 Task: Look for space in Ilha Solteira, Brazil from 5th July, 2023 to 15th July, 2023 for 9 adults in price range Rs.15000 to Rs.25000. Place can be entire place with 5 bedrooms having 5 beds and 5 bathrooms. Property type can be house, flat, guest house. Booking option can be shelf check-in. Required host language is Spanish.
Action: Mouse moved to (435, 164)
Screenshot: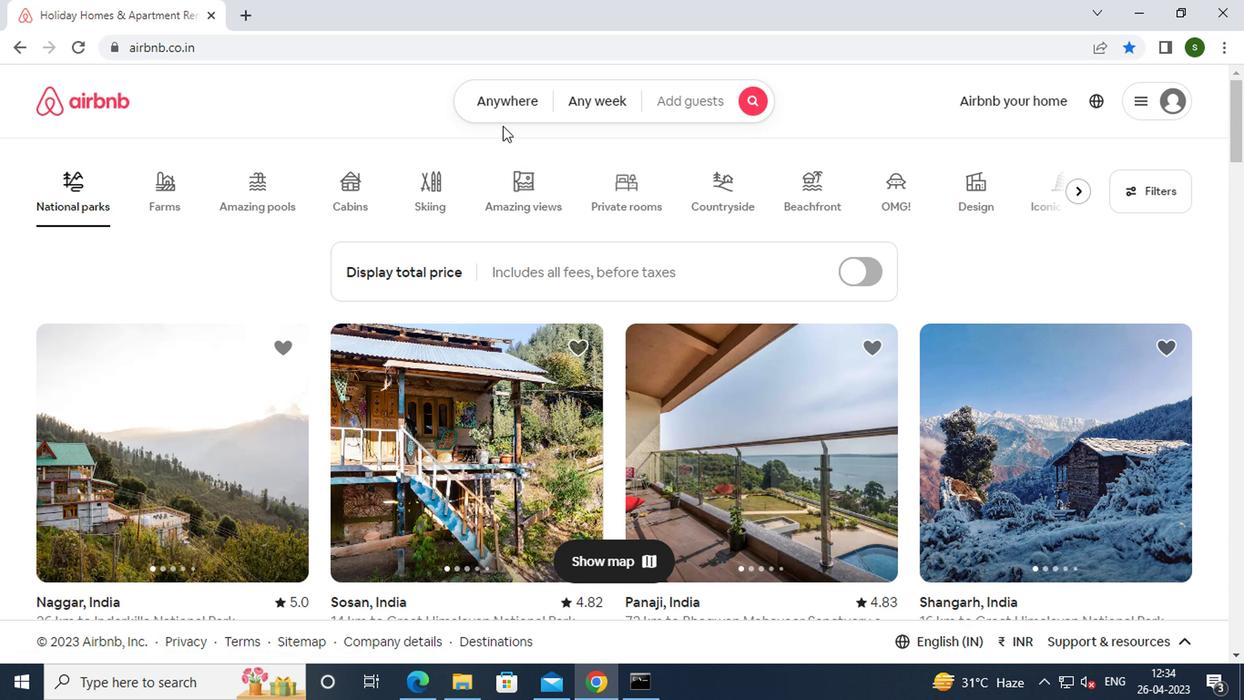 
Action: Mouse pressed left at (435, 164)
Screenshot: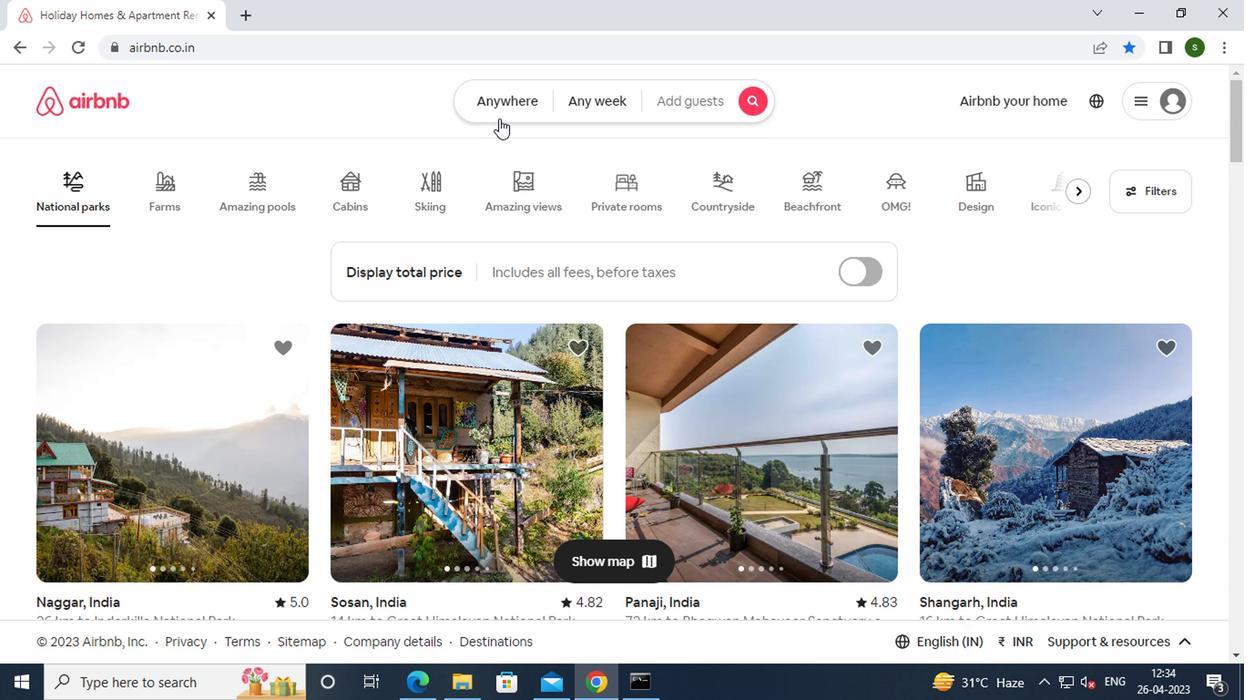 
Action: Mouse moved to (355, 210)
Screenshot: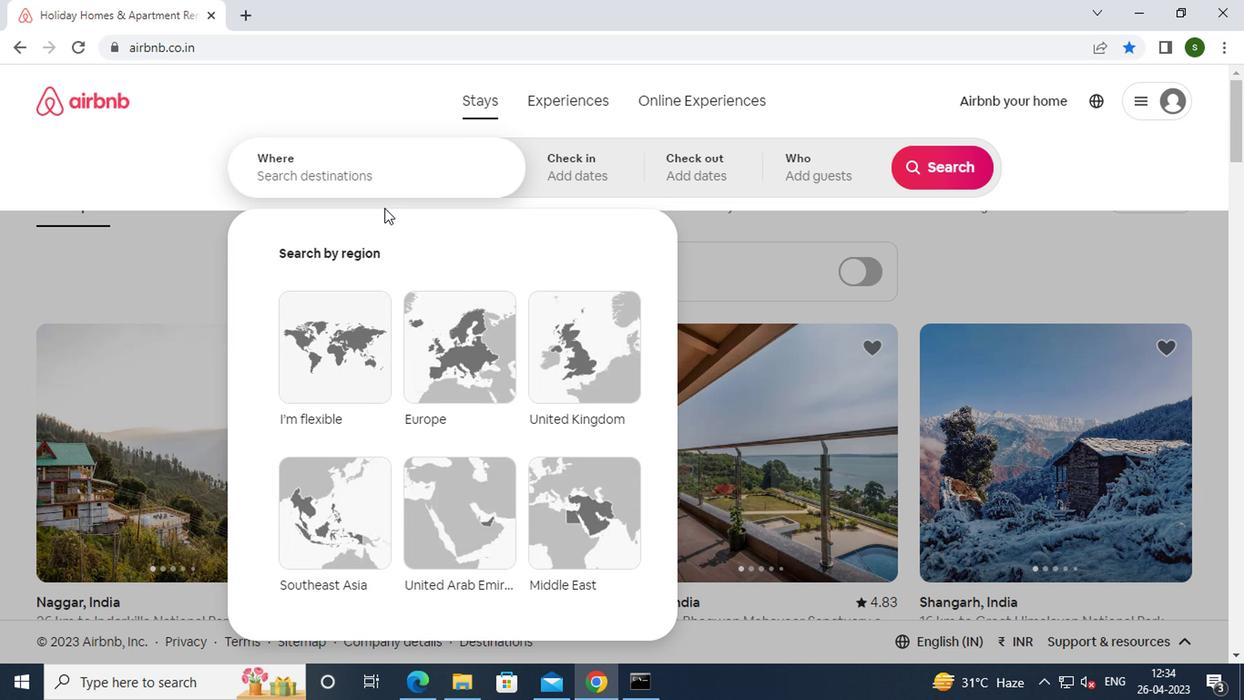
Action: Mouse pressed left at (355, 210)
Screenshot: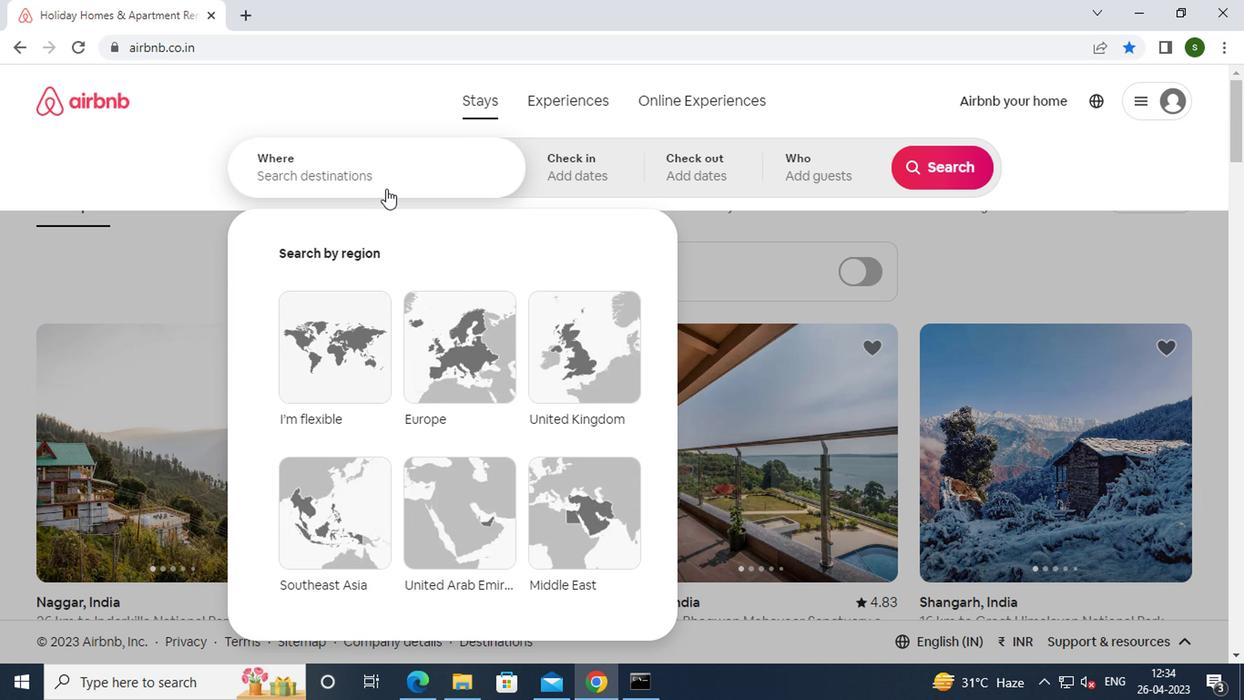 
Action: Key pressed g<Key.caps_lock>alapa,<Key.space><Key.caps_lock>c<Key.caps_lock>olombia<Key.enter>
Screenshot: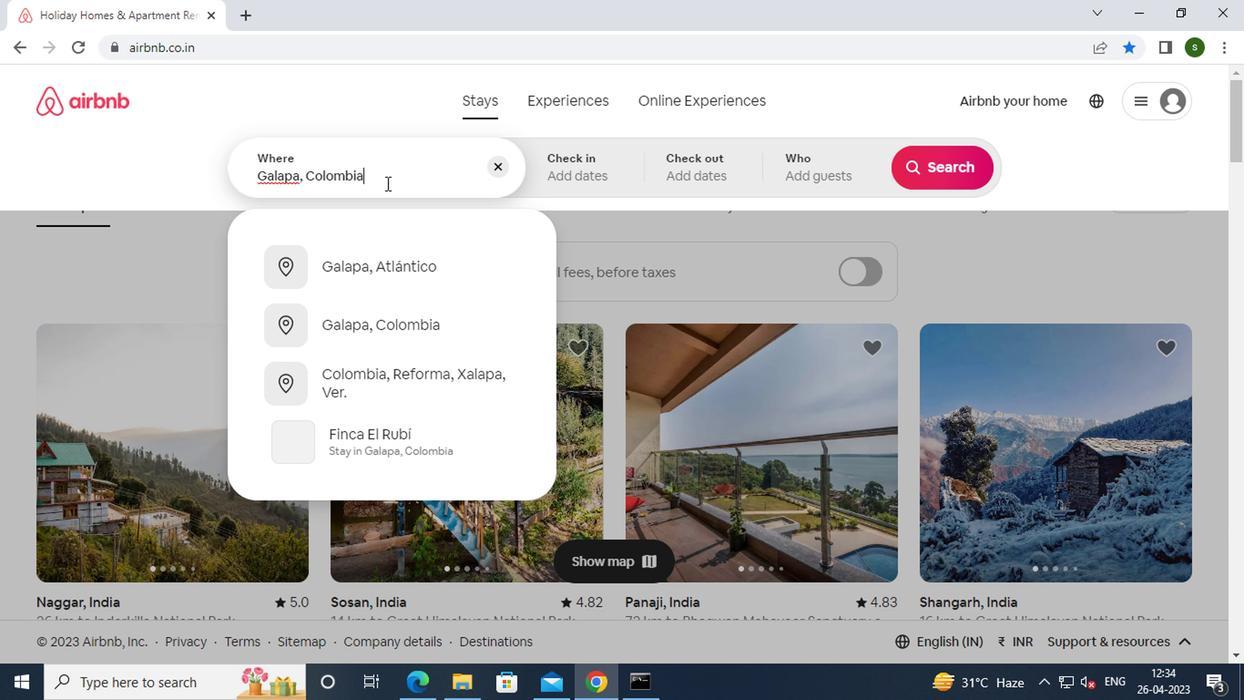 
Action: Mouse moved to (750, 309)
Screenshot: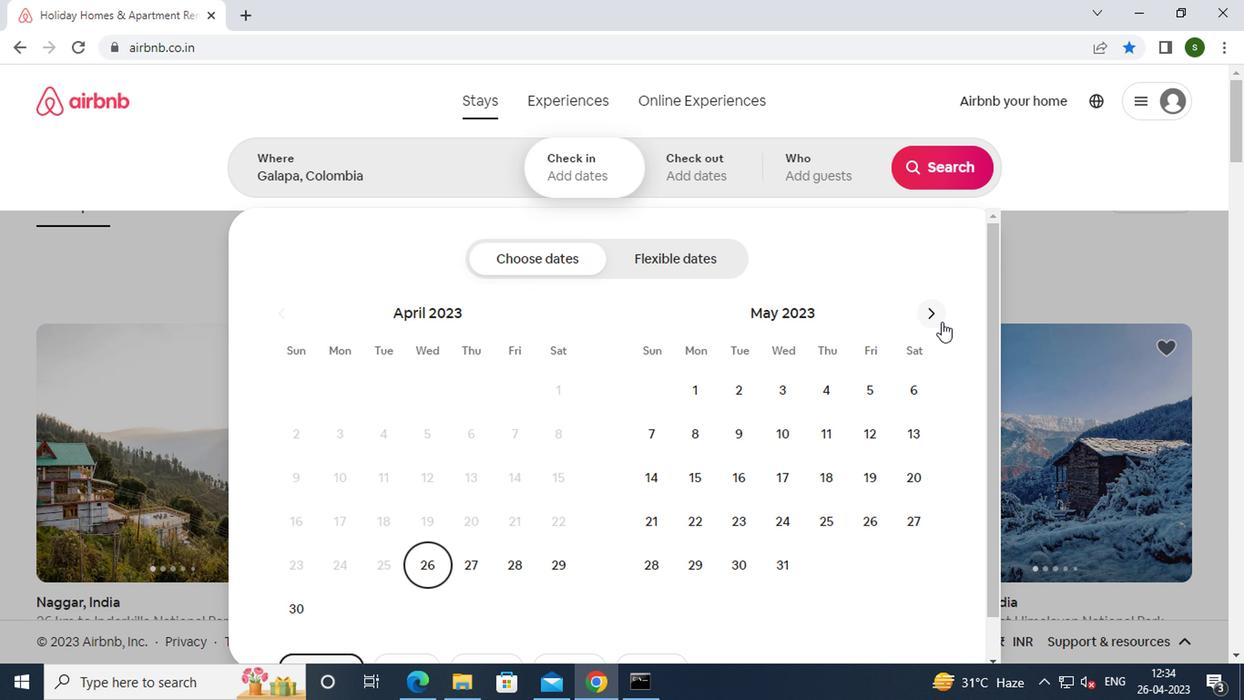 
Action: Mouse pressed left at (750, 309)
Screenshot: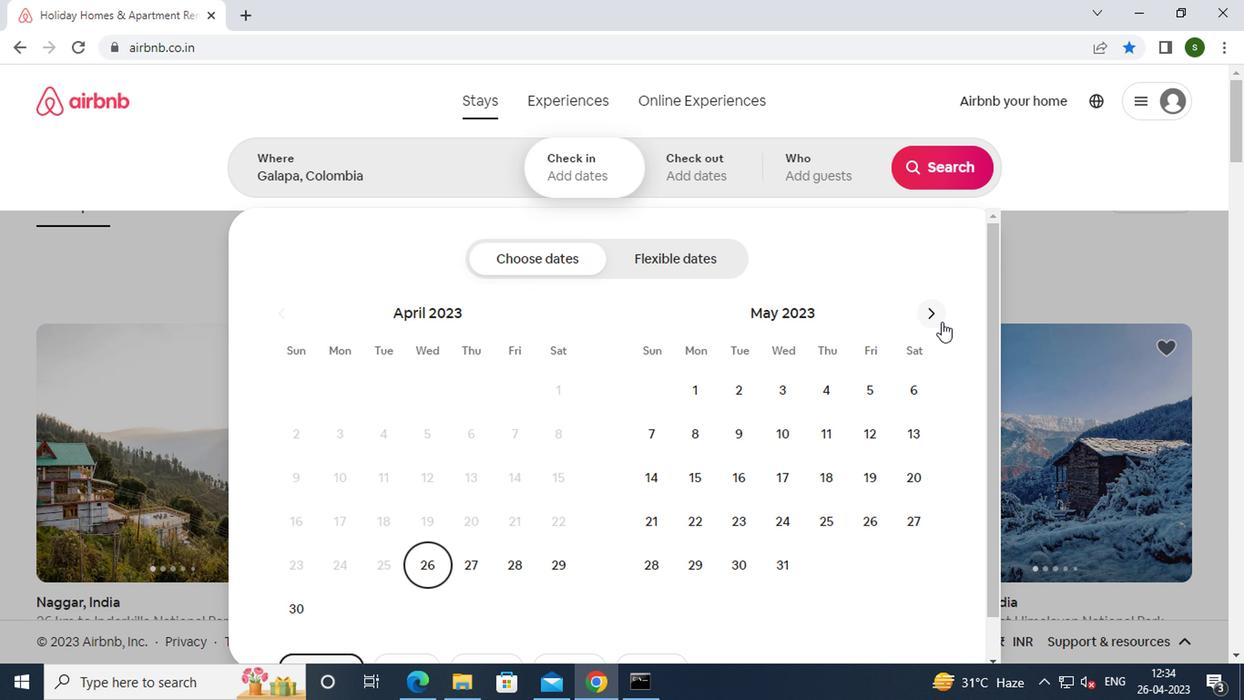 
Action: Mouse moved to (640, 448)
Screenshot: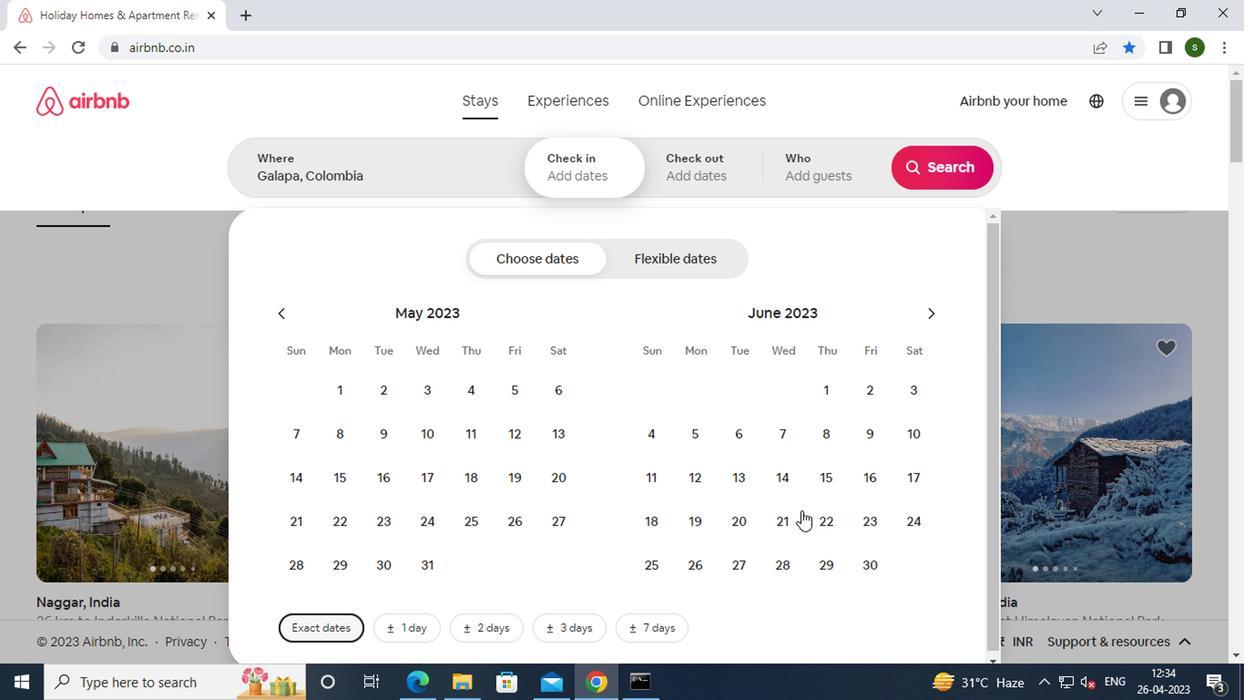 
Action: Mouse pressed left at (640, 448)
Screenshot: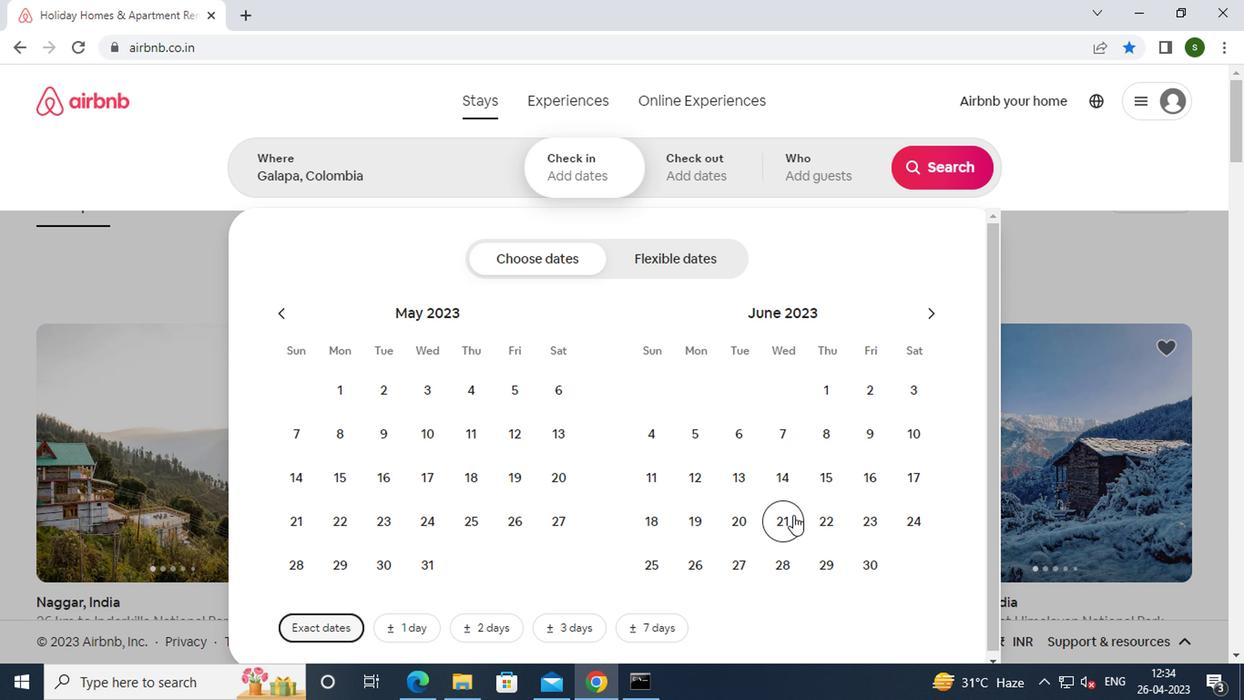 
Action: Mouse moved to (666, 480)
Screenshot: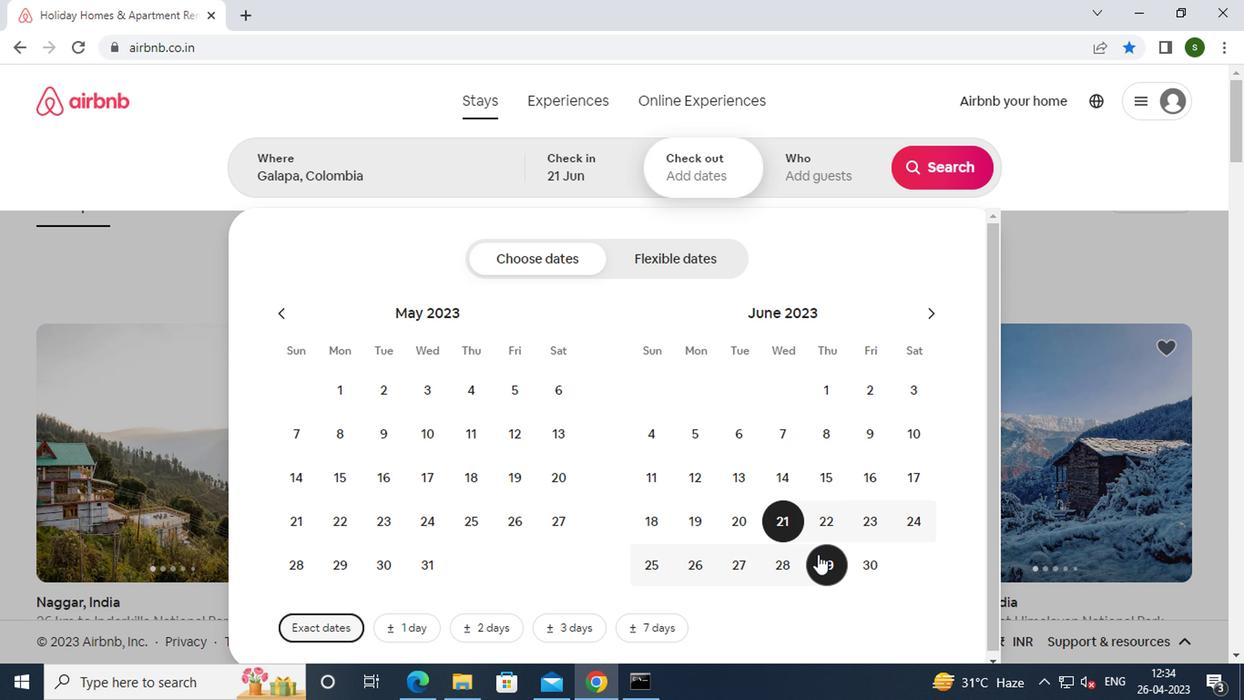 
Action: Mouse pressed left at (666, 480)
Screenshot: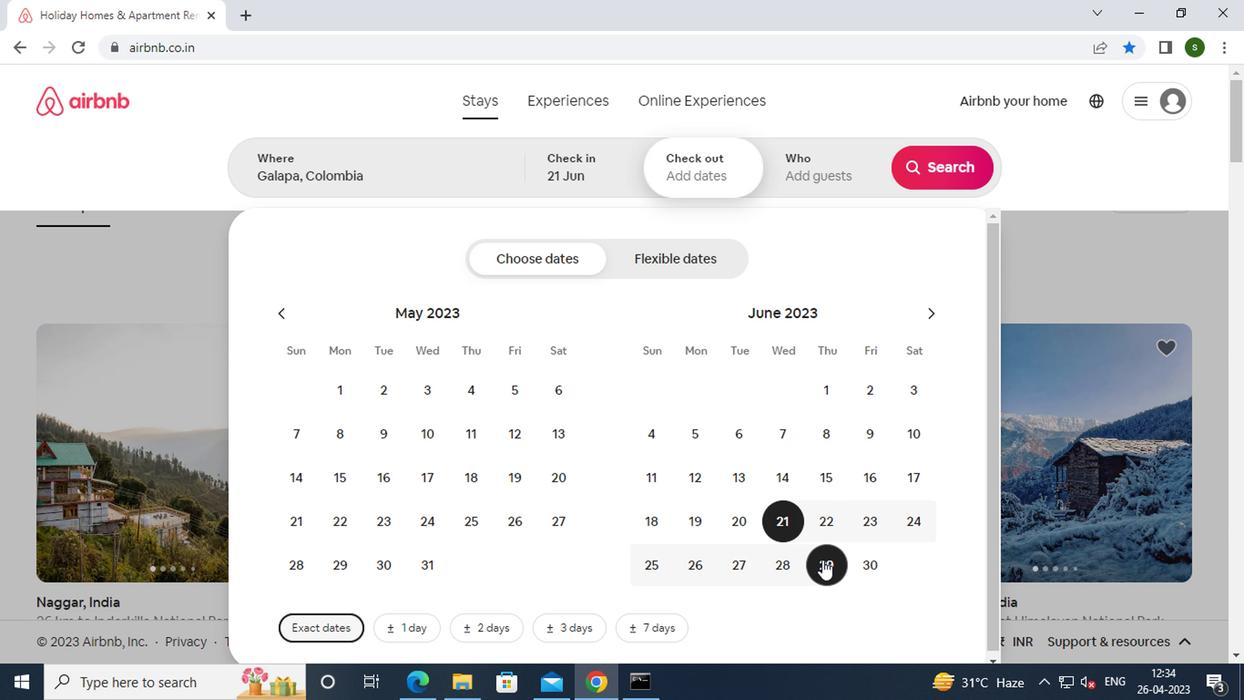 
Action: Mouse moved to (674, 206)
Screenshot: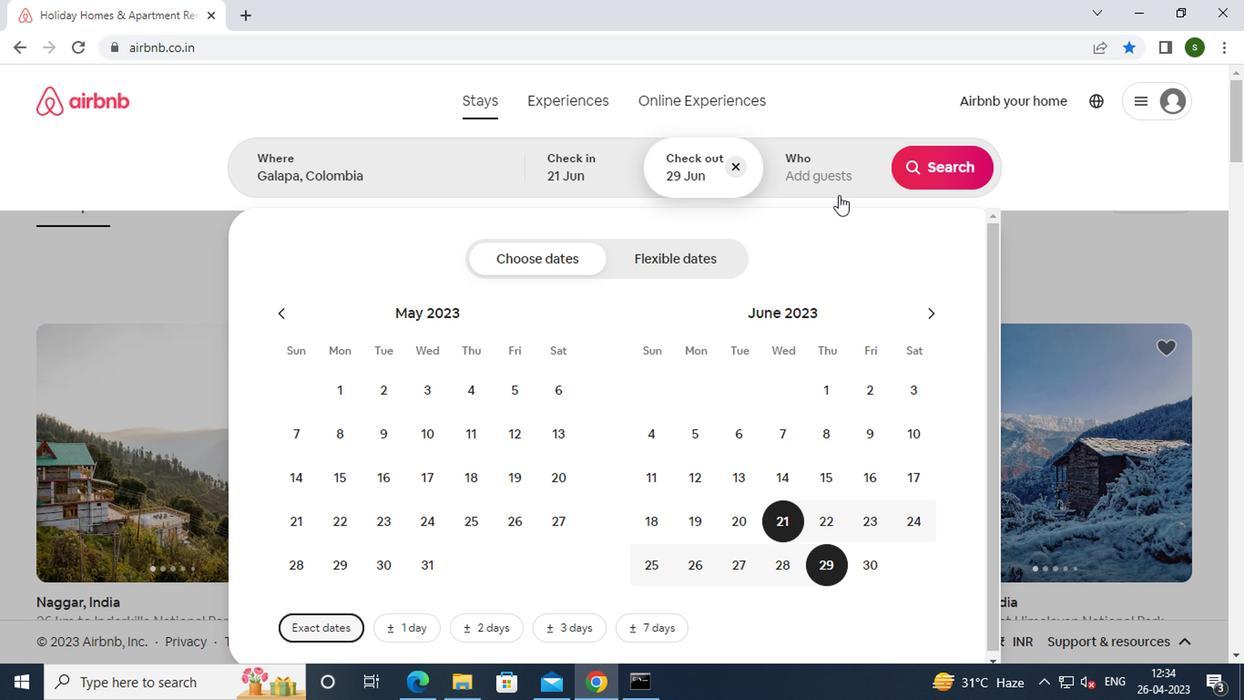 
Action: Mouse pressed left at (674, 206)
Screenshot: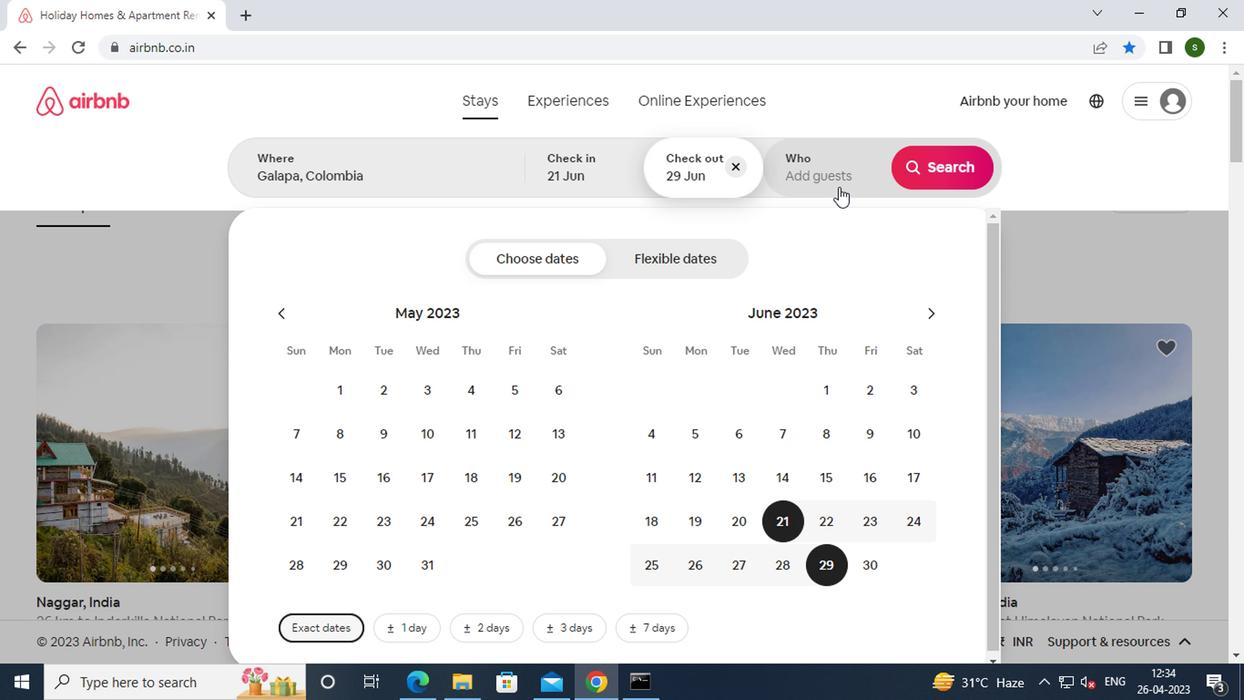 
Action: Mouse moved to (762, 274)
Screenshot: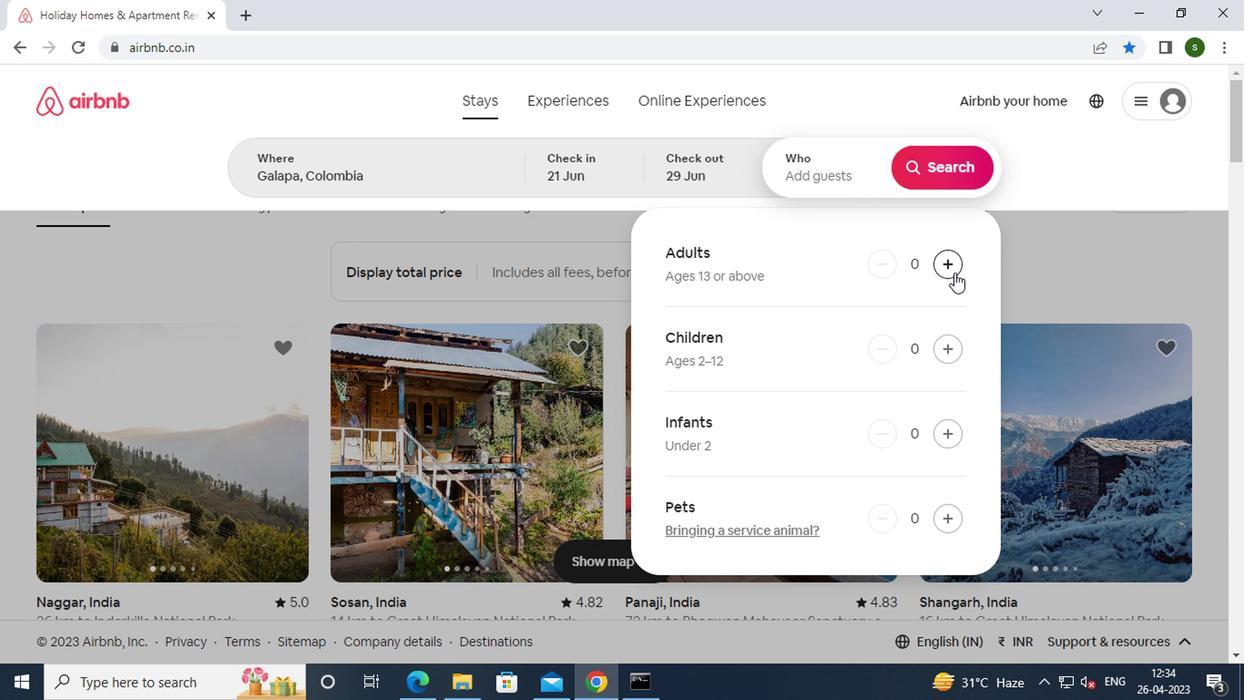 
Action: Mouse pressed left at (762, 274)
Screenshot: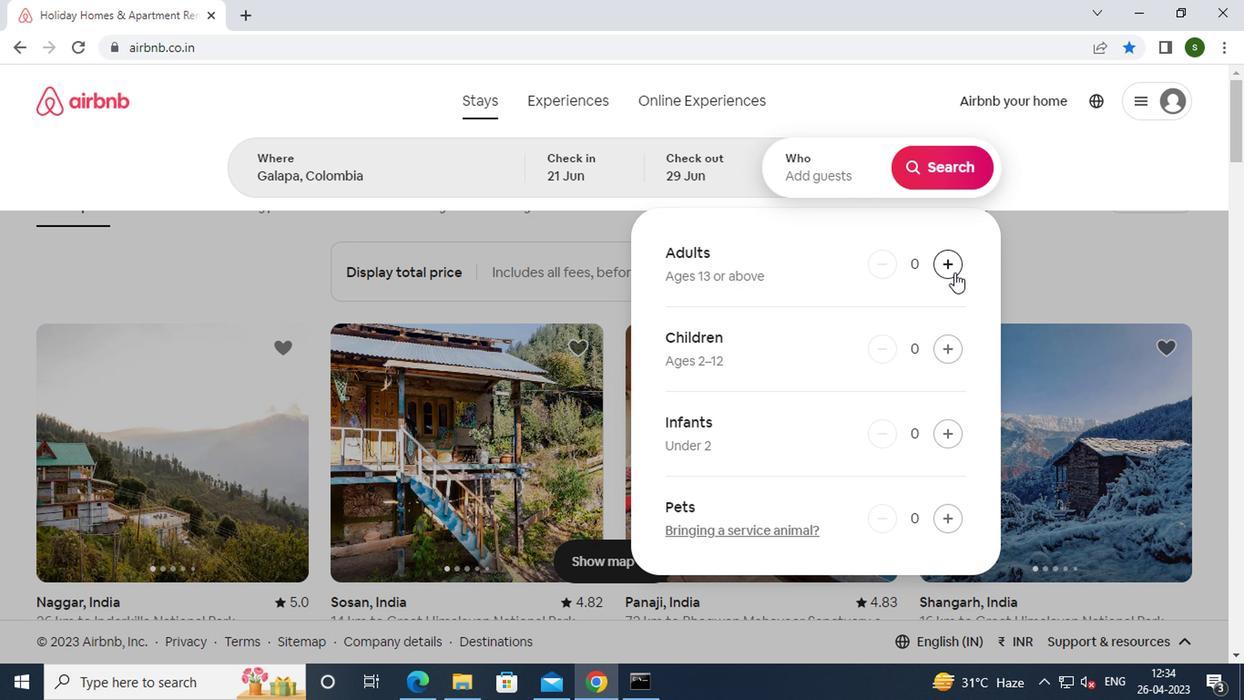 
Action: Mouse pressed left at (762, 274)
Screenshot: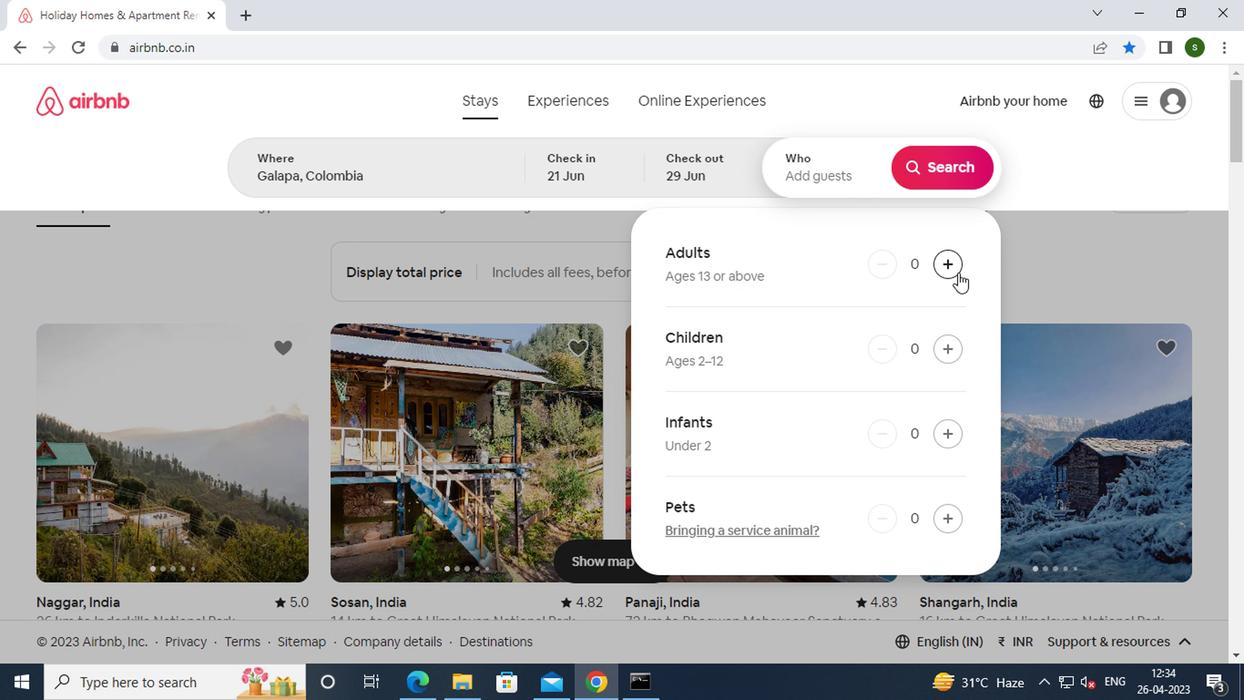 
Action: Mouse pressed left at (762, 274)
Screenshot: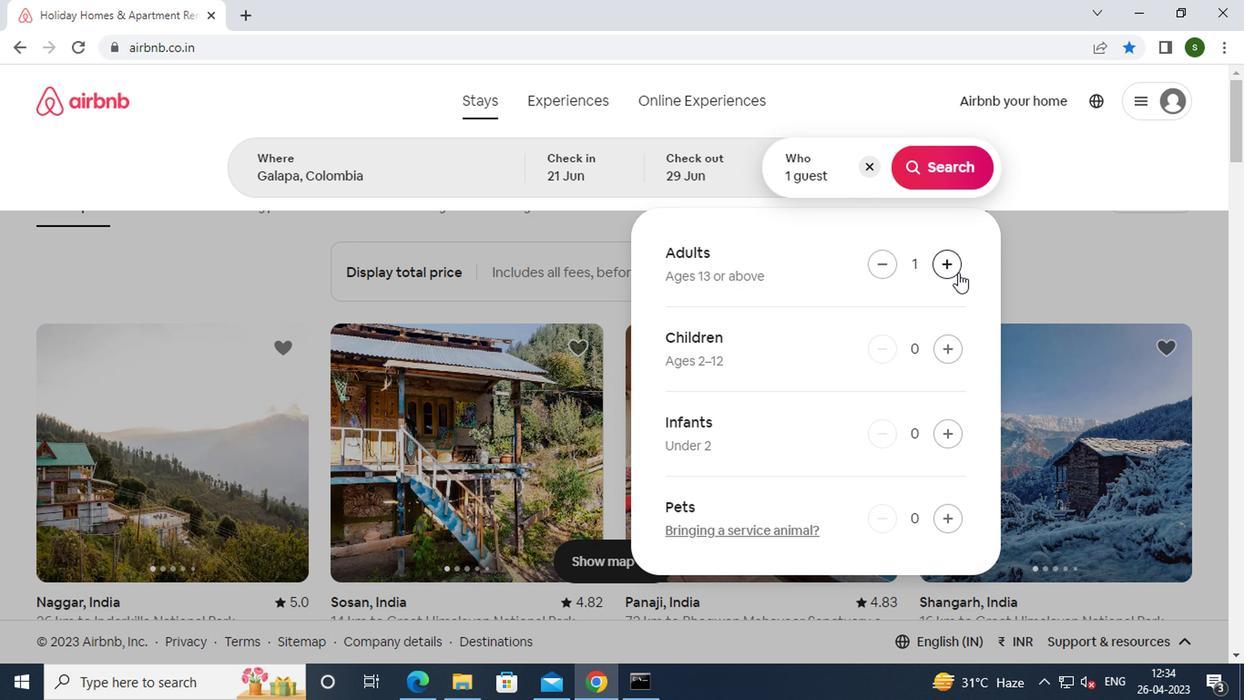 
Action: Mouse pressed left at (762, 274)
Screenshot: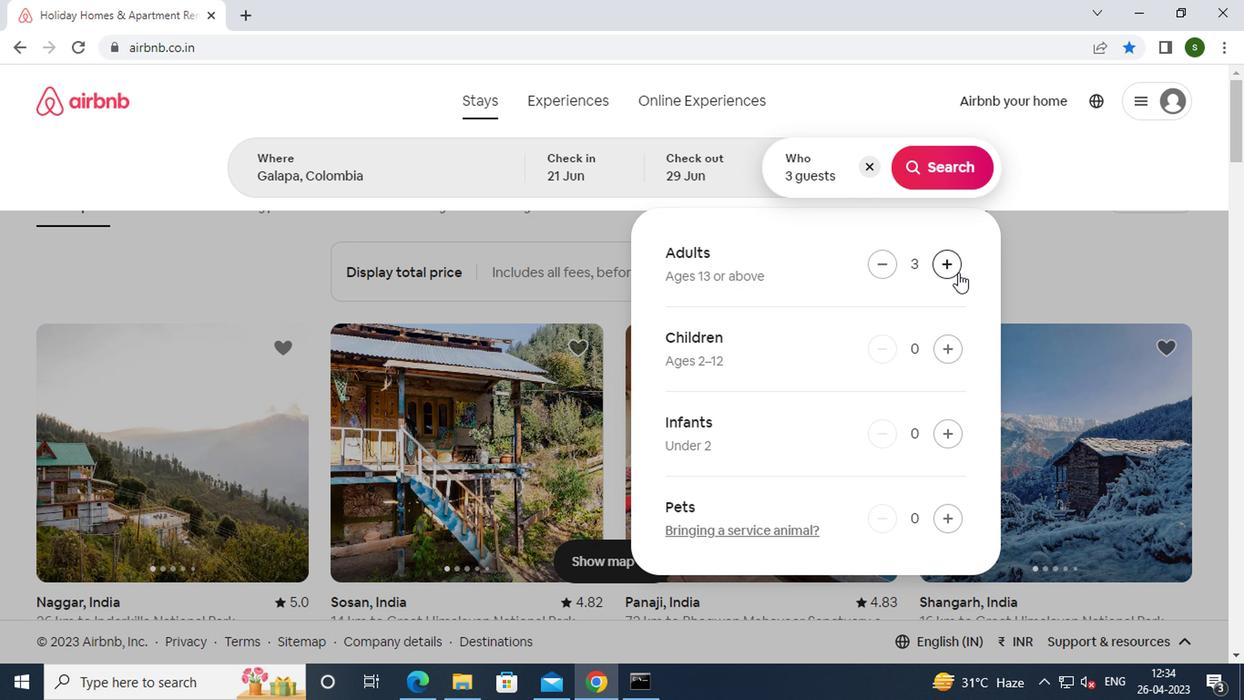 
Action: Mouse moved to (754, 204)
Screenshot: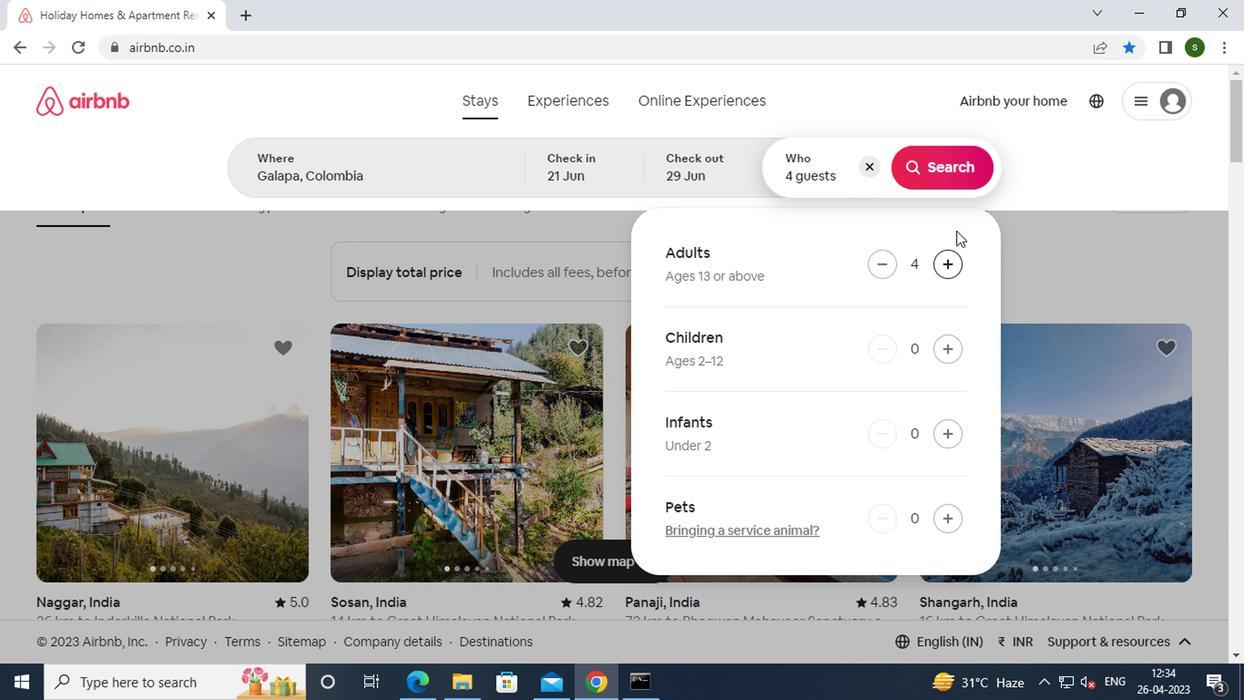 
Action: Mouse pressed left at (754, 204)
Screenshot: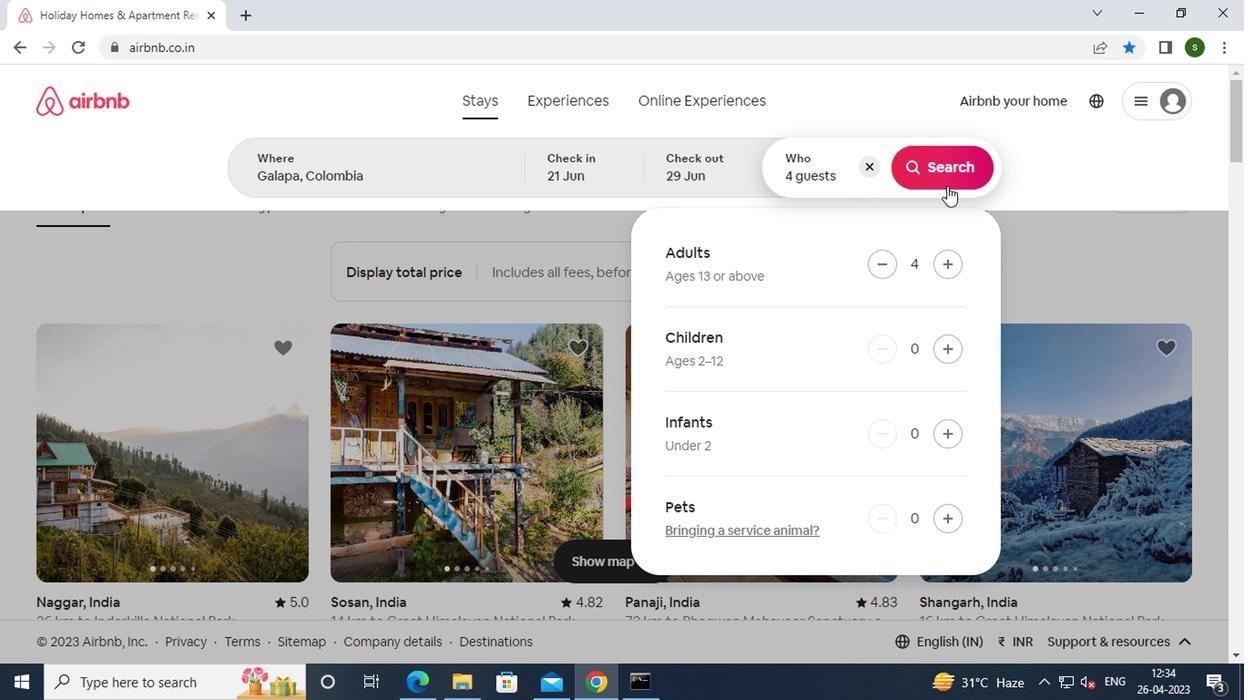 
Action: Mouse moved to (916, 202)
Screenshot: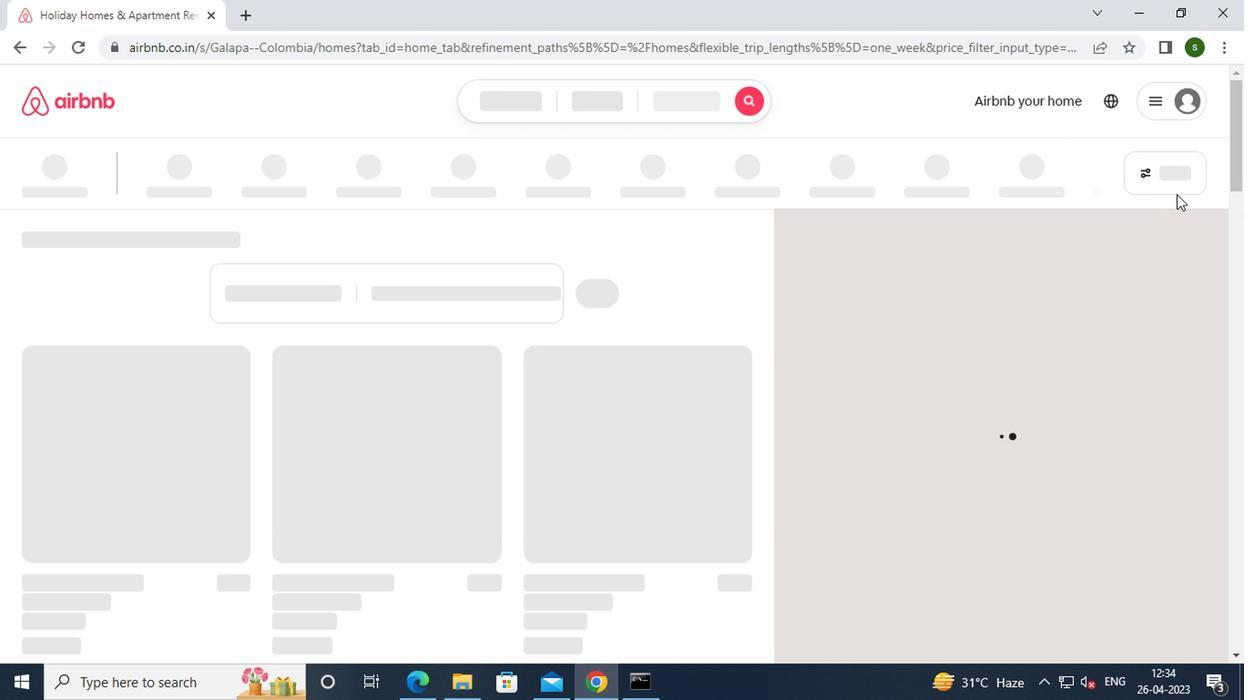 
Action: Mouse pressed left at (916, 202)
Screenshot: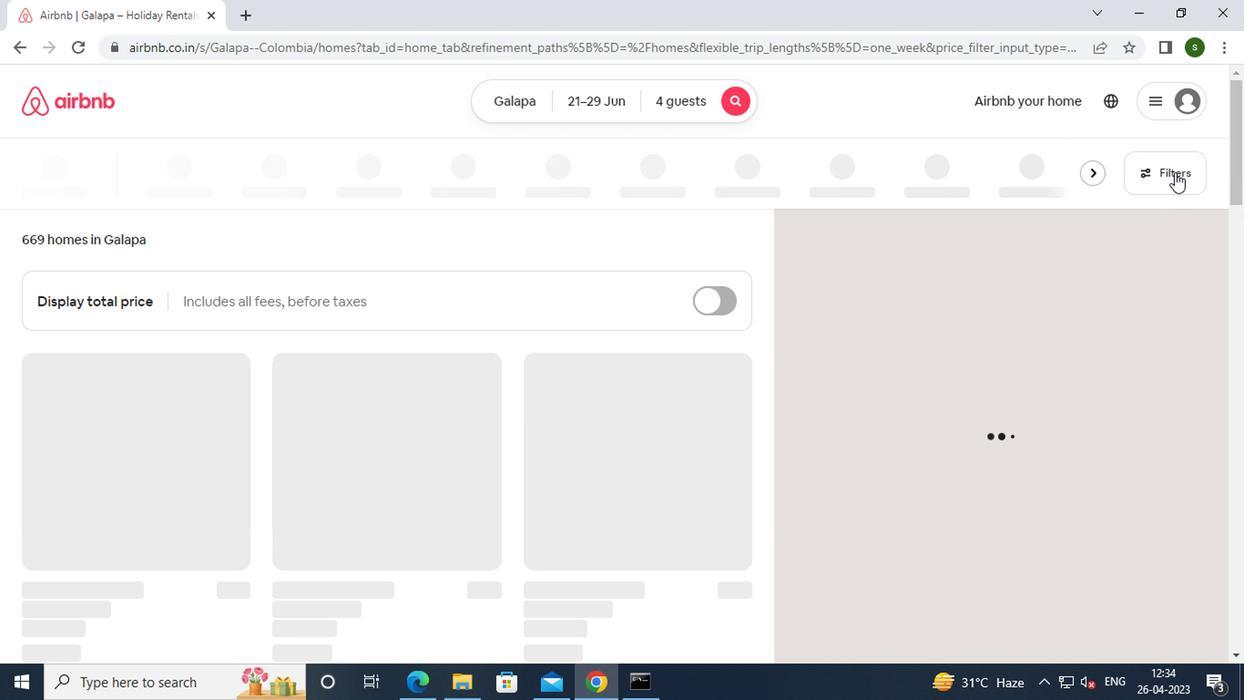 
Action: Mouse moved to (344, 367)
Screenshot: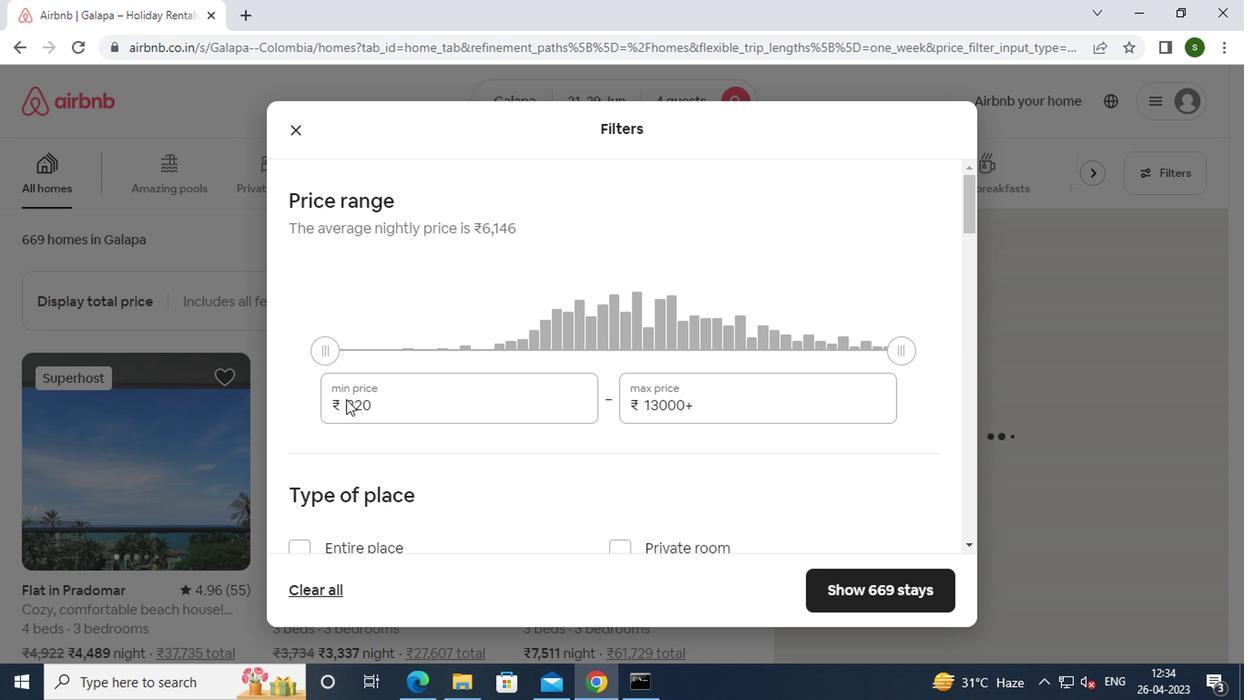 
Action: Mouse pressed left at (344, 367)
Screenshot: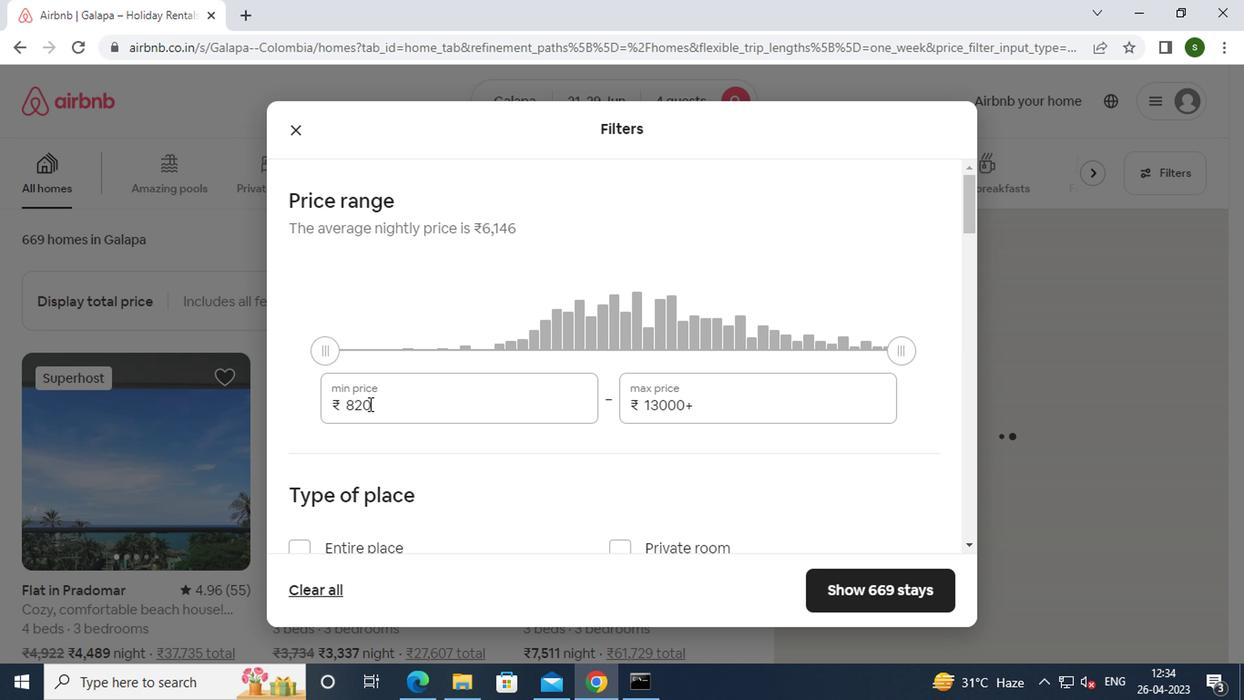 
Action: Mouse moved to (342, 366)
Screenshot: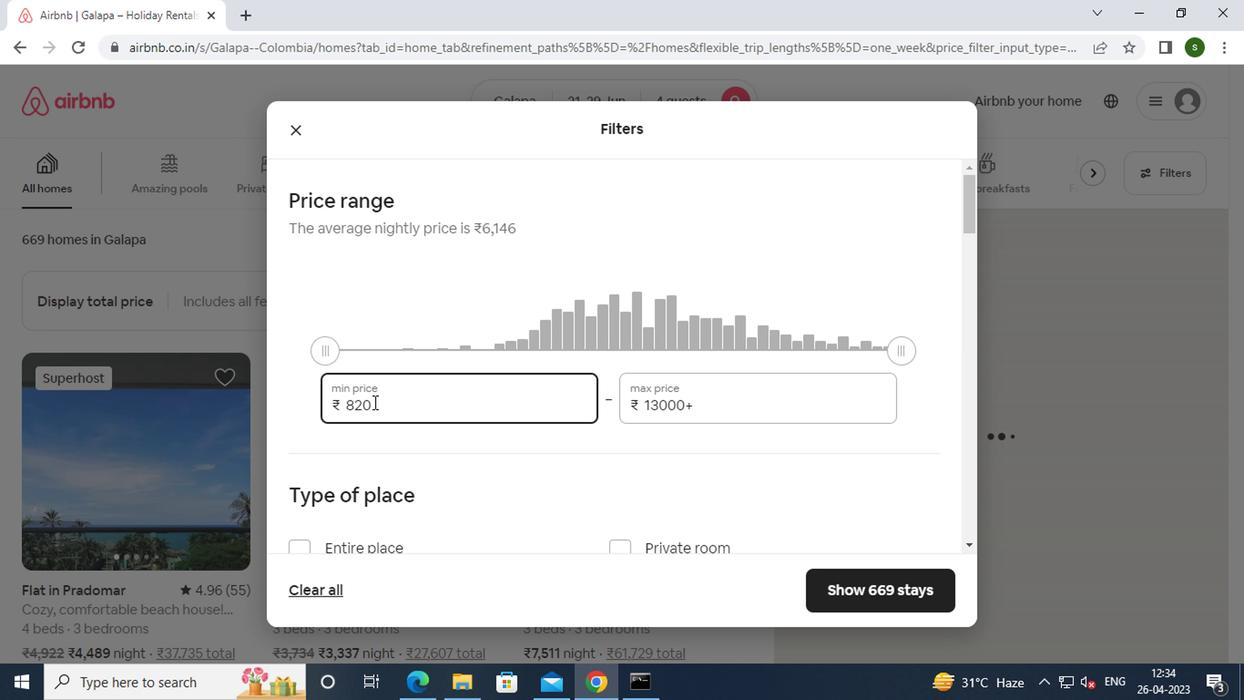 
Action: Key pressed <Key.backspace><Key.backspace><Key.backspace><Key.backspace><Key.backspace>7000
Screenshot: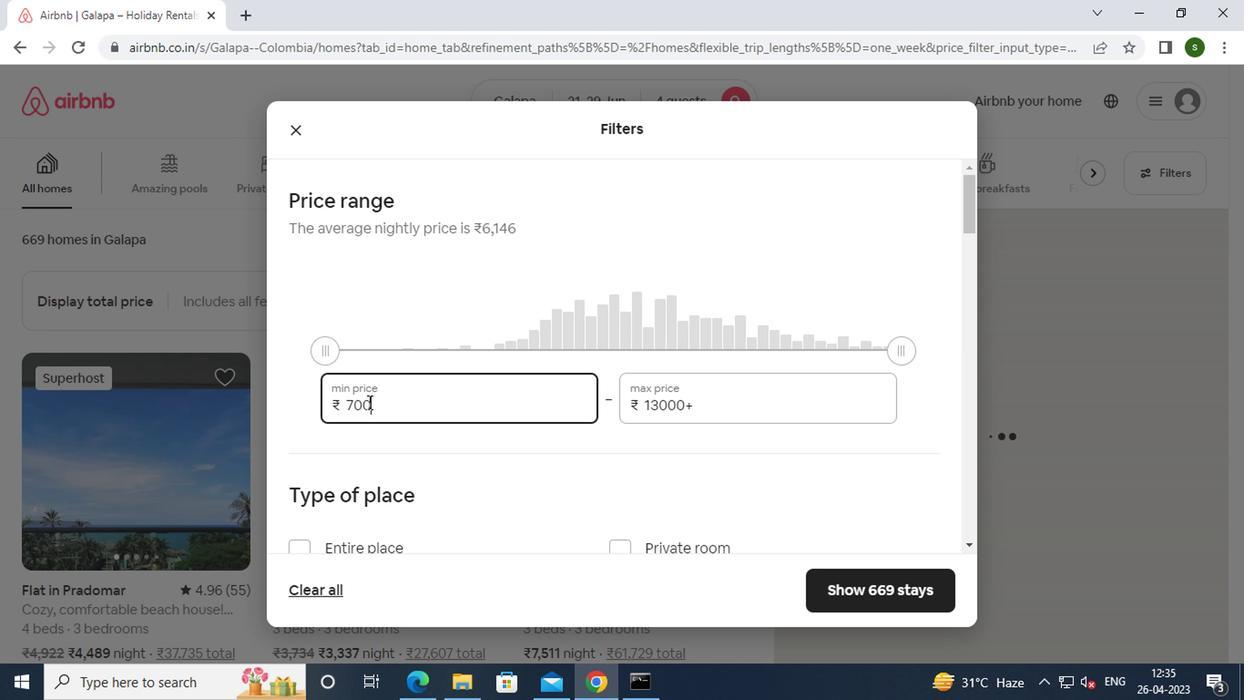 
Action: Mouse moved to (589, 363)
Screenshot: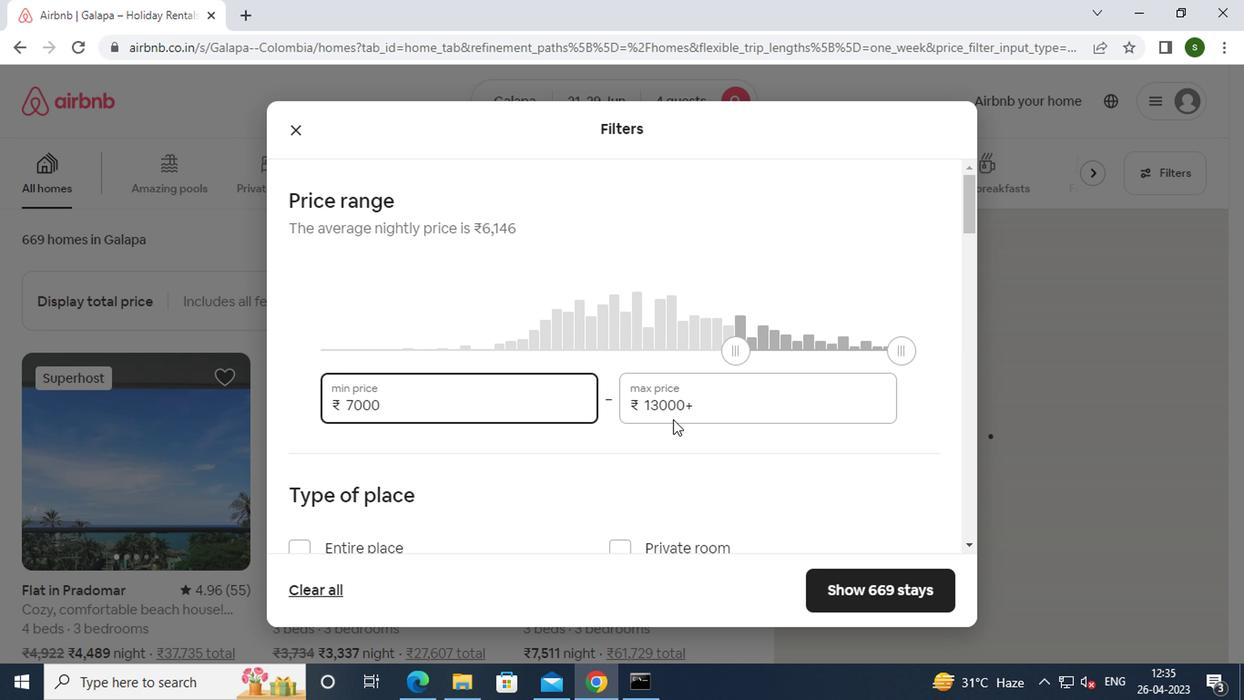 
Action: Mouse pressed left at (589, 363)
Screenshot: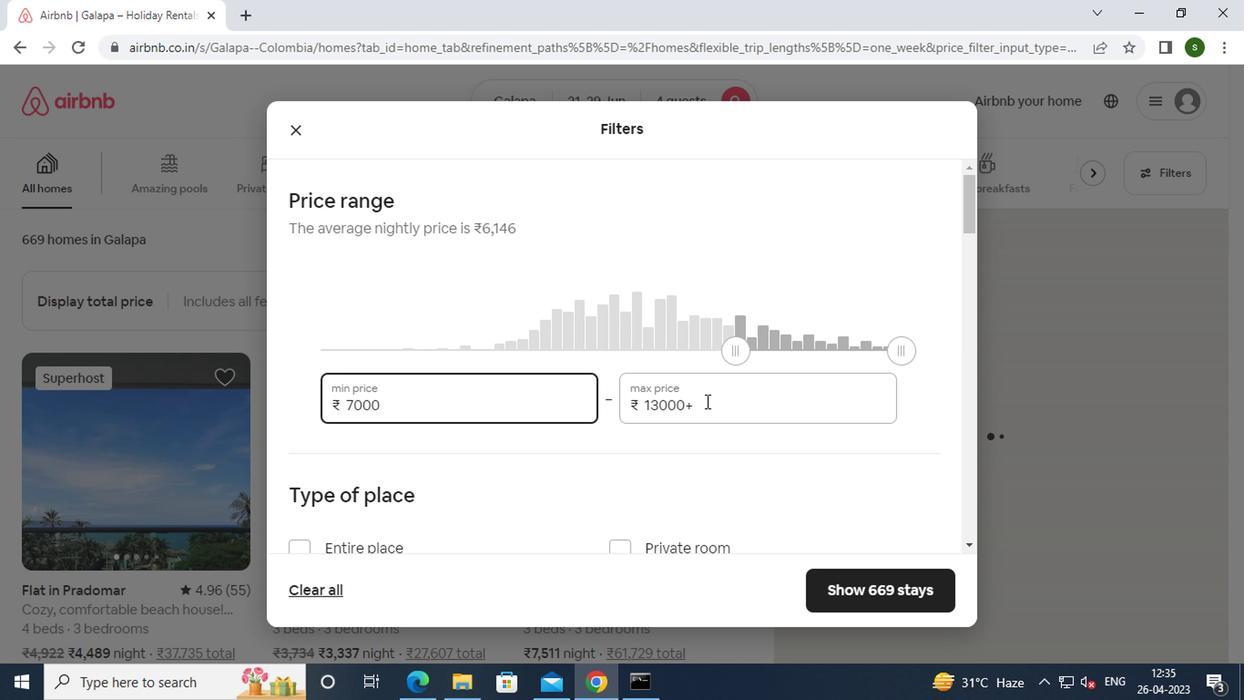 
Action: Key pressed <Key.backspace><Key.backspace><Key.backspace><Key.backspace><Key.backspace><Key.backspace><Key.backspace><Key.backspace><Key.backspace><Key.backspace><Key.backspace><Key.backspace><Key.backspace>12000
Screenshot: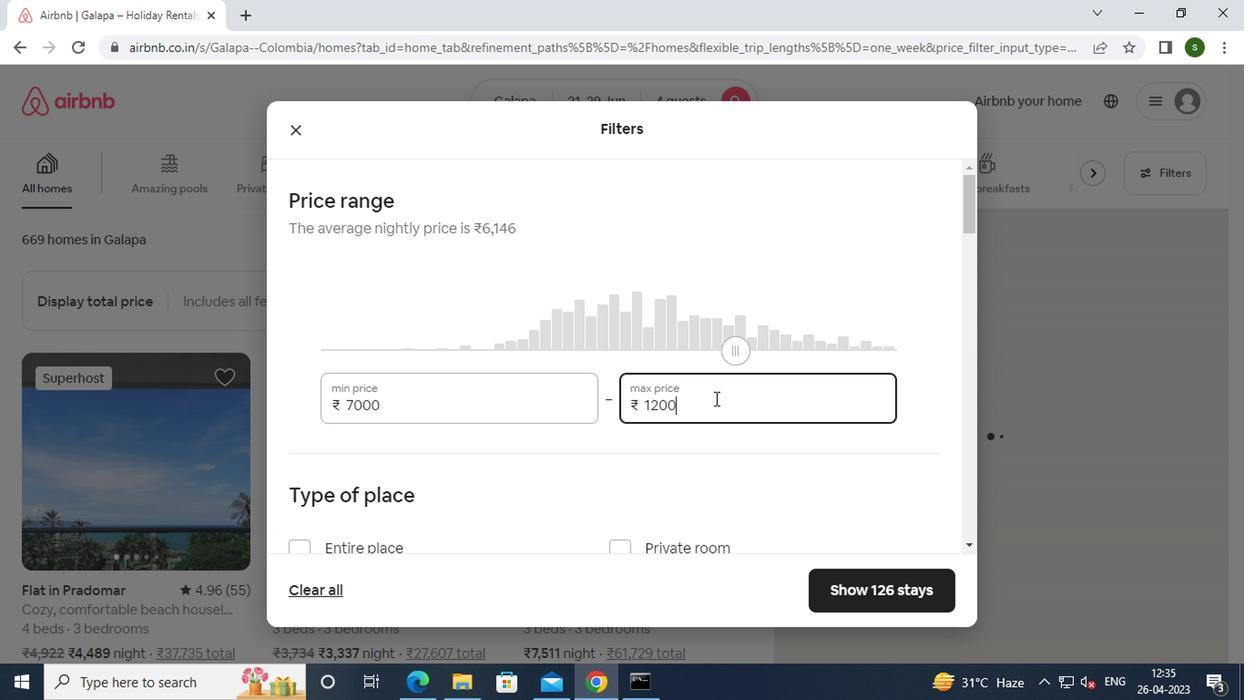 
Action: Mouse moved to (514, 359)
Screenshot: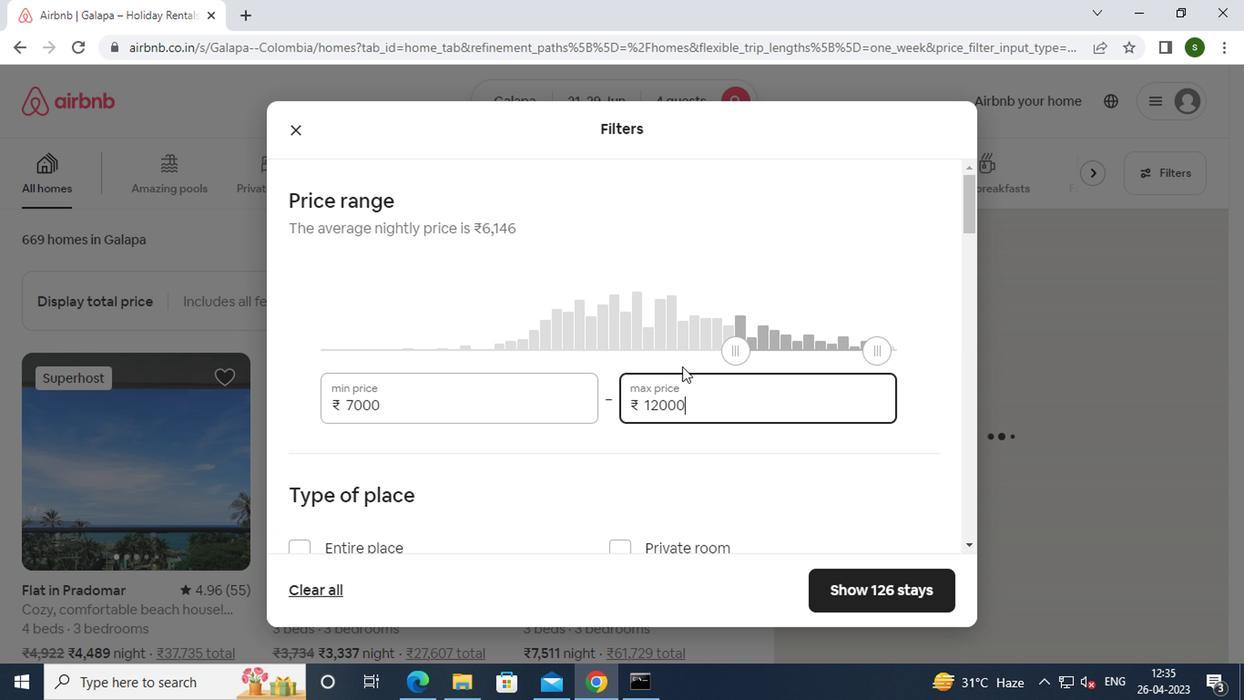 
Action: Mouse scrolled (514, 359) with delta (0, 0)
Screenshot: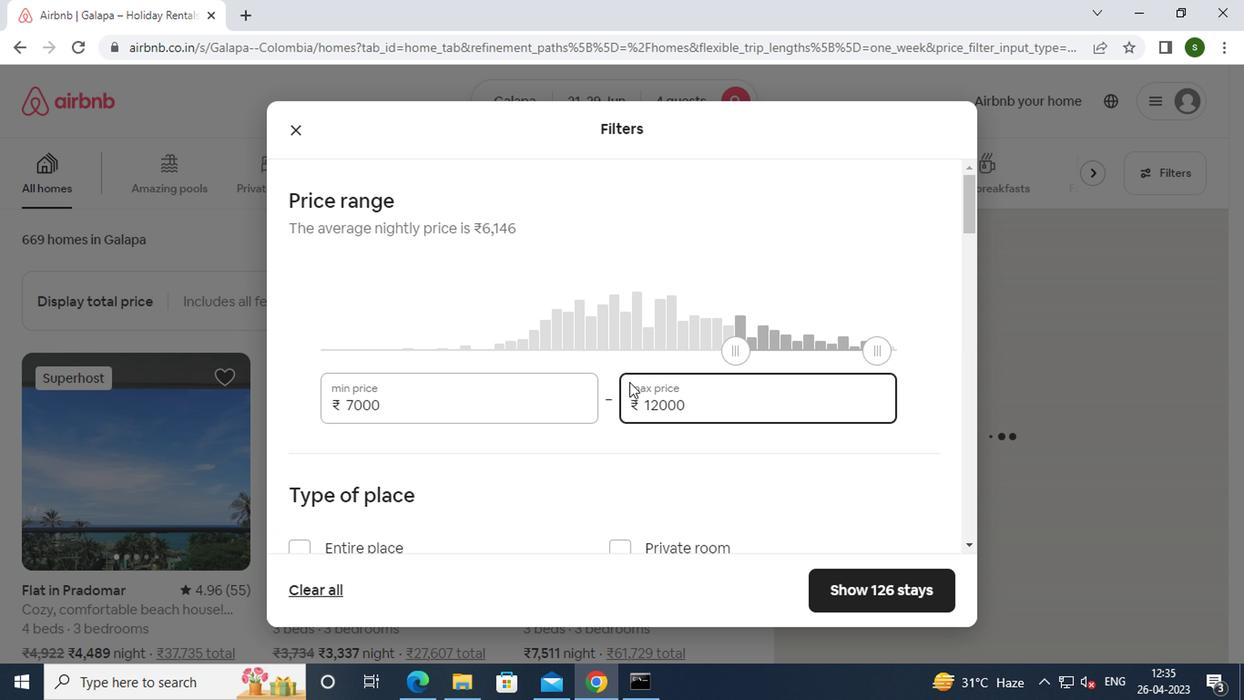
Action: Mouse scrolled (514, 359) with delta (0, 0)
Screenshot: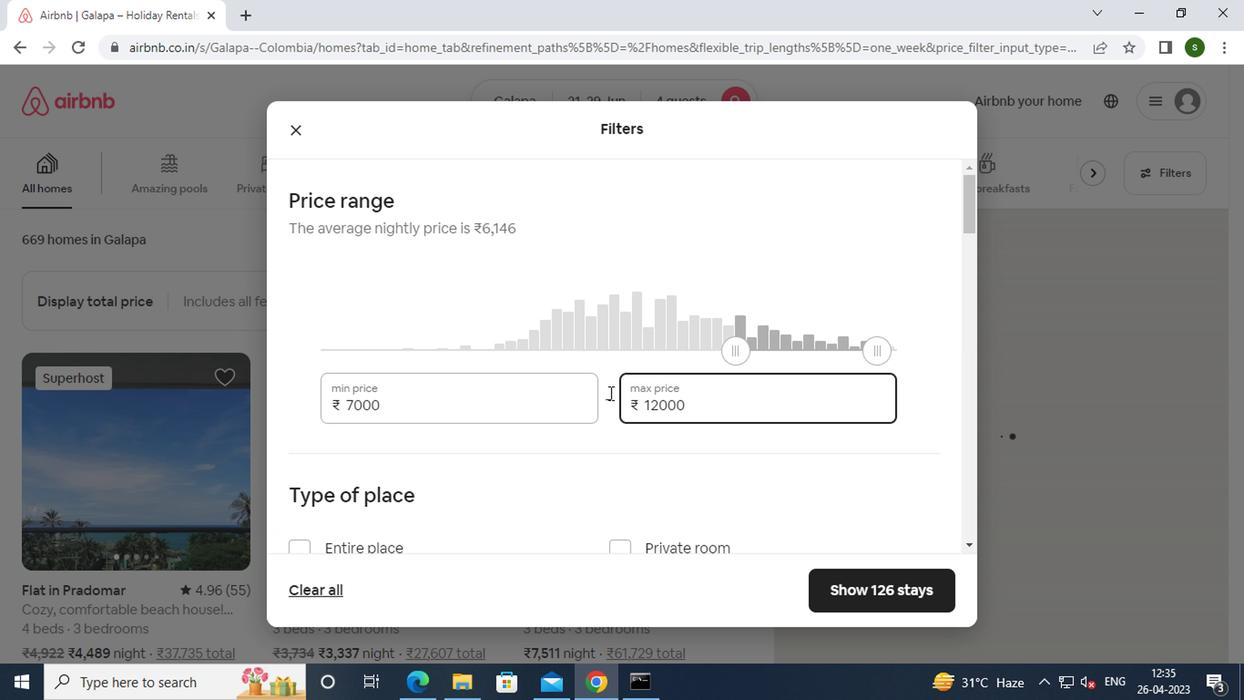
Action: Mouse moved to (339, 350)
Screenshot: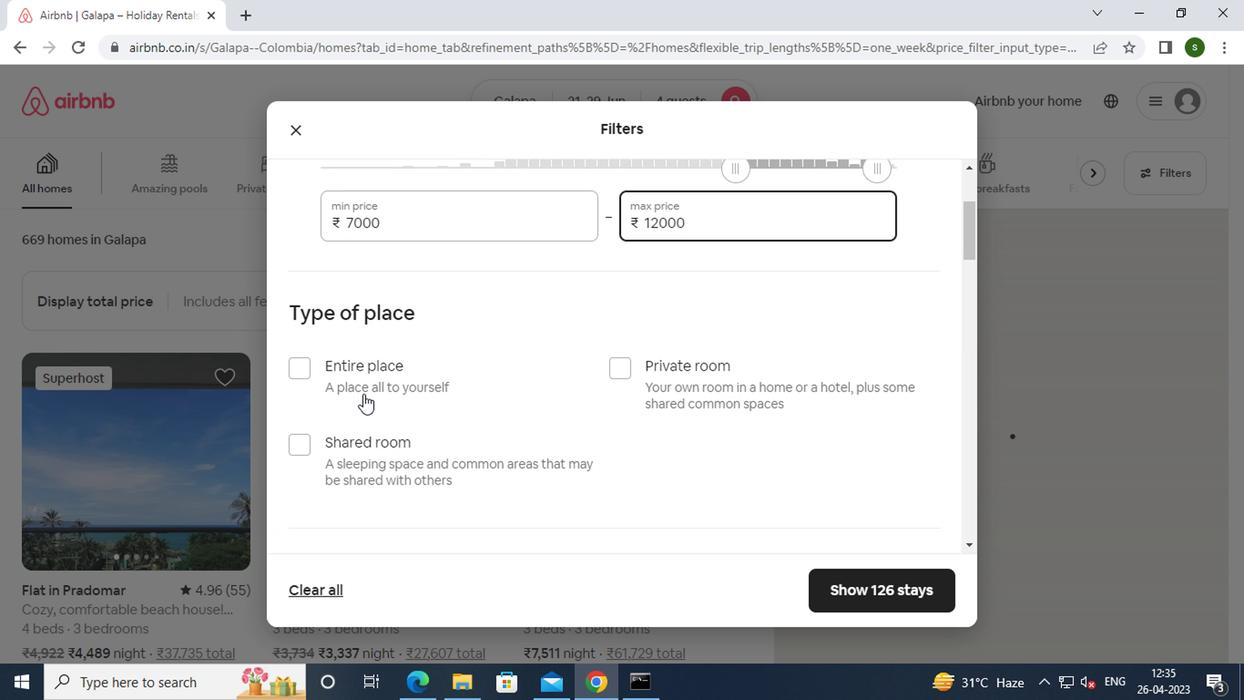 
Action: Mouse pressed left at (339, 350)
Screenshot: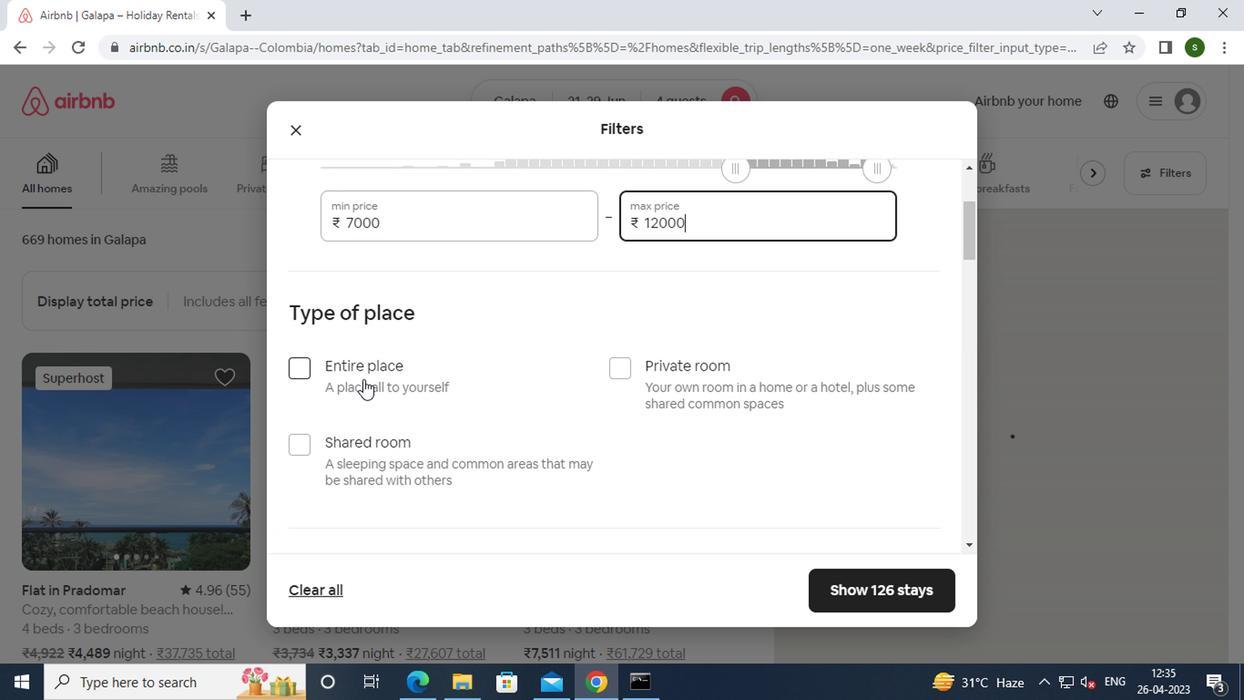
Action: Mouse scrolled (339, 349) with delta (0, 0)
Screenshot: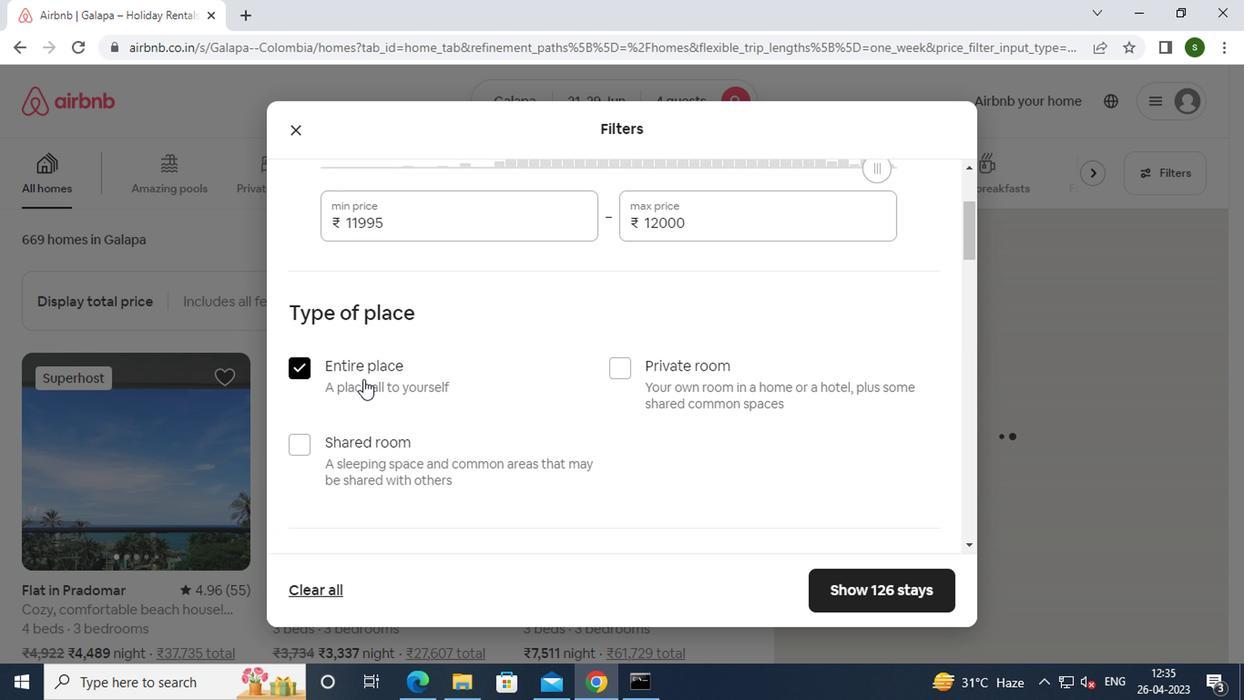 
Action: Mouse scrolled (339, 349) with delta (0, 0)
Screenshot: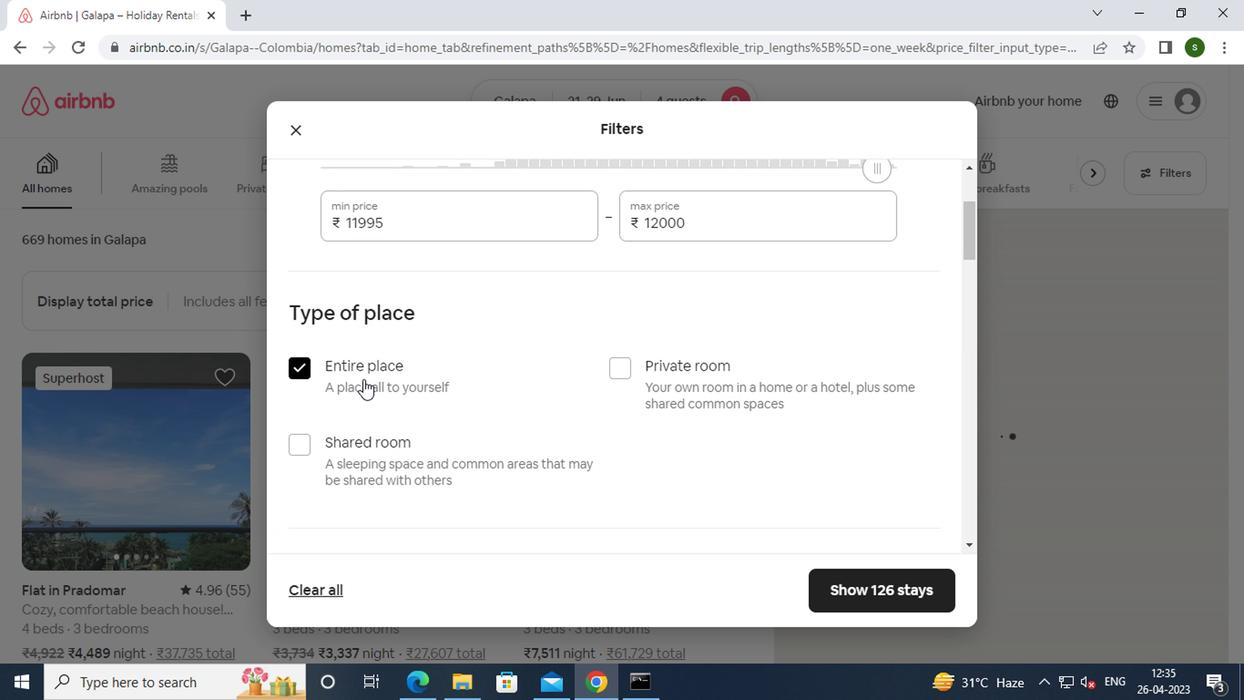 
Action: Mouse scrolled (339, 349) with delta (0, 0)
Screenshot: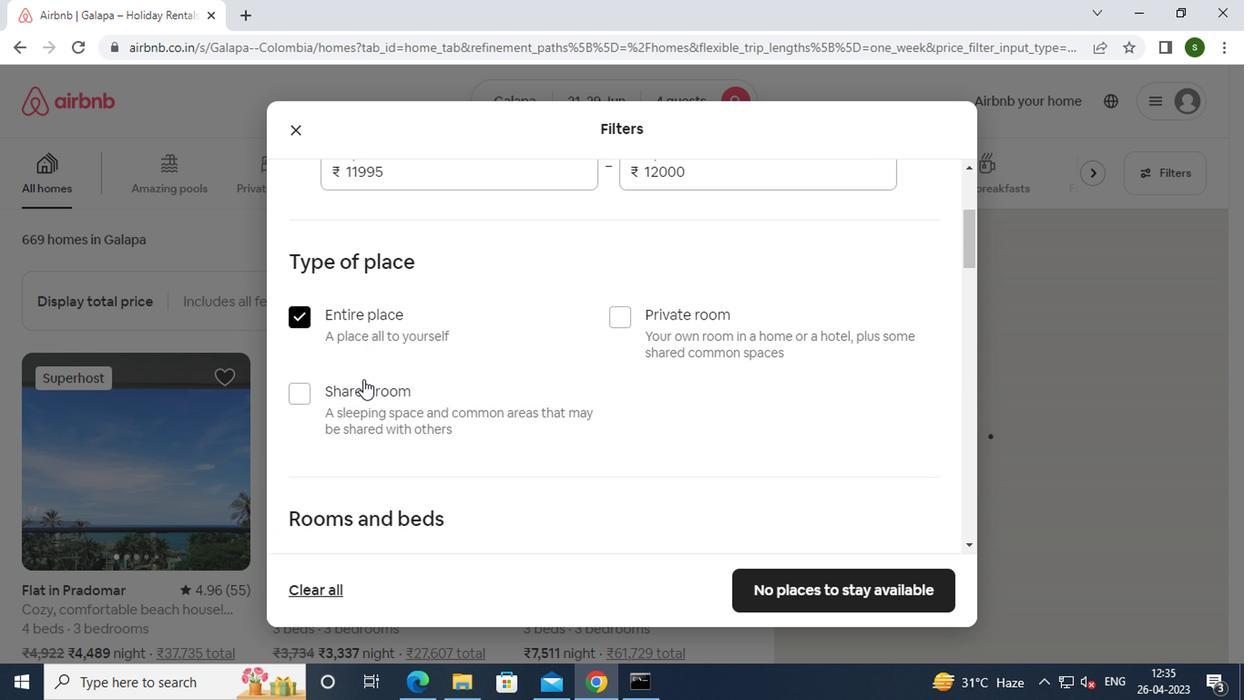 
Action: Mouse moved to (409, 361)
Screenshot: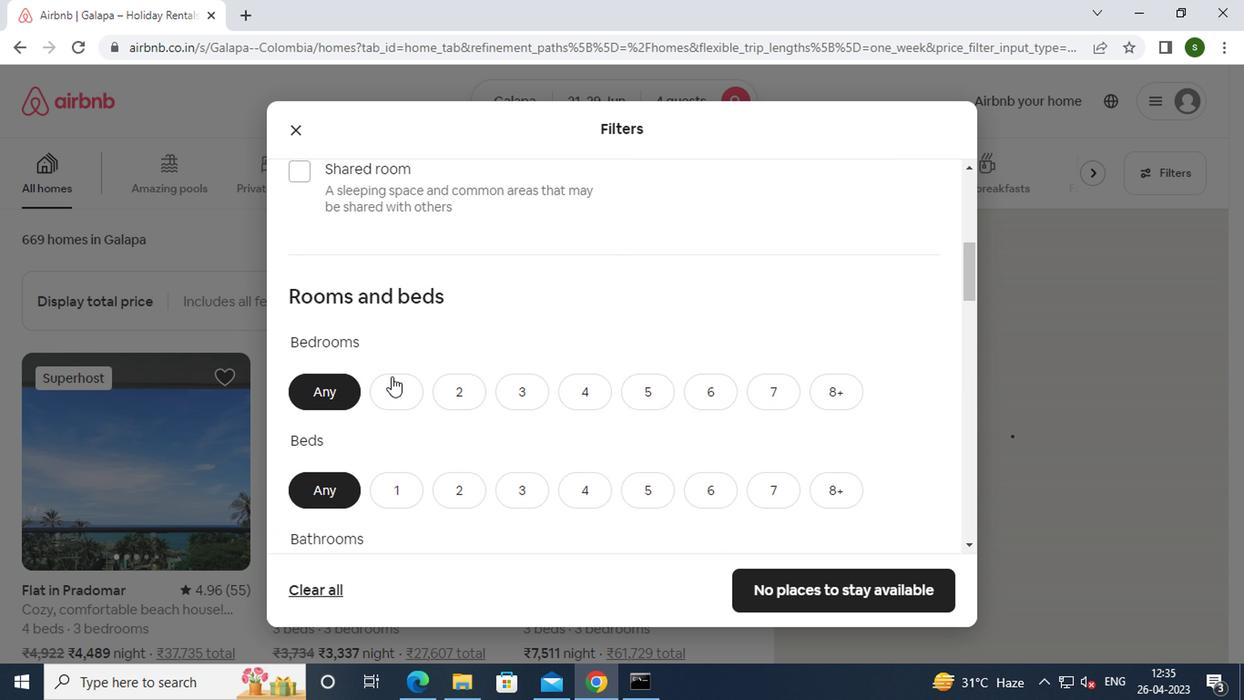 
Action: Mouse pressed left at (409, 361)
Screenshot: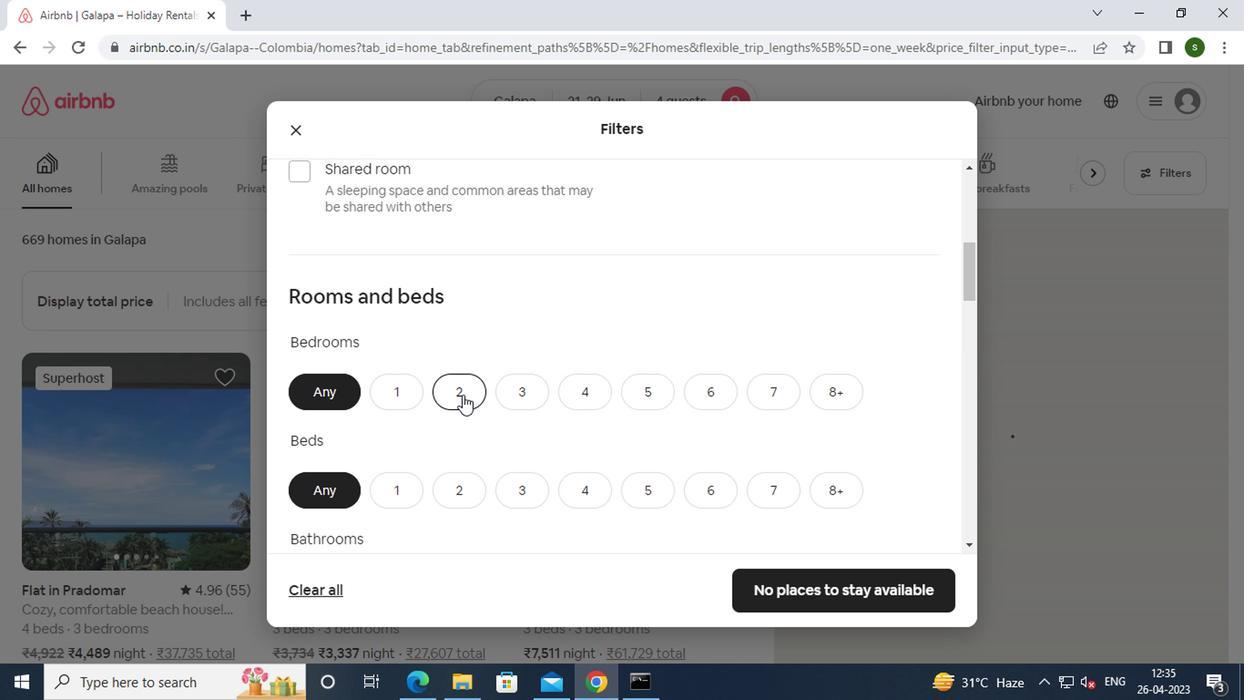 
Action: Mouse moved to (403, 426)
Screenshot: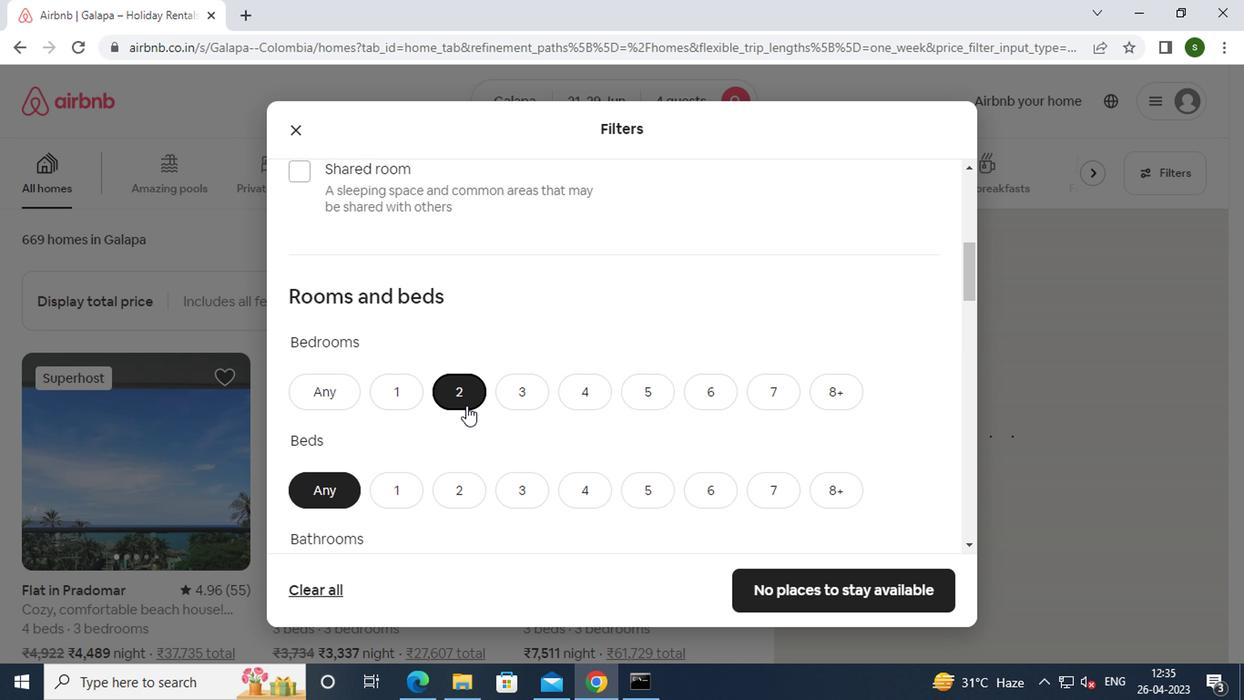 
Action: Mouse pressed left at (403, 426)
Screenshot: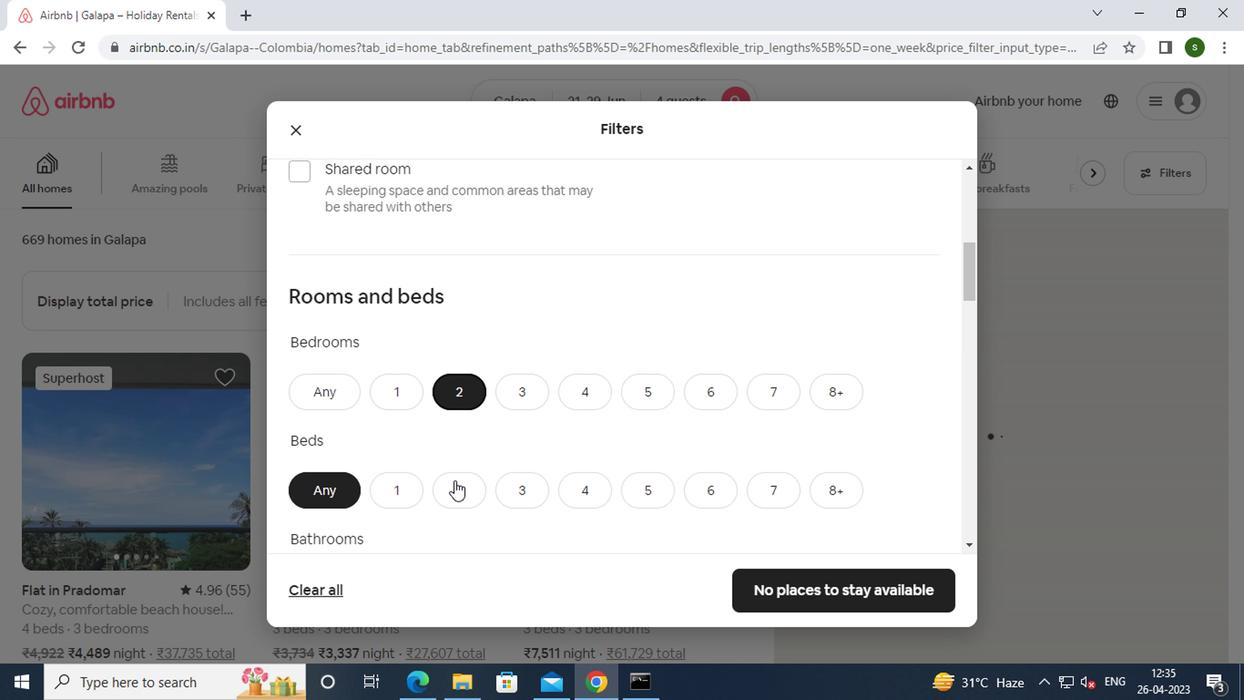 
Action: Mouse moved to (409, 398)
Screenshot: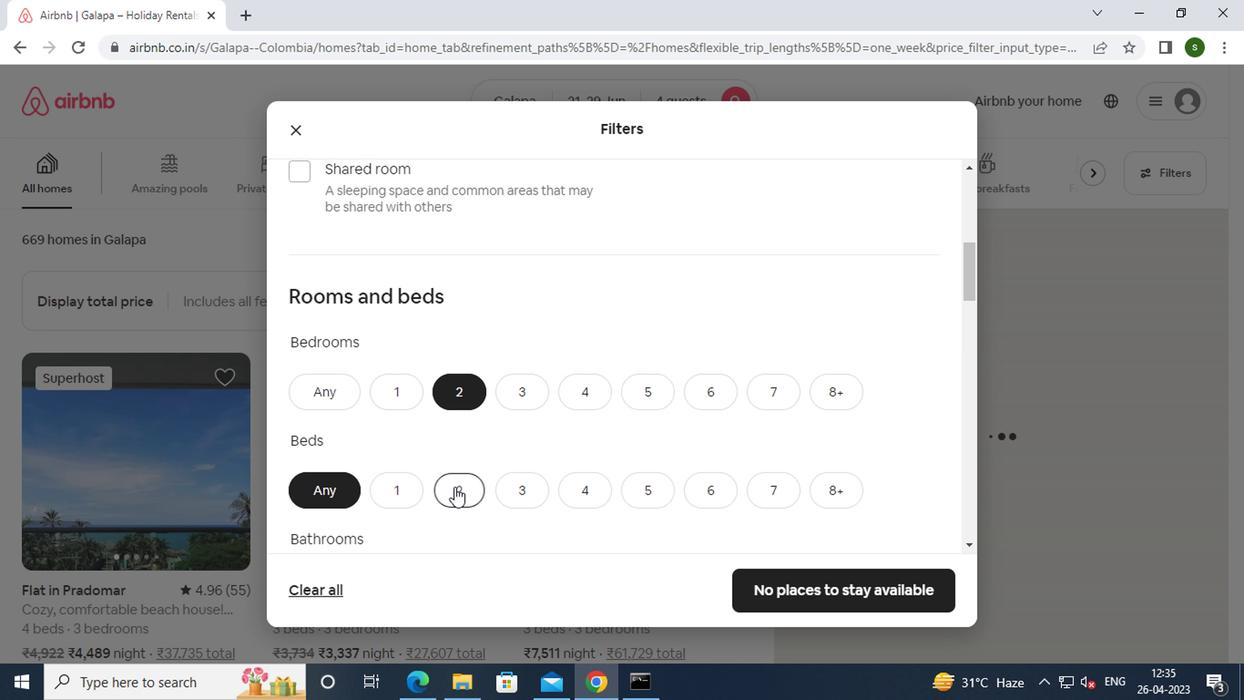 
Action: Mouse scrolled (409, 398) with delta (0, 0)
Screenshot: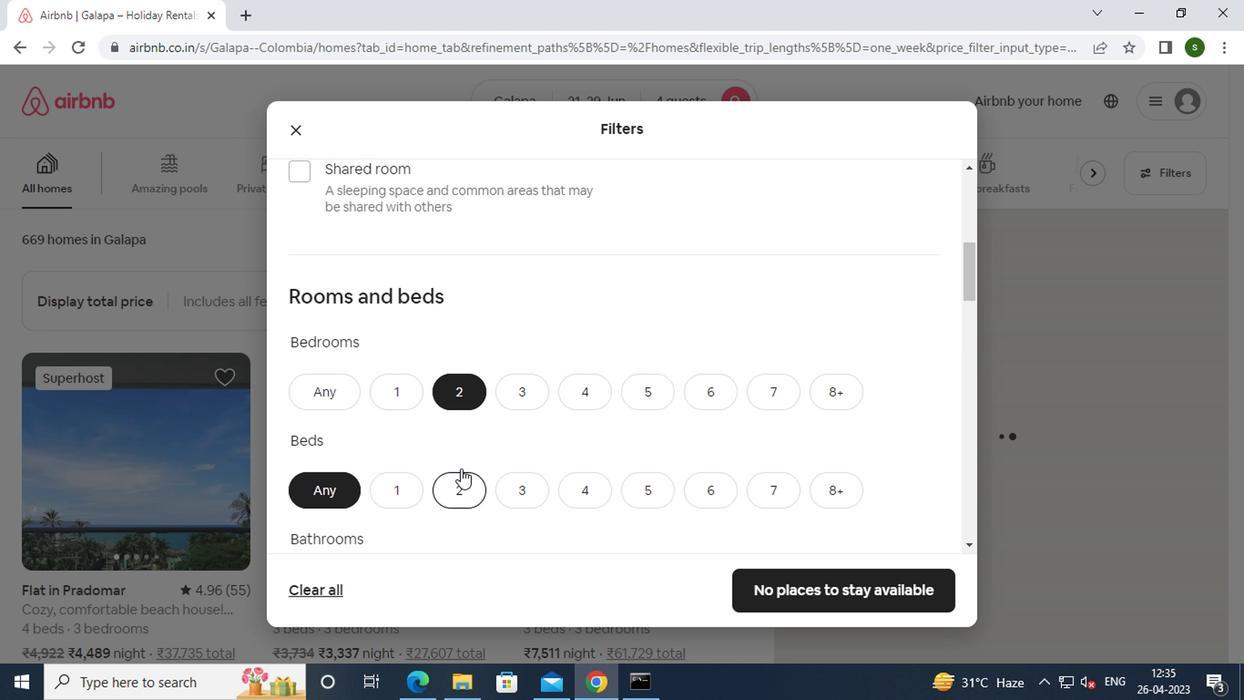 
Action: Mouse scrolled (409, 398) with delta (0, 0)
Screenshot: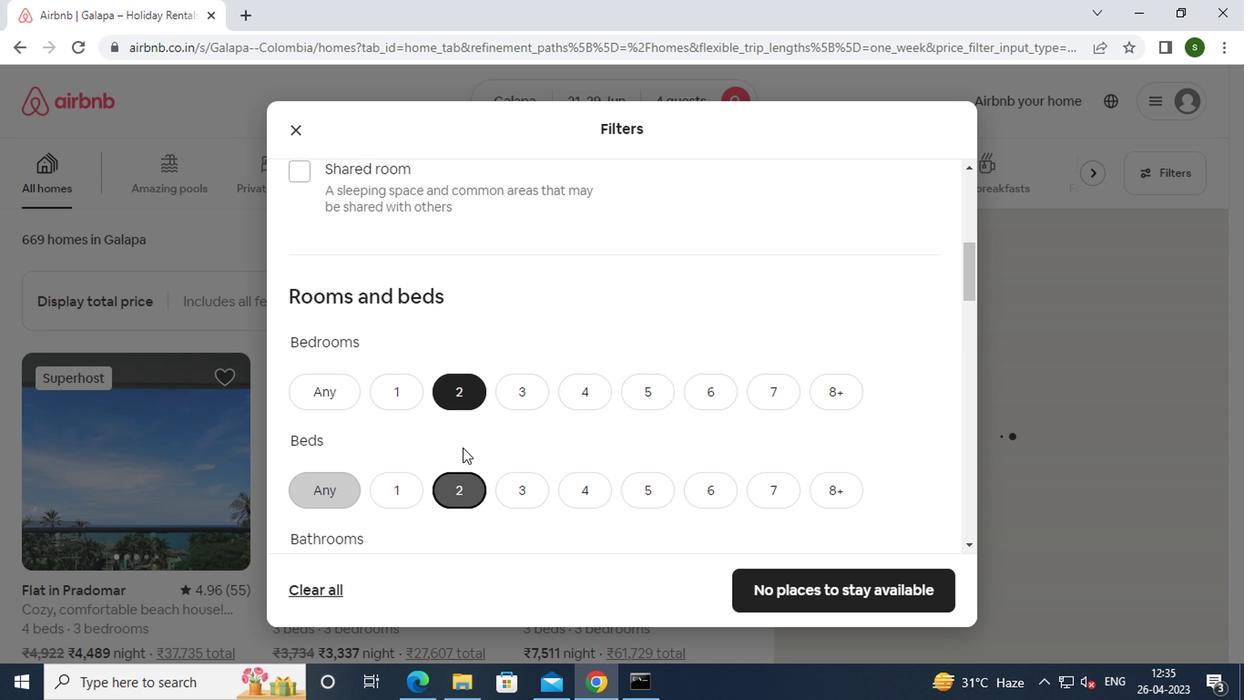 
Action: Mouse moved to (407, 376)
Screenshot: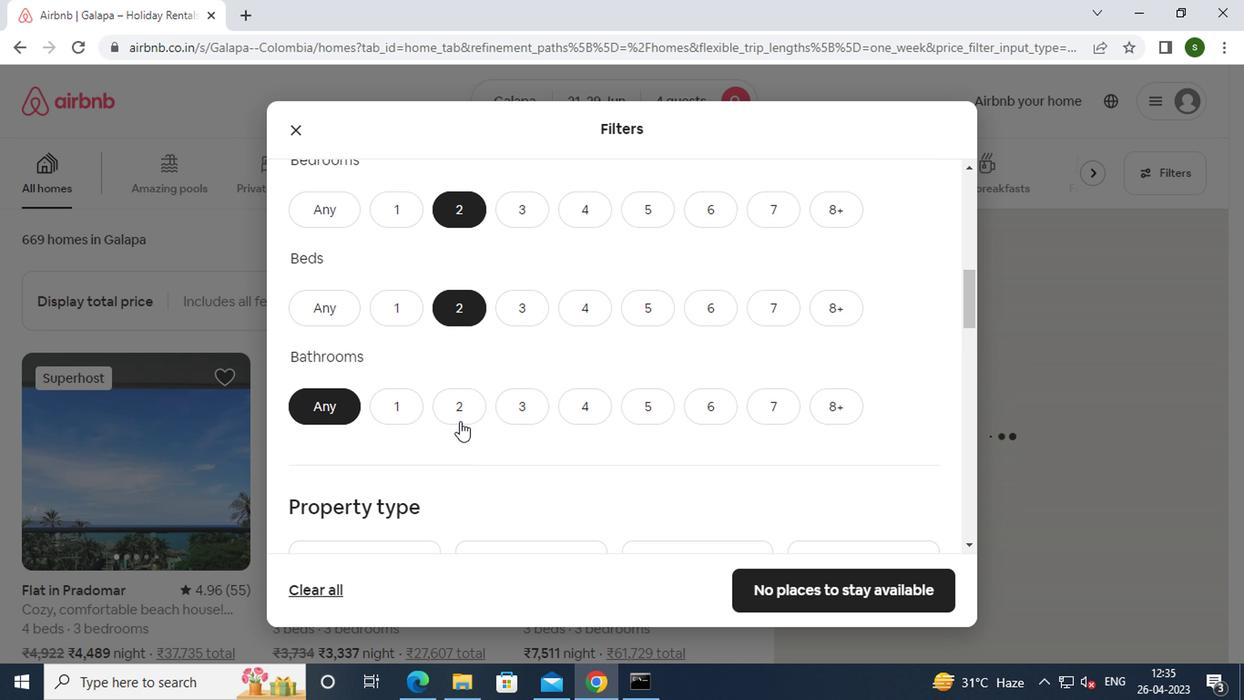
Action: Mouse pressed left at (407, 376)
Screenshot: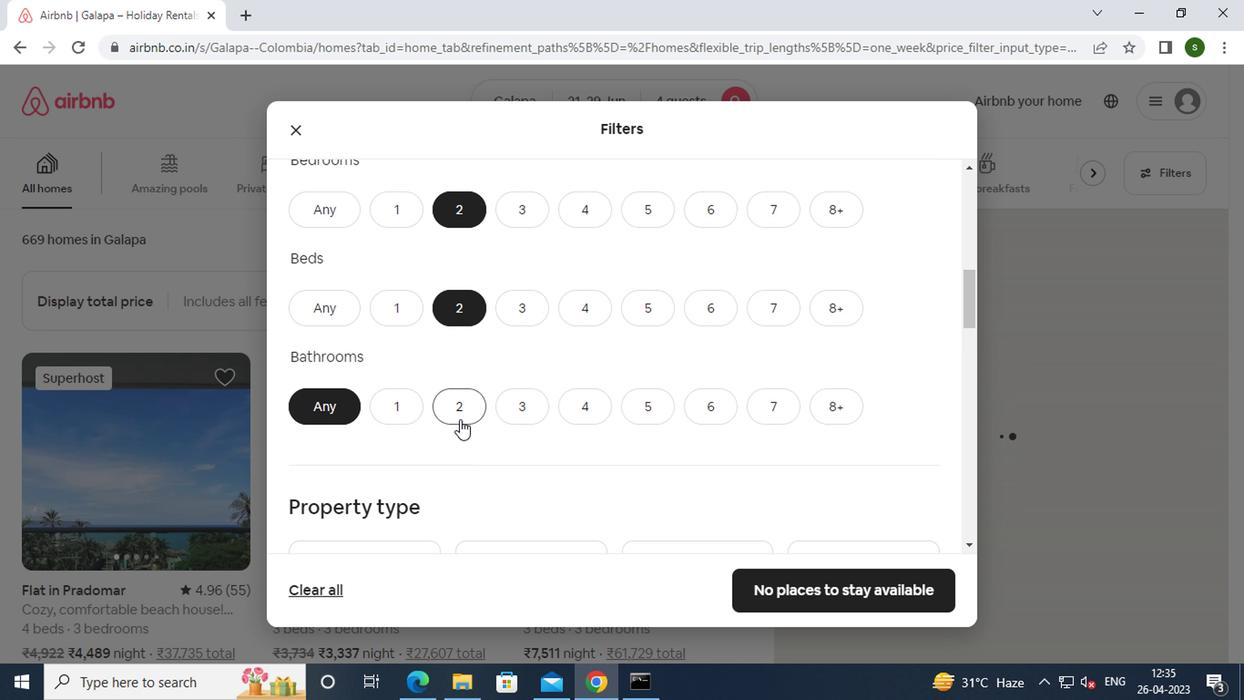 
Action: Mouse moved to (429, 363)
Screenshot: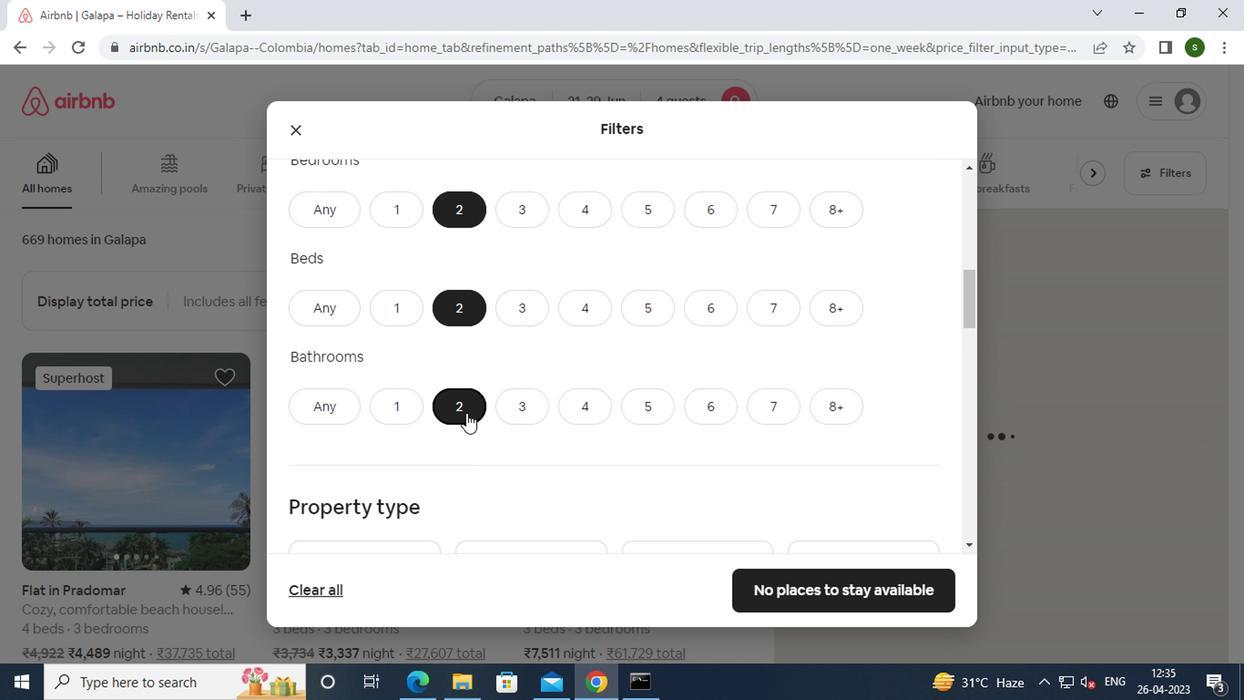 
Action: Mouse scrolled (429, 363) with delta (0, 0)
Screenshot: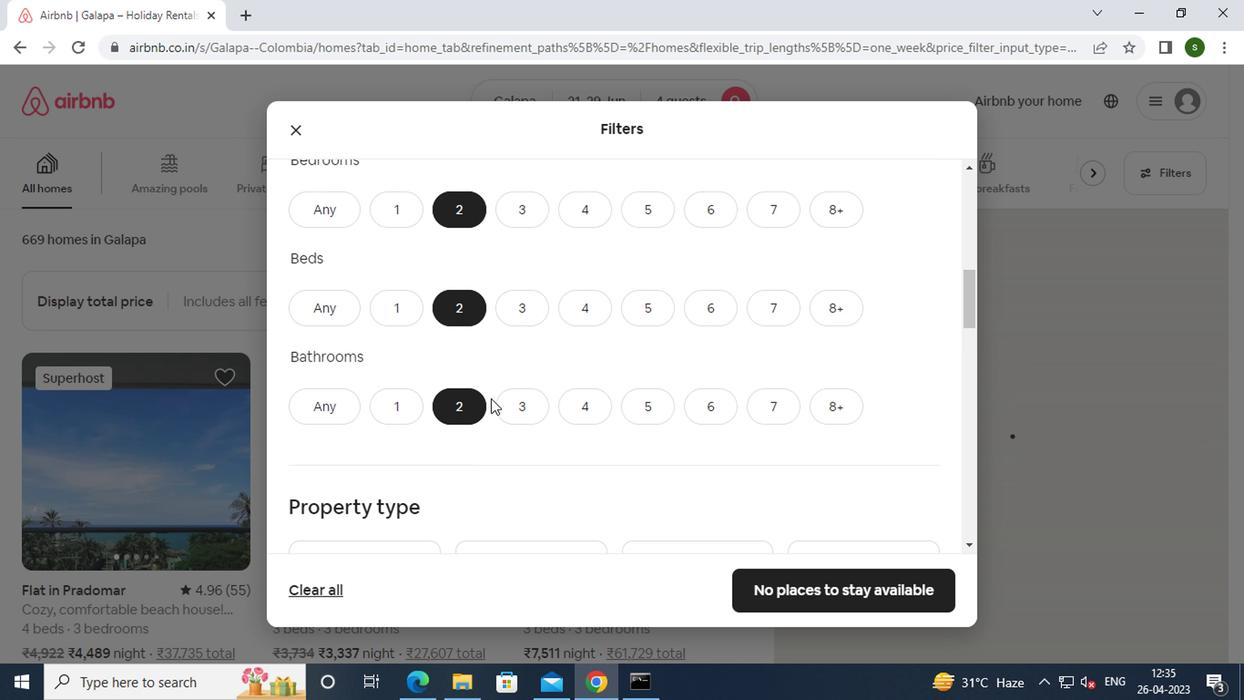 
Action: Mouse scrolled (429, 363) with delta (0, 0)
Screenshot: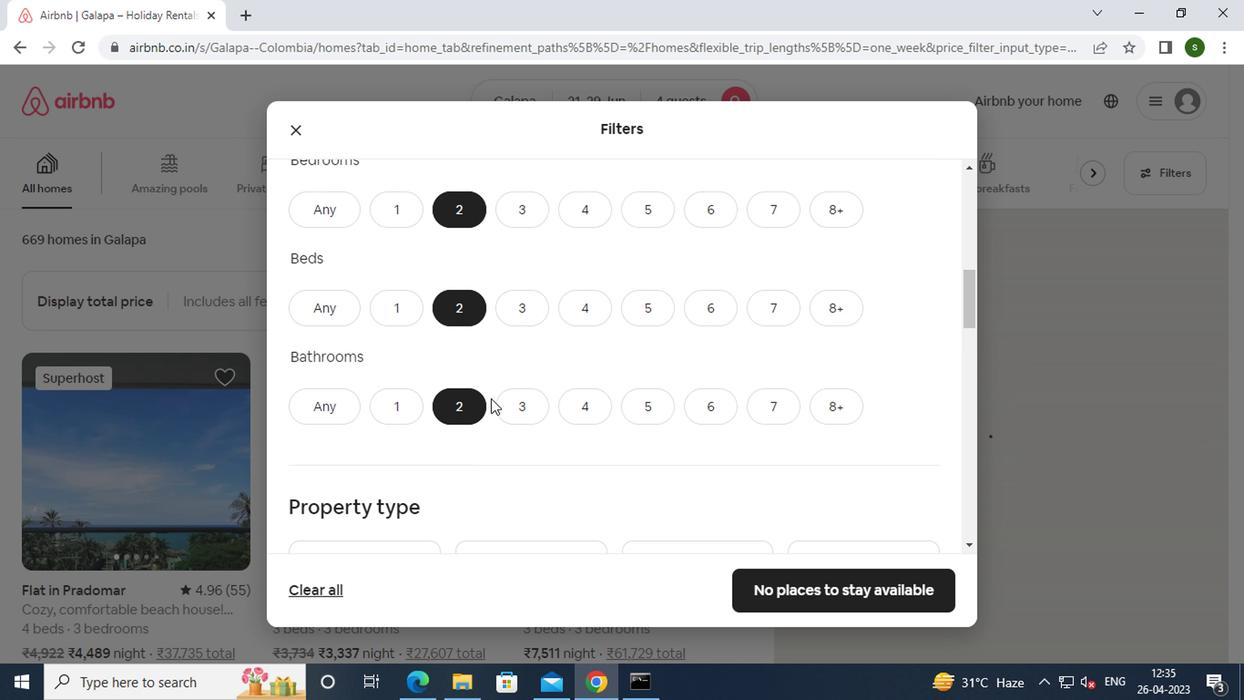 
Action: Mouse scrolled (429, 363) with delta (0, 0)
Screenshot: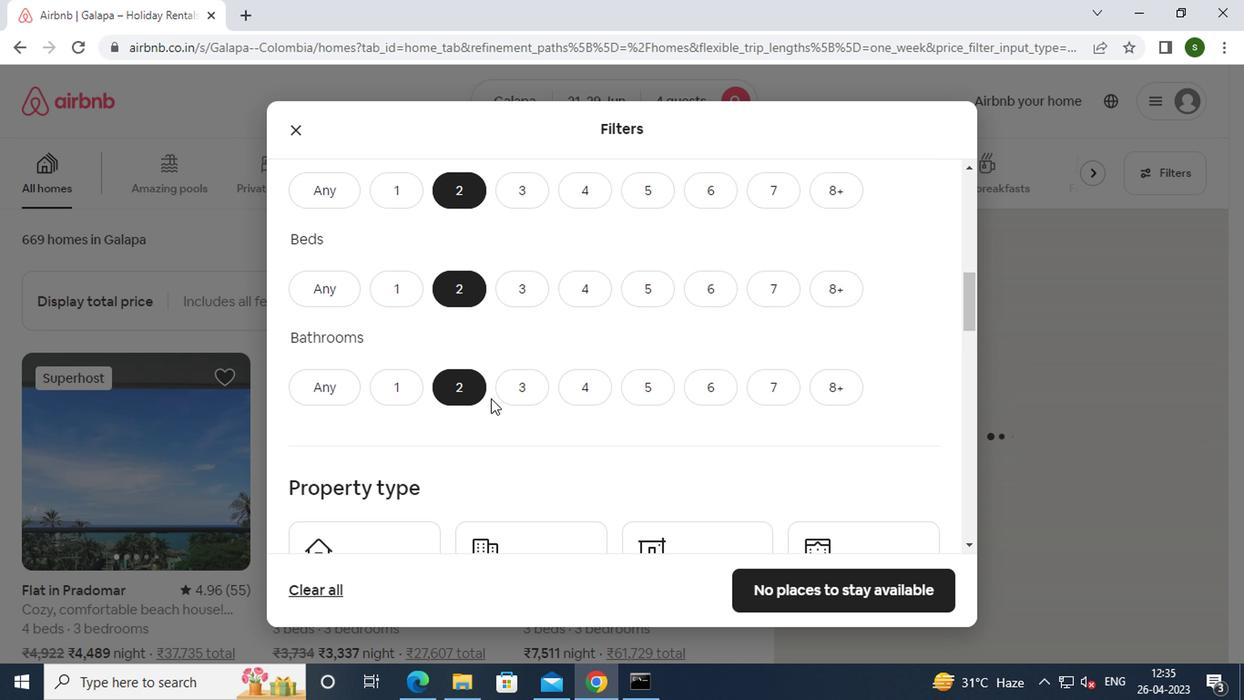 
Action: Mouse moved to (357, 320)
Screenshot: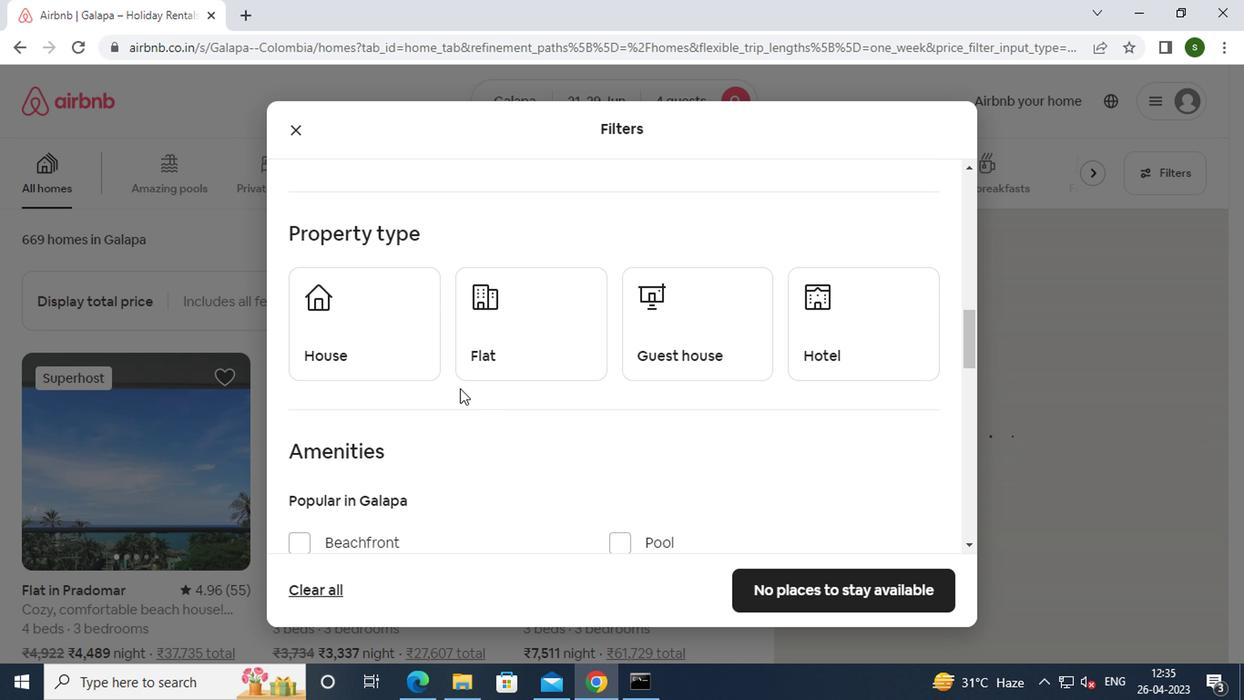 
Action: Mouse pressed left at (357, 320)
Screenshot: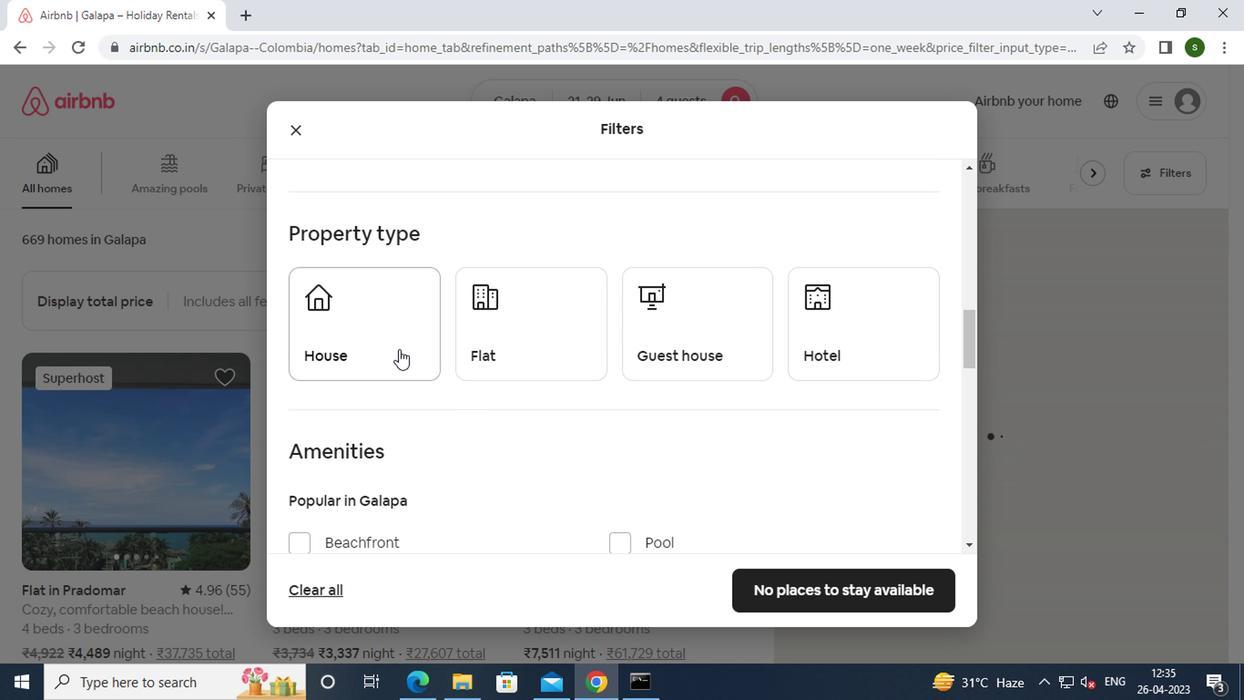 
Action: Mouse moved to (448, 335)
Screenshot: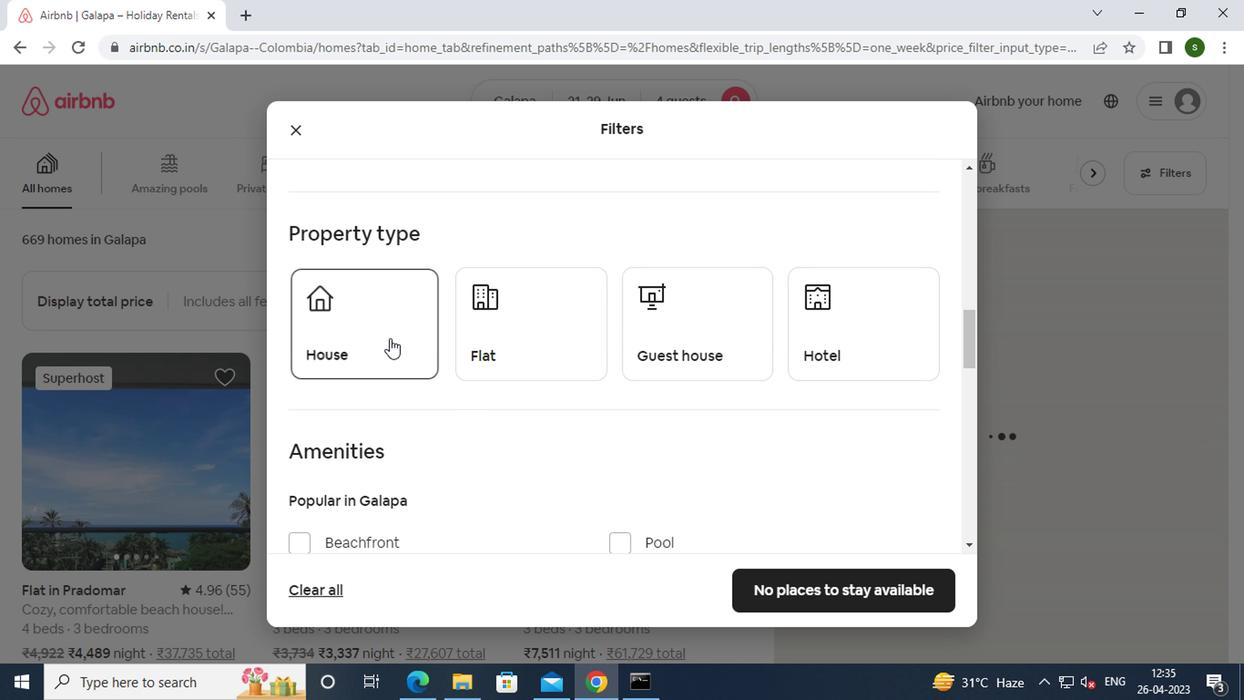 
Action: Mouse pressed left at (448, 335)
Screenshot: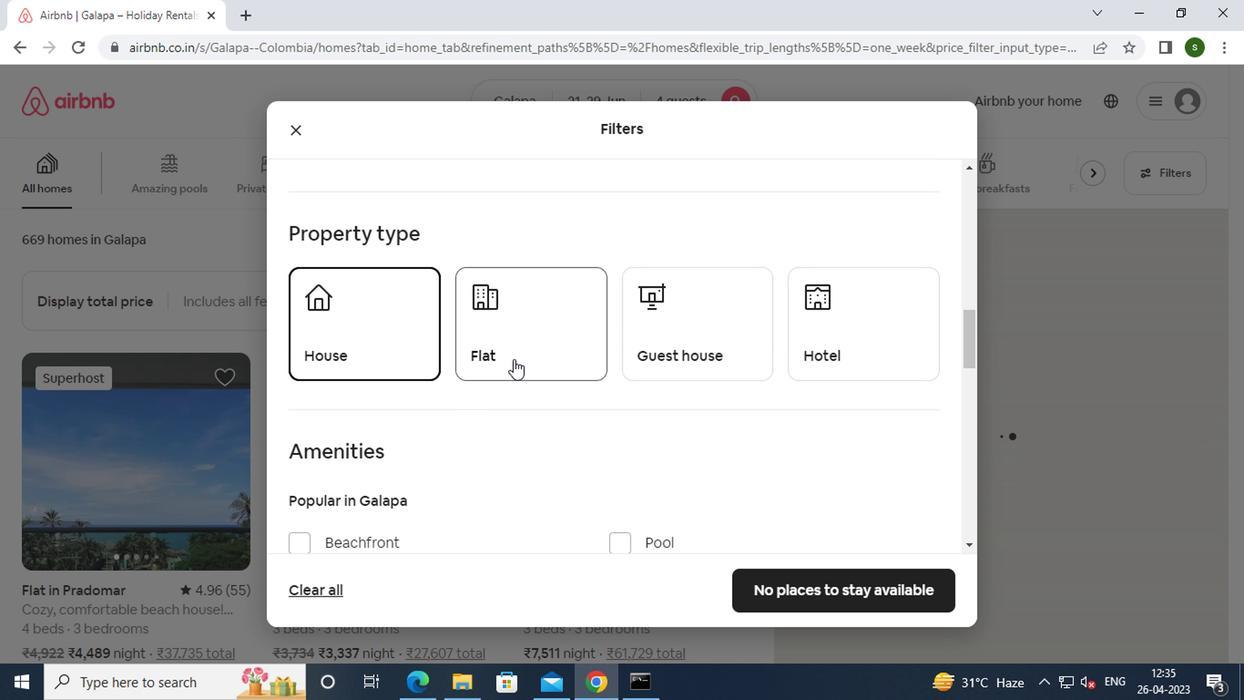 
Action: Mouse moved to (579, 312)
Screenshot: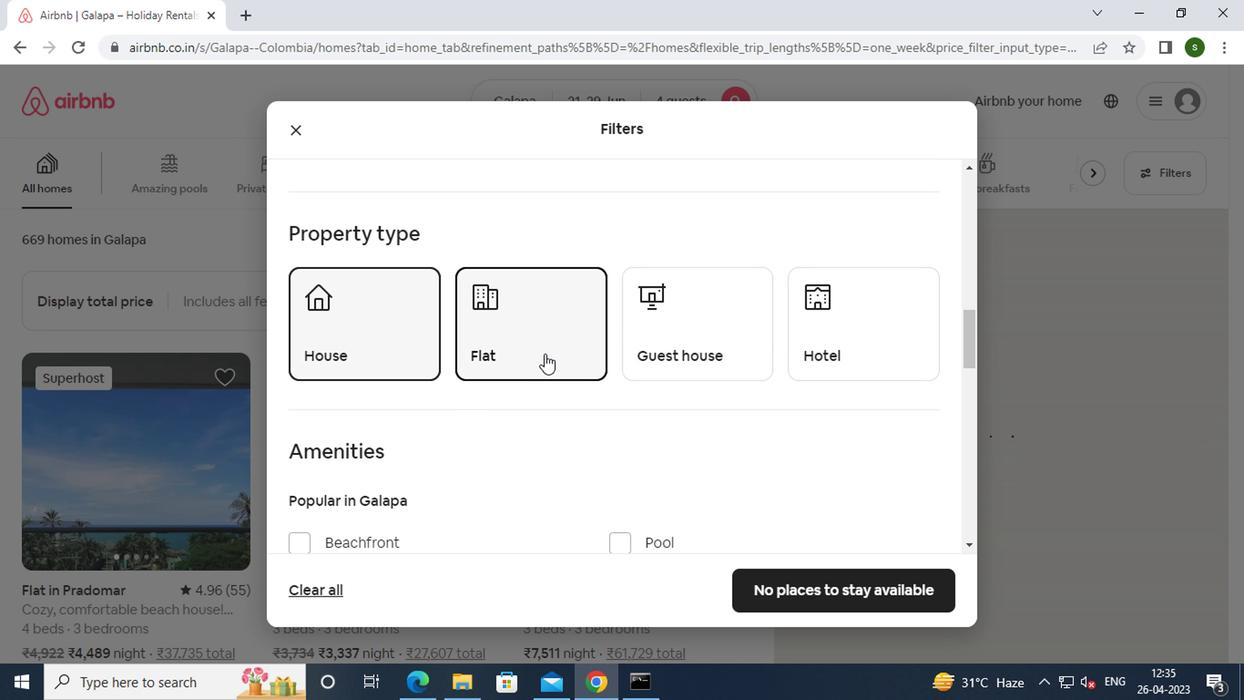 
Action: Mouse pressed left at (579, 312)
Screenshot: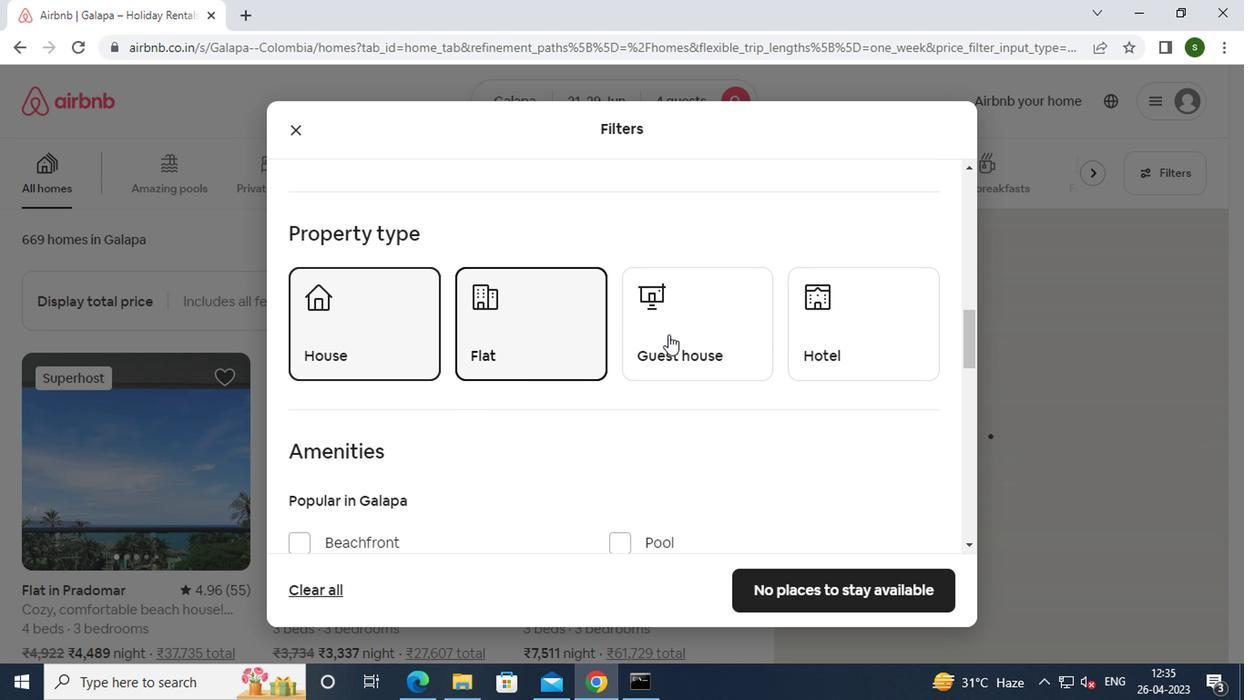 
Action: Mouse scrolled (579, 311) with delta (0, 0)
Screenshot: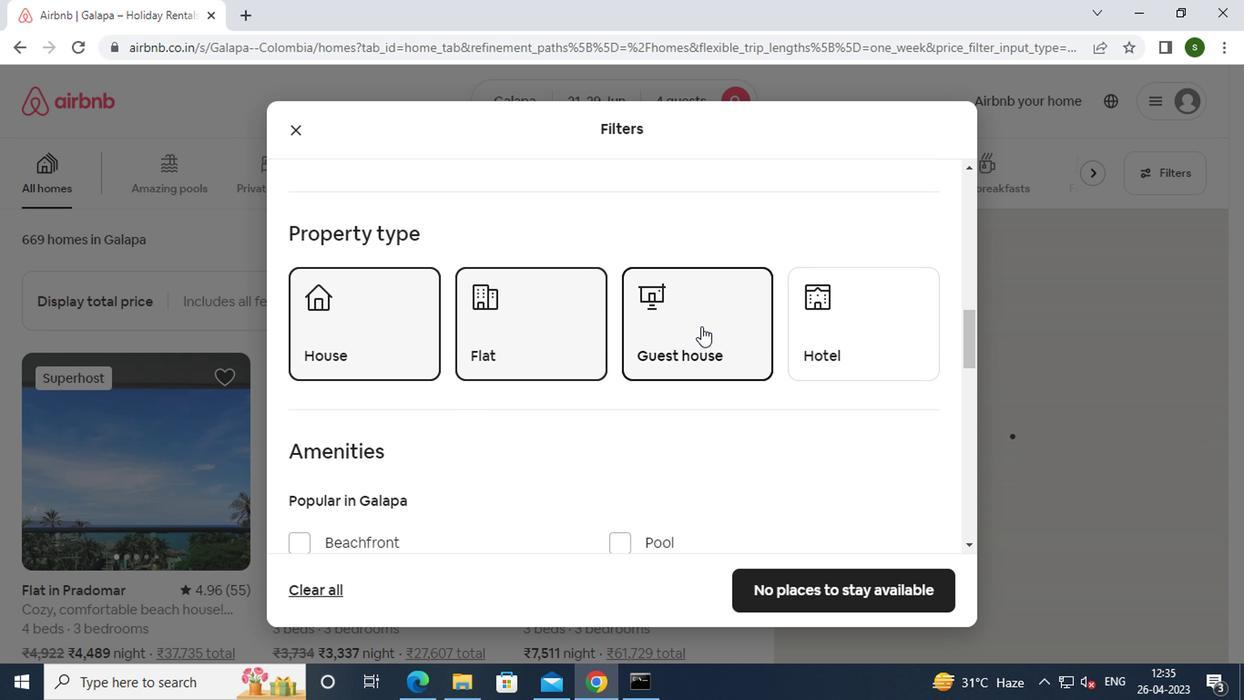 
Action: Mouse scrolled (579, 311) with delta (0, 0)
Screenshot: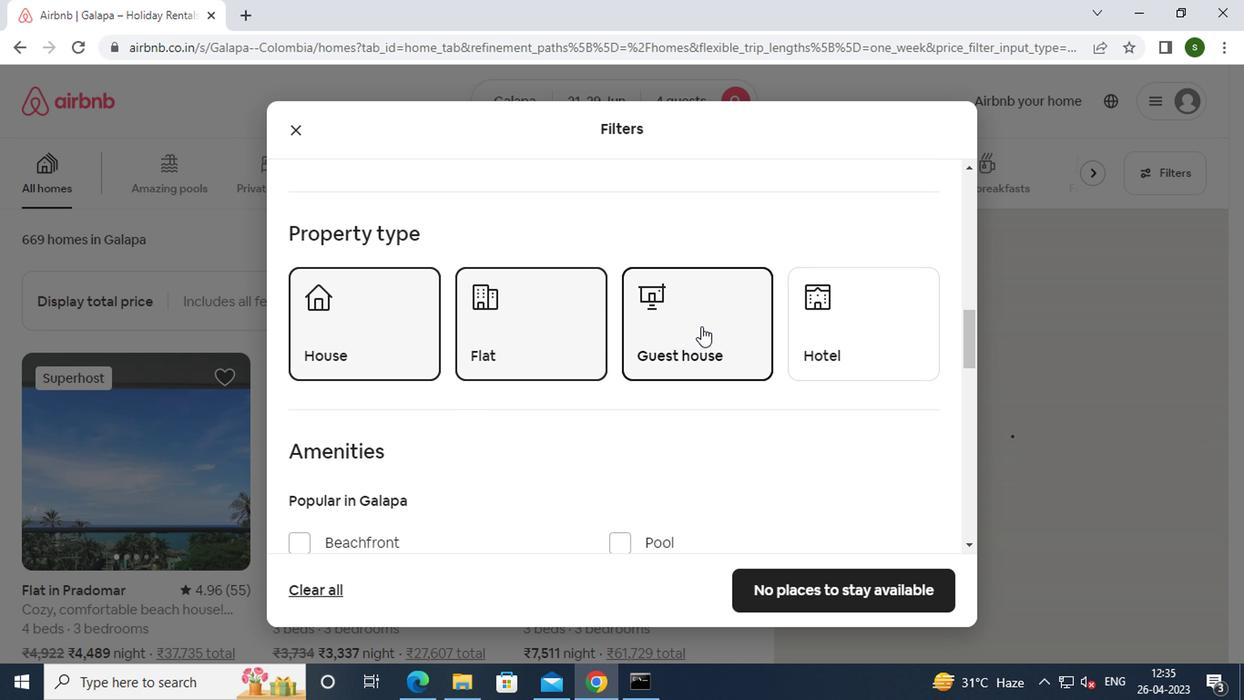 
Action: Mouse moved to (376, 400)
Screenshot: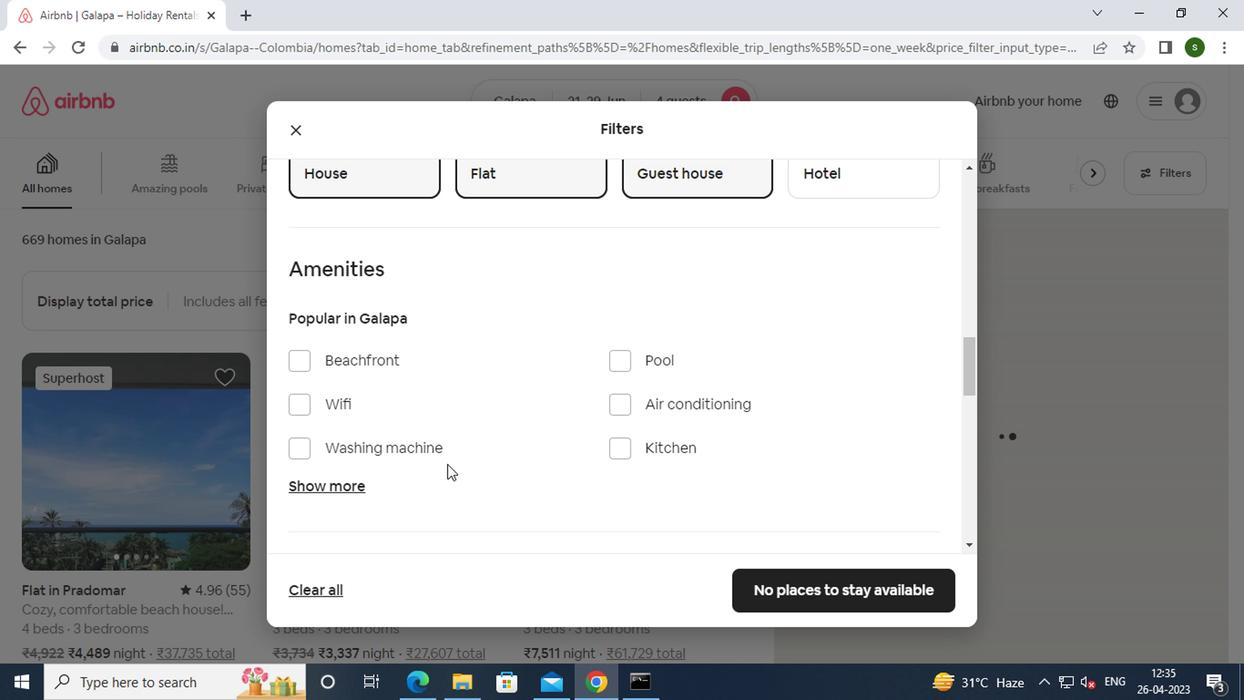 
Action: Mouse pressed left at (376, 400)
Screenshot: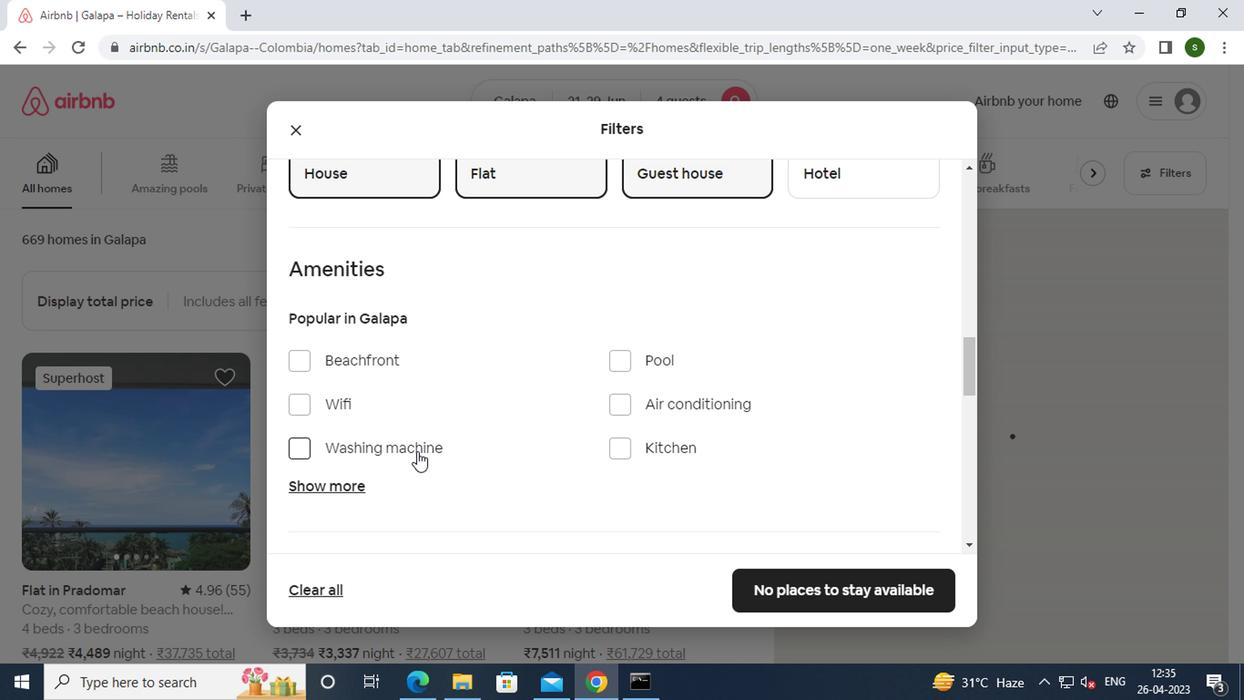 
Action: Mouse moved to (507, 384)
Screenshot: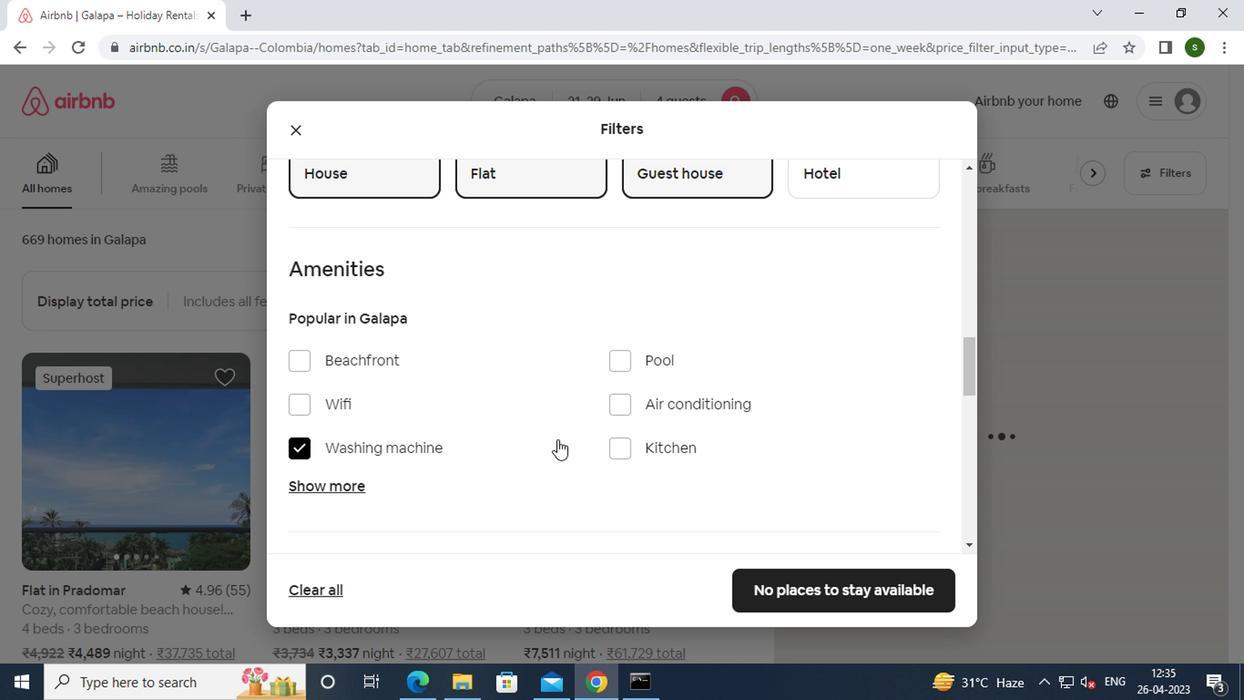 
Action: Mouse scrolled (507, 383) with delta (0, 0)
Screenshot: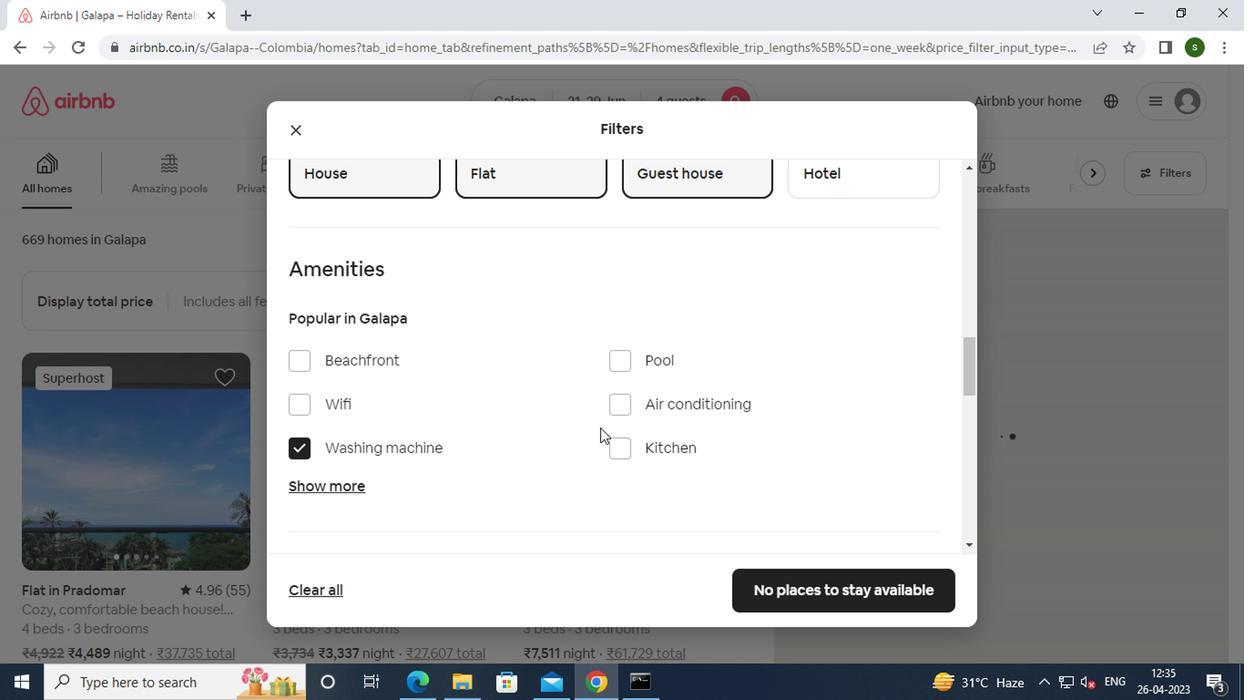
Action: Mouse scrolled (507, 383) with delta (0, 0)
Screenshot: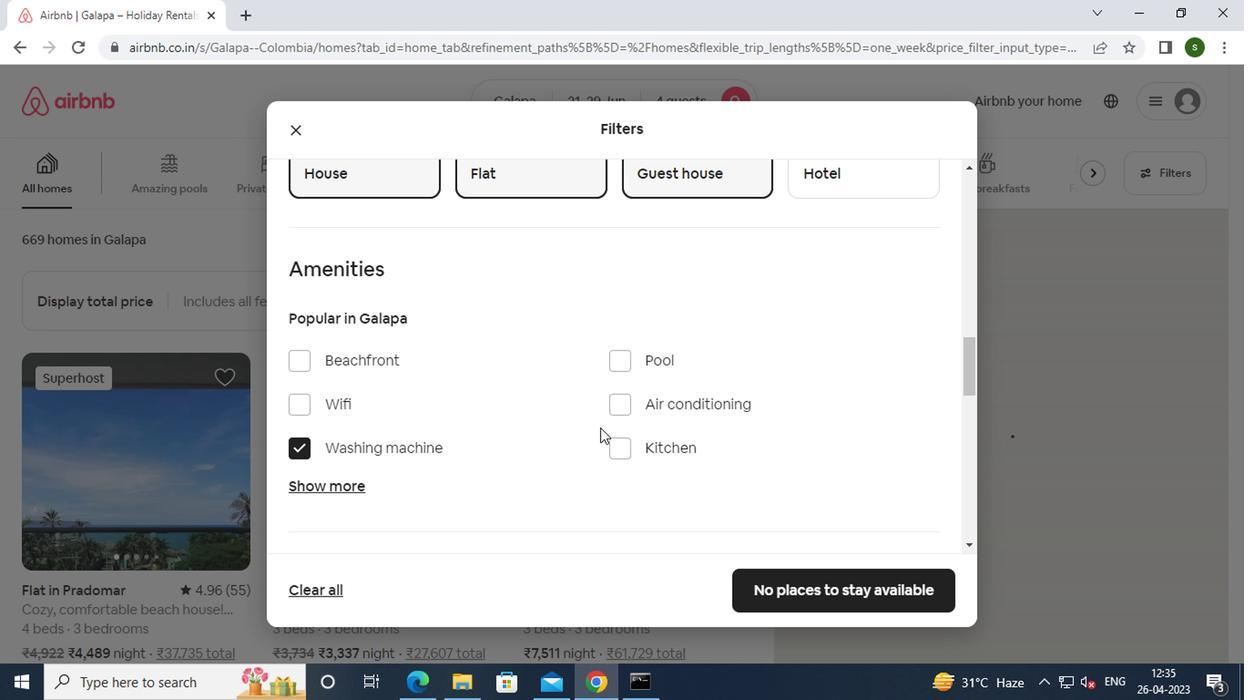 
Action: Mouse scrolled (507, 383) with delta (0, 0)
Screenshot: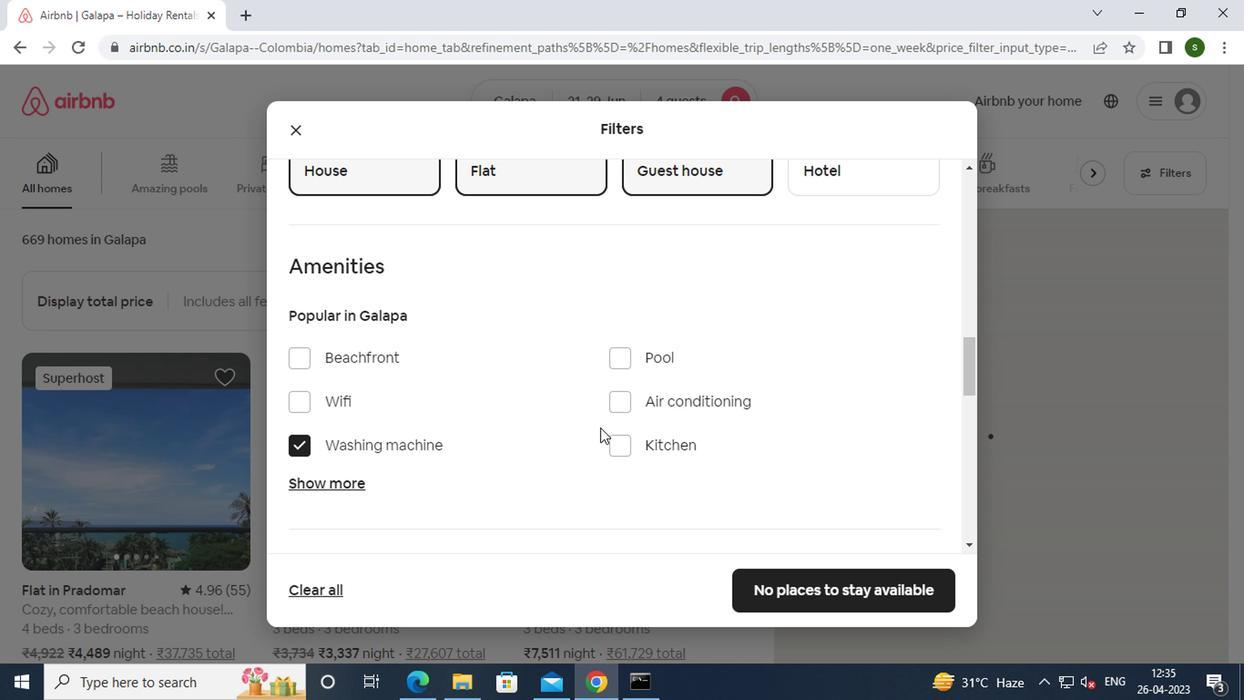 
Action: Mouse moved to (718, 381)
Screenshot: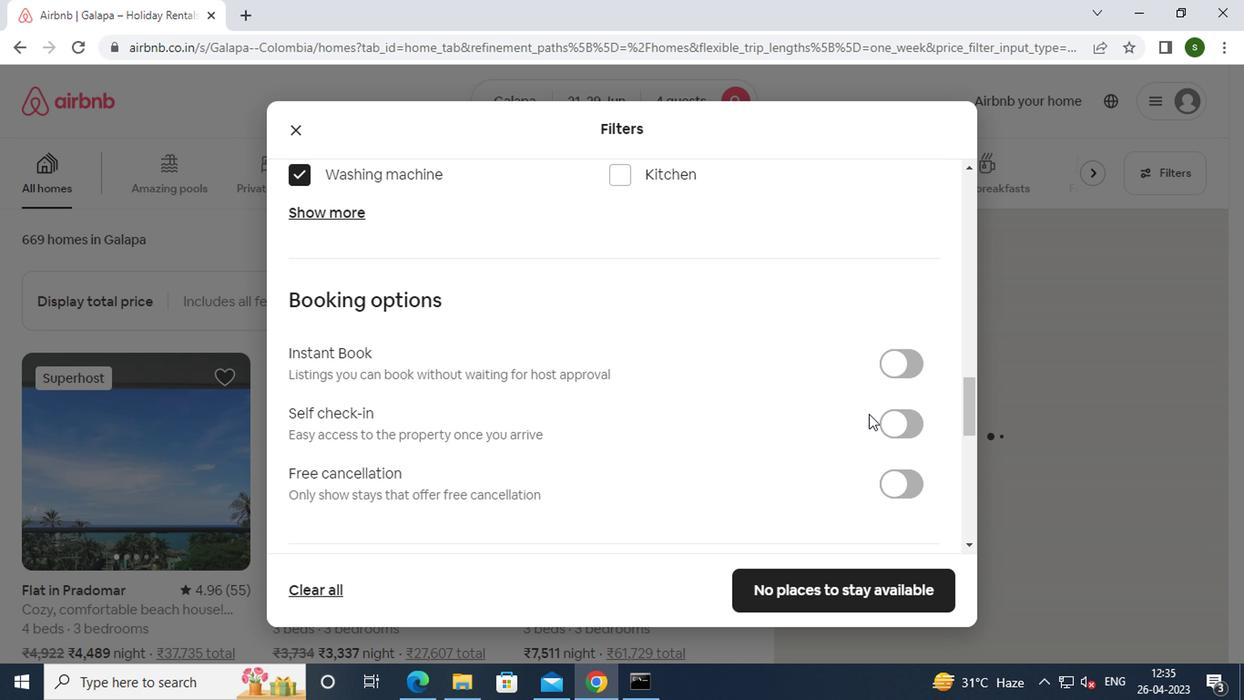
Action: Mouse pressed left at (718, 381)
Screenshot: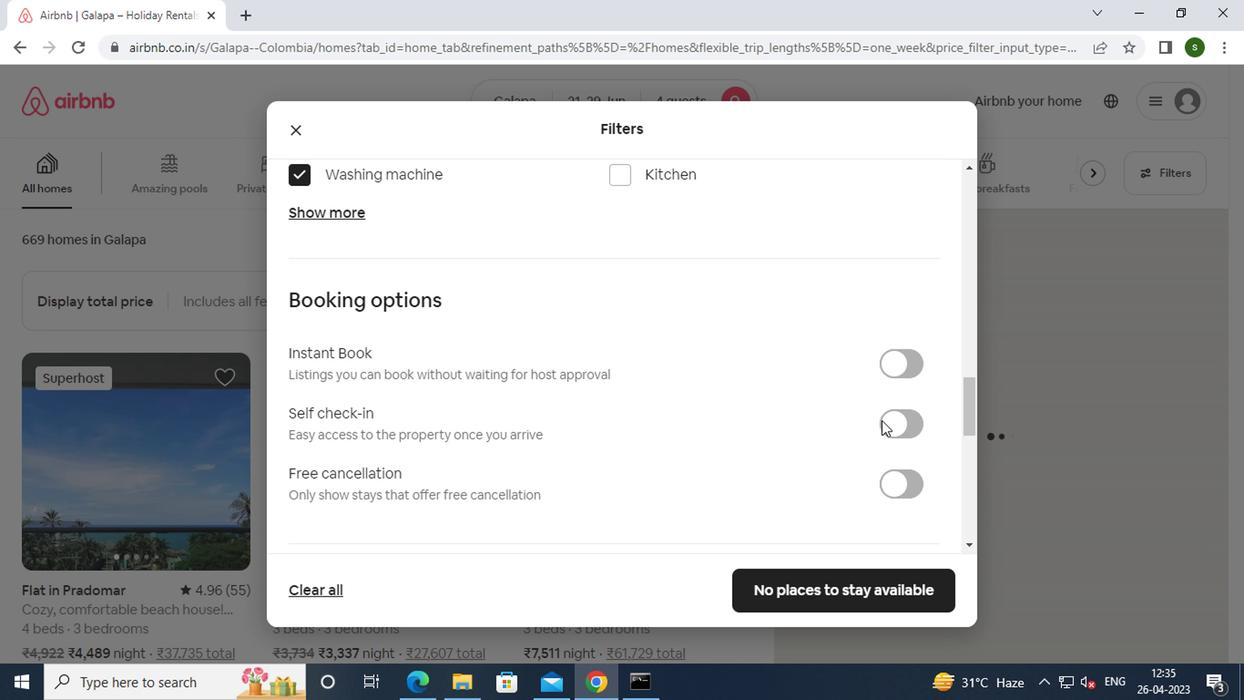
Action: Mouse moved to (604, 374)
Screenshot: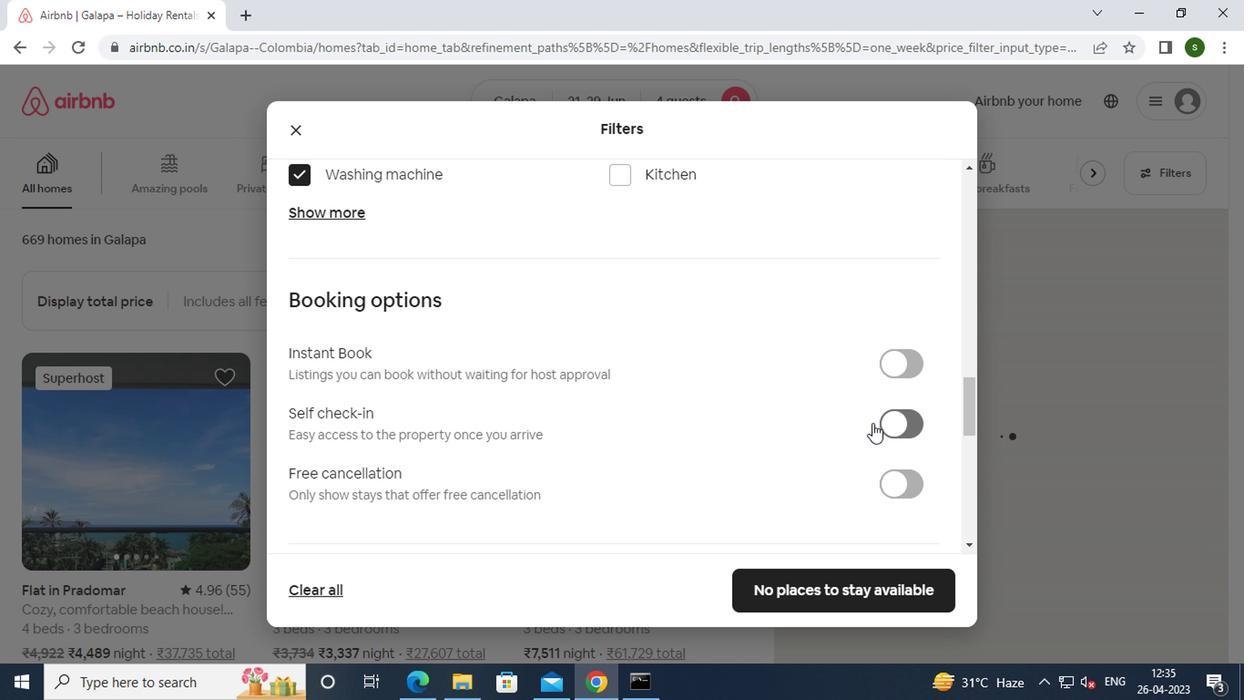 
Action: Mouse scrolled (604, 374) with delta (0, 0)
Screenshot: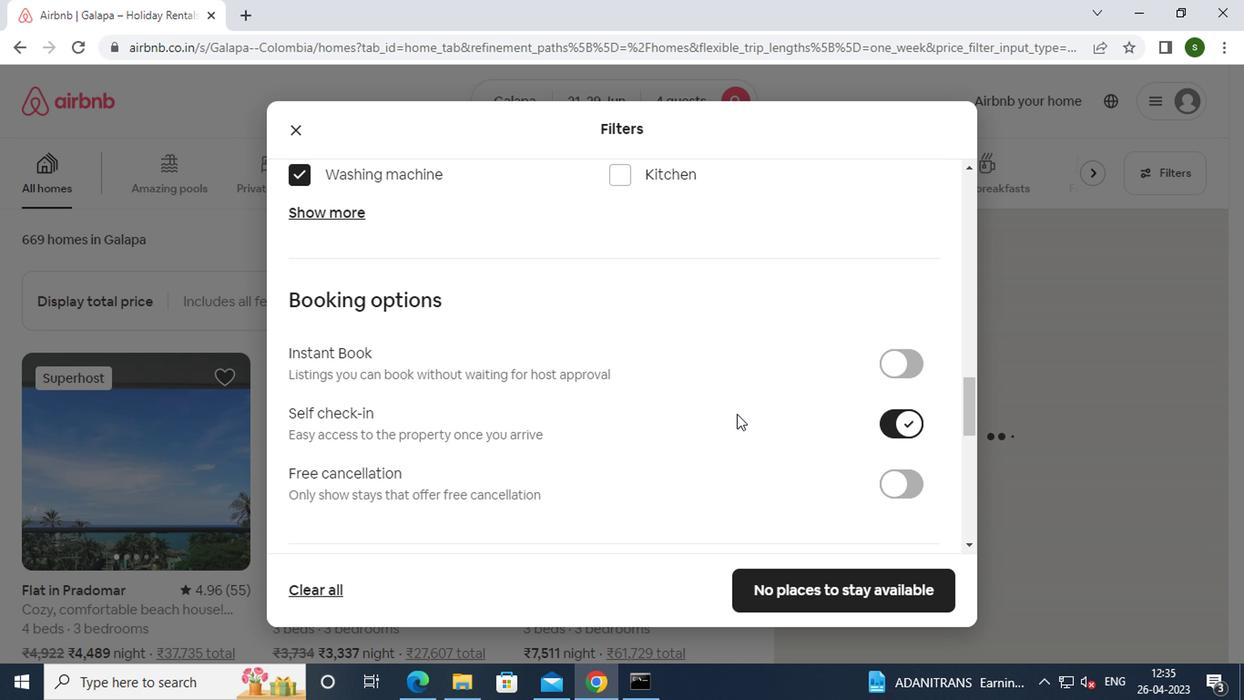 
Action: Mouse scrolled (604, 374) with delta (0, 0)
Screenshot: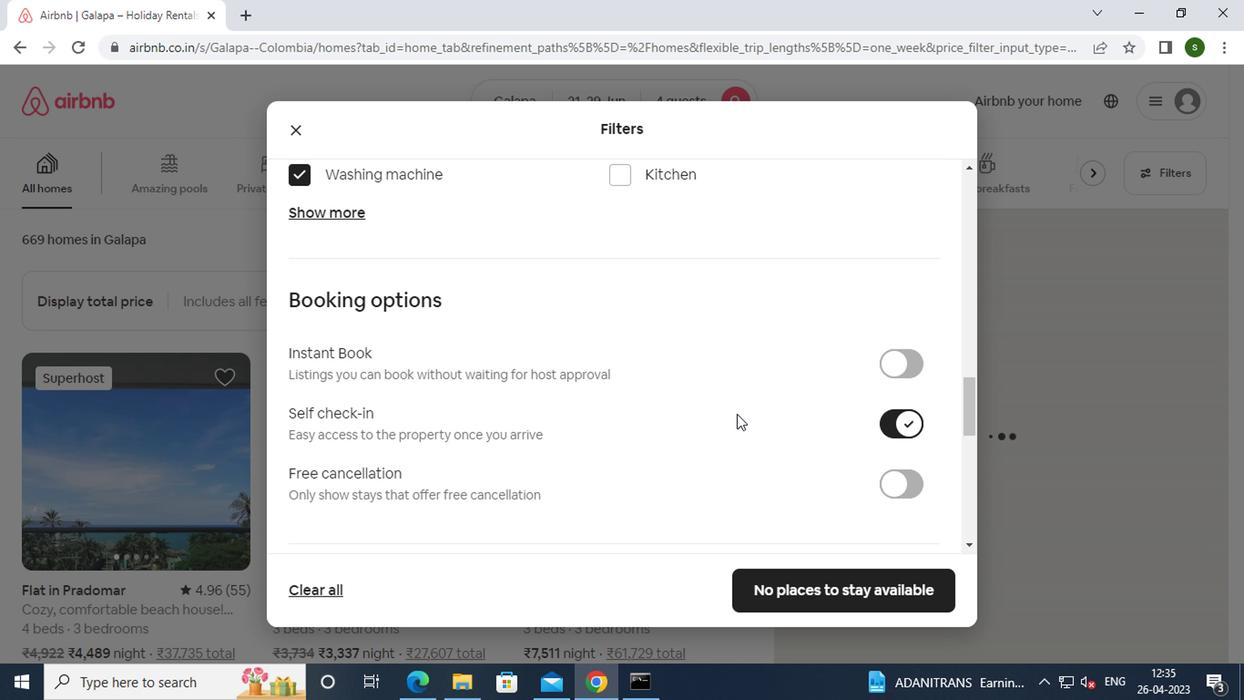 
Action: Mouse scrolled (604, 374) with delta (0, 0)
Screenshot: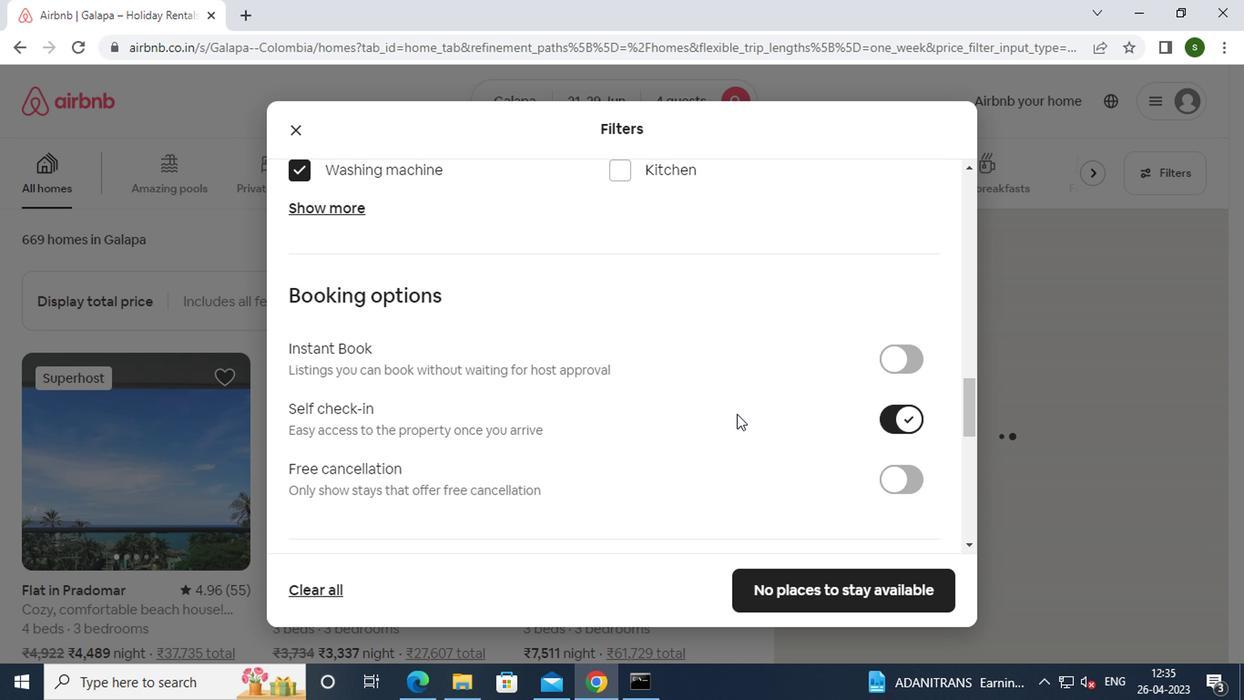 
Action: Mouse scrolled (604, 374) with delta (0, 0)
Screenshot: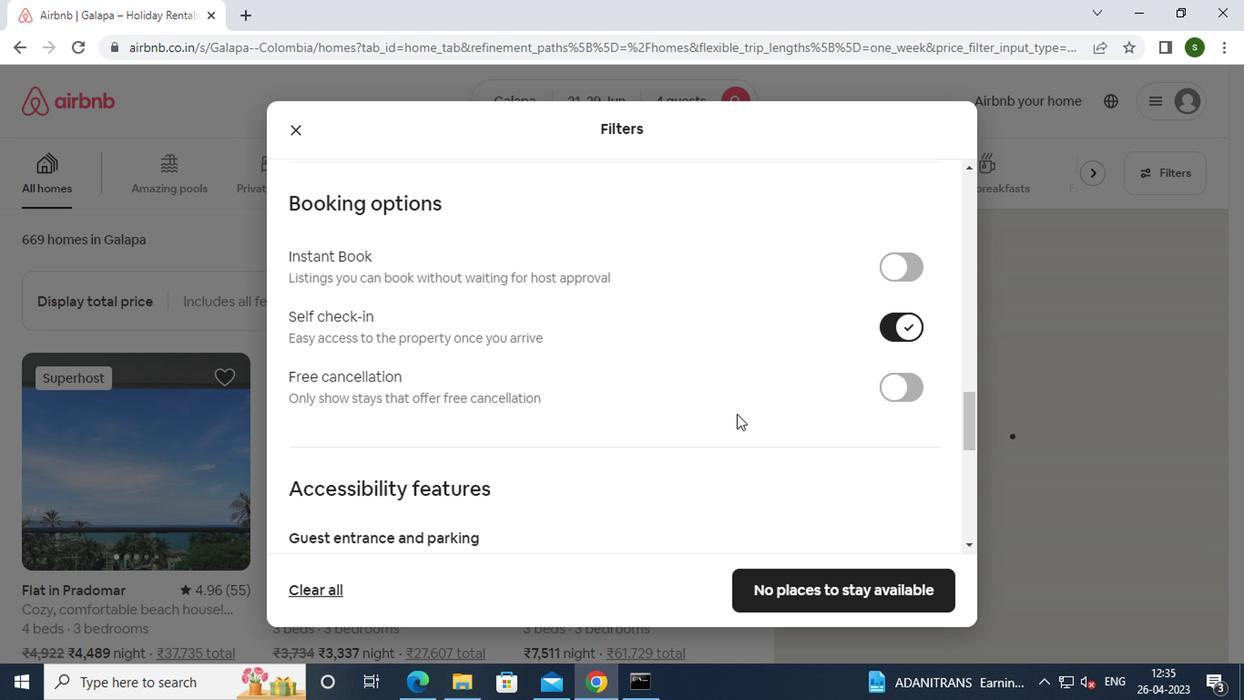 
Action: Mouse scrolled (604, 374) with delta (0, 0)
Screenshot: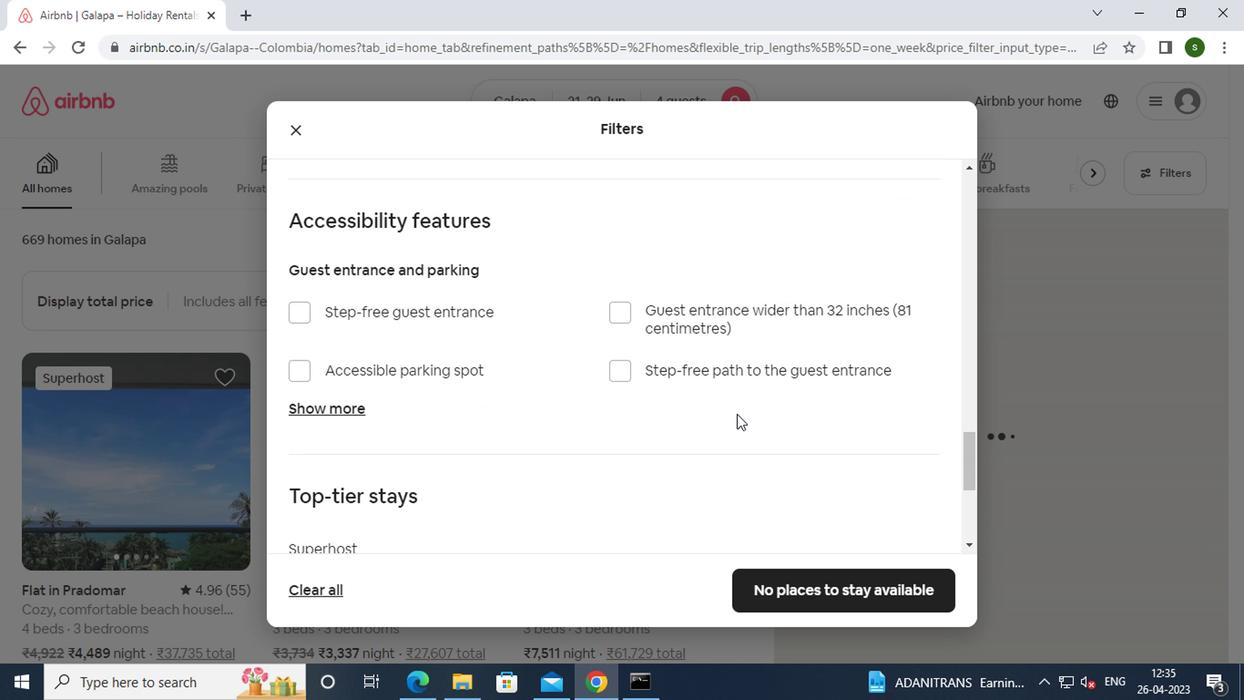 
Action: Mouse scrolled (604, 374) with delta (0, 0)
Screenshot: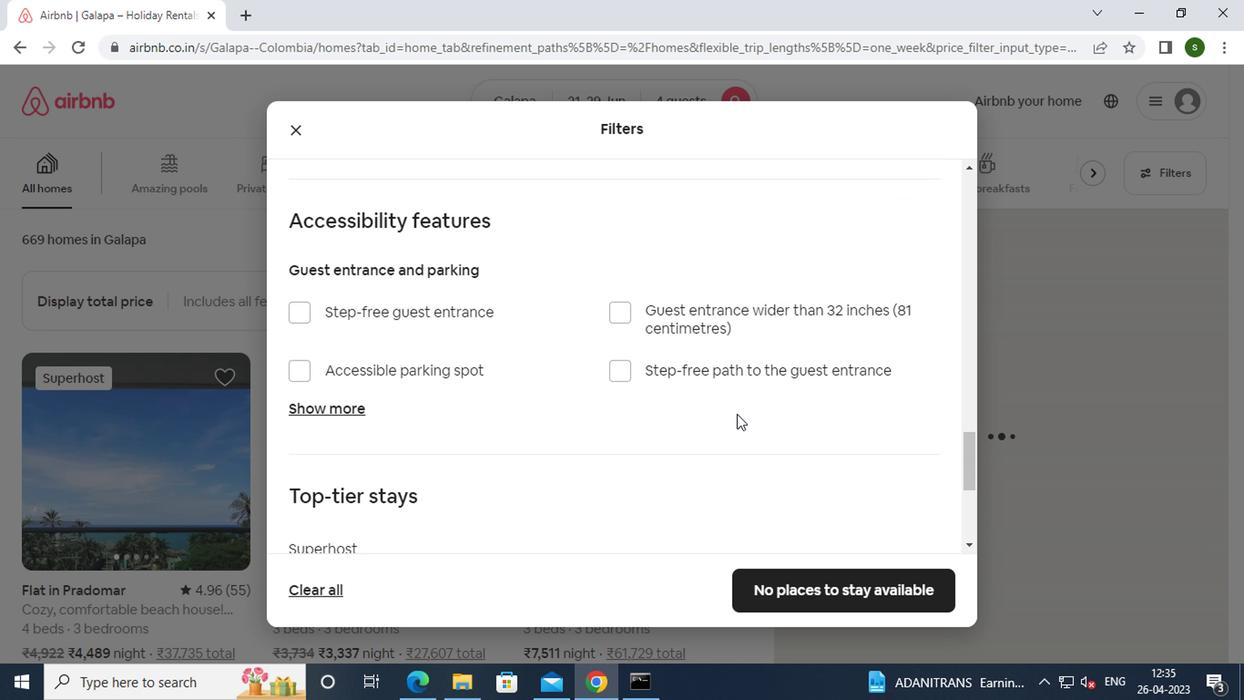 
Action: Mouse scrolled (604, 374) with delta (0, 0)
Screenshot: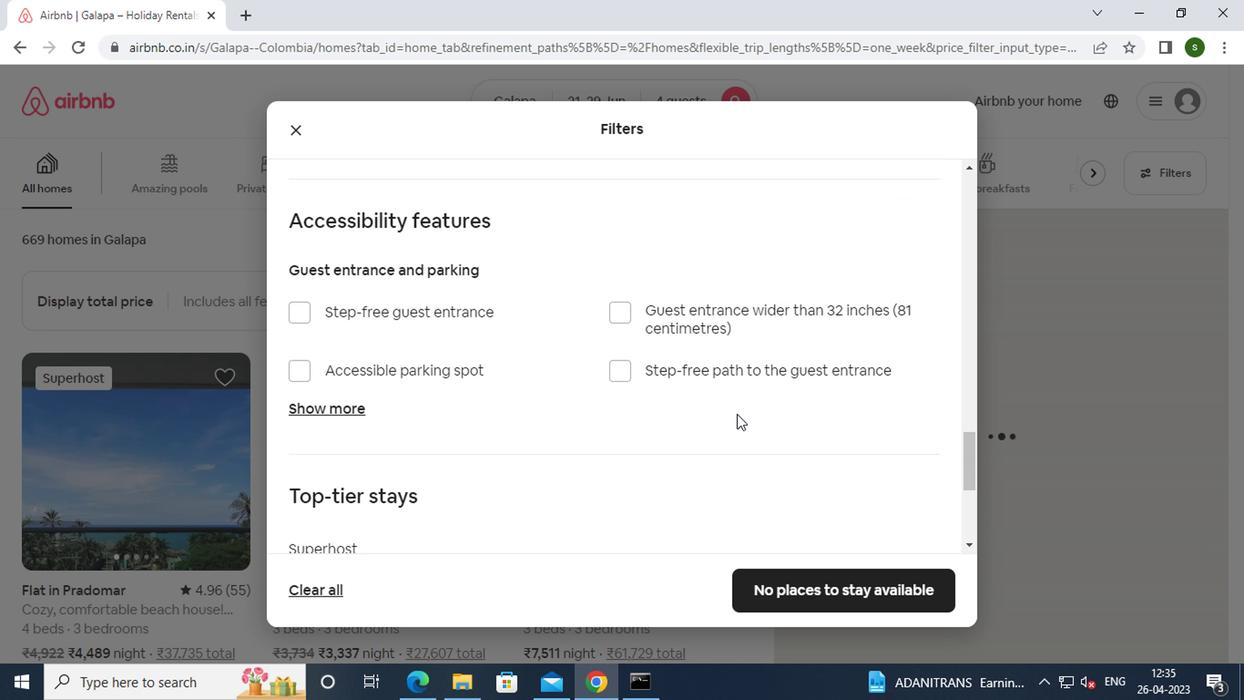 
Action: Mouse scrolled (604, 374) with delta (0, 0)
Screenshot: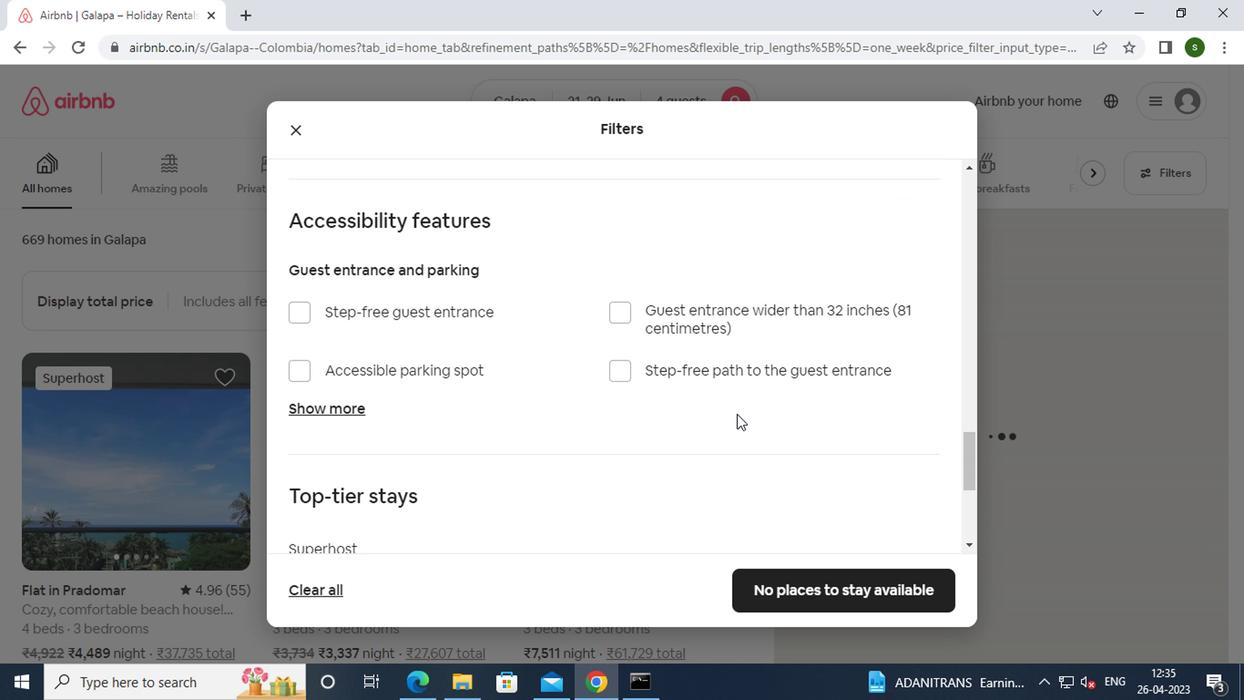 
Action: Mouse scrolled (604, 374) with delta (0, 0)
Screenshot: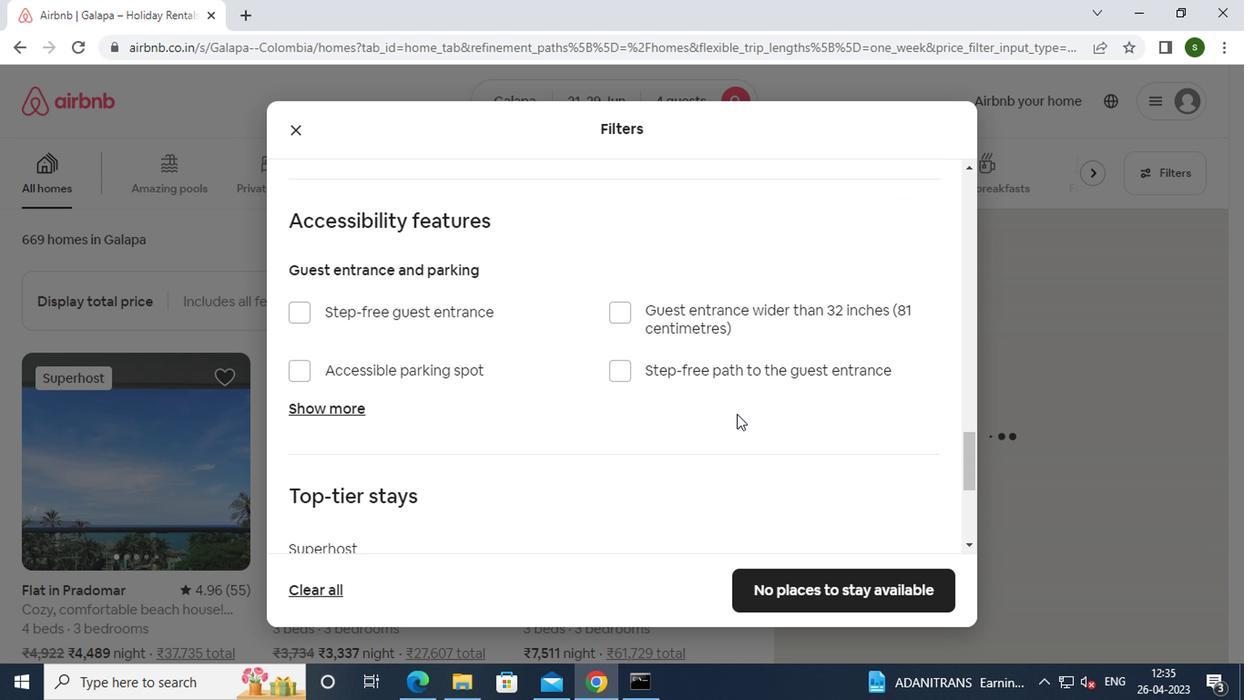 
Action: Mouse scrolled (604, 374) with delta (0, 0)
Screenshot: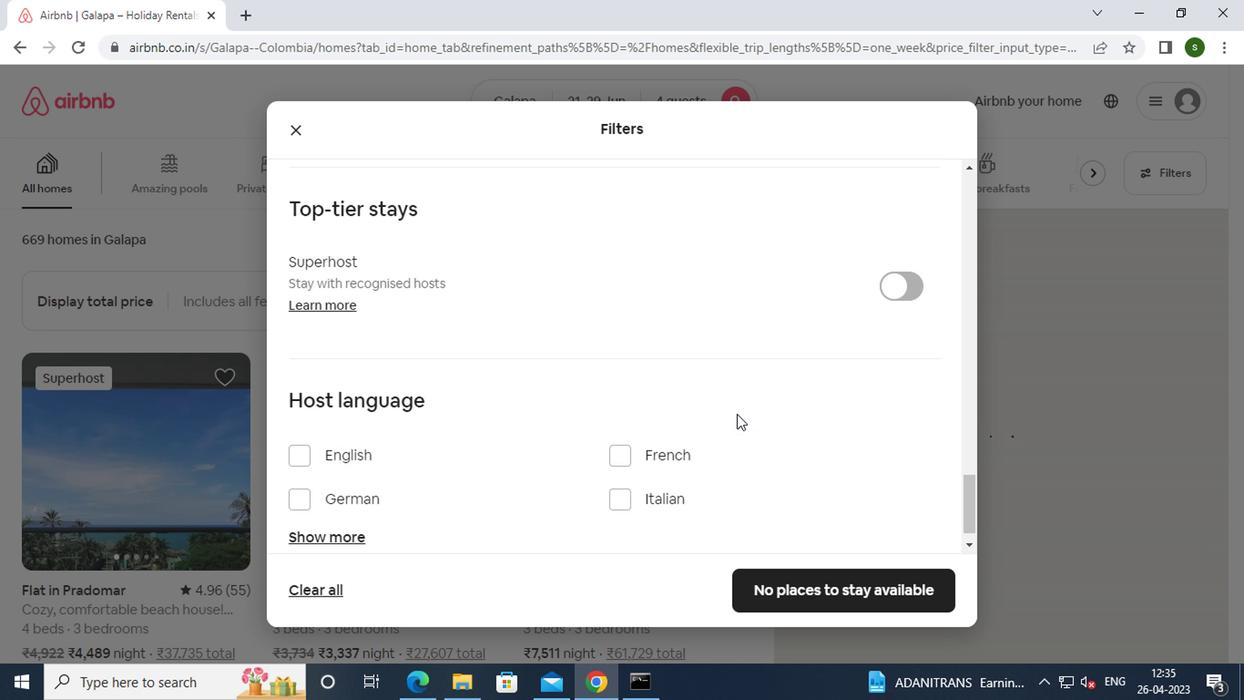 
Action: Mouse scrolled (604, 374) with delta (0, 0)
Screenshot: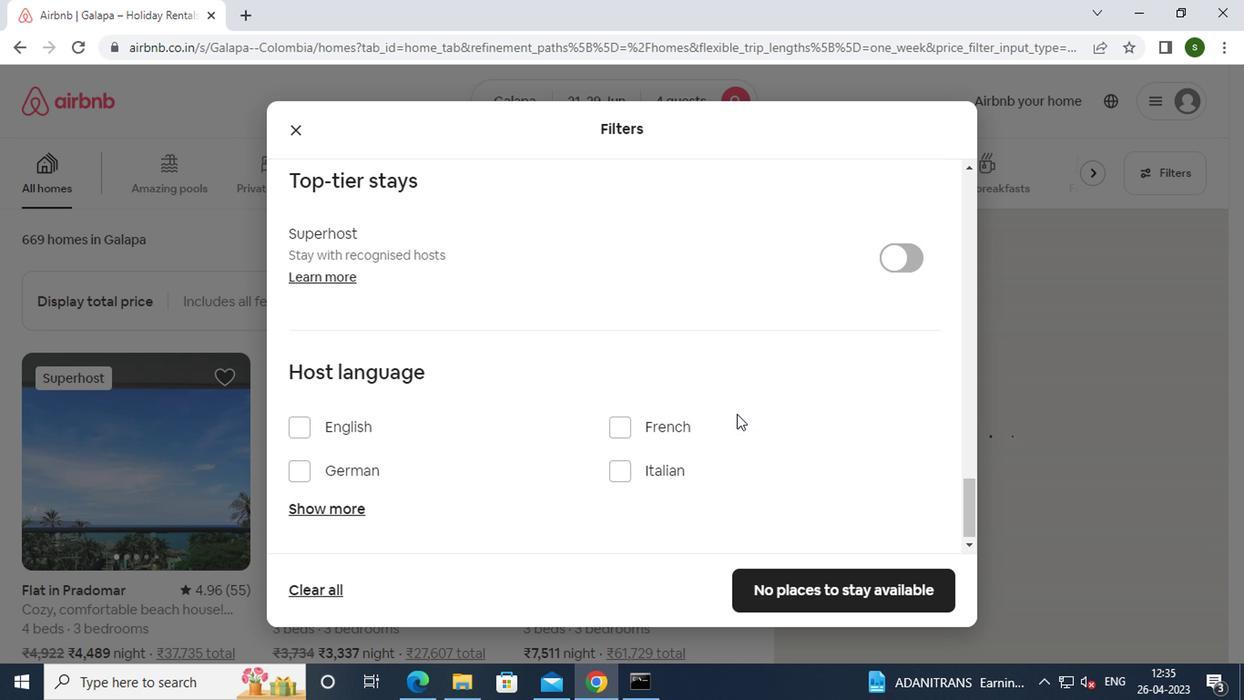 
Action: Mouse moved to (298, 377)
Screenshot: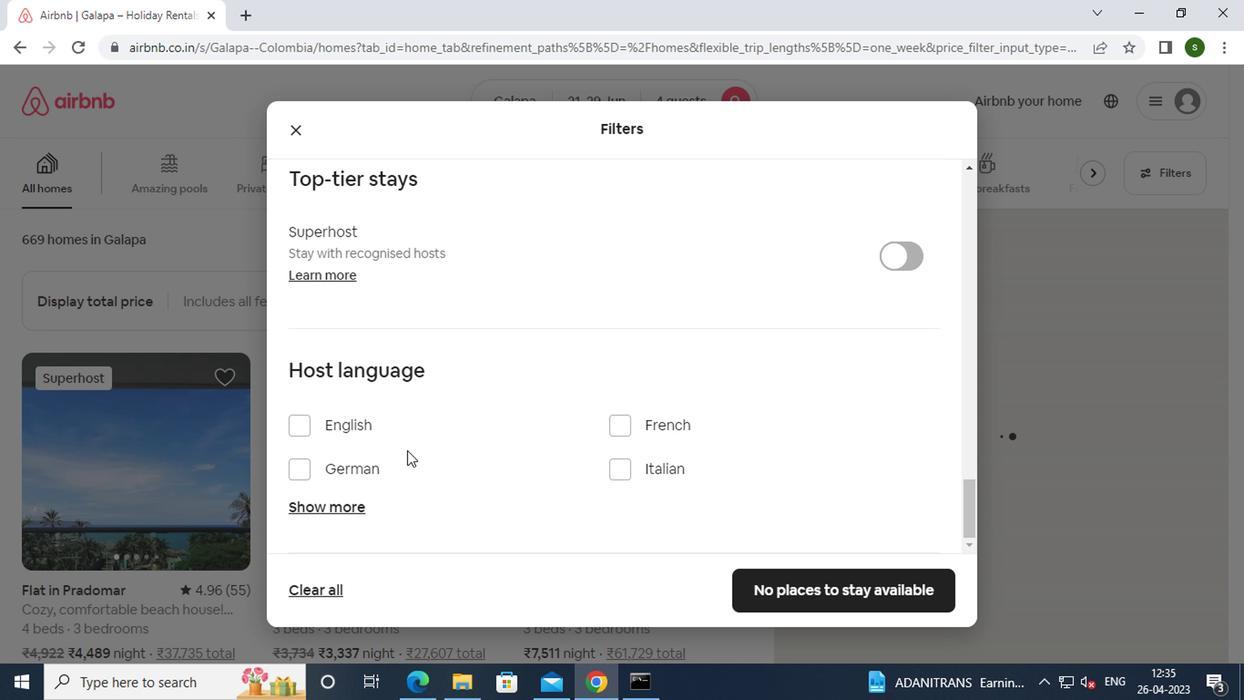 
Action: Mouse pressed left at (298, 377)
Screenshot: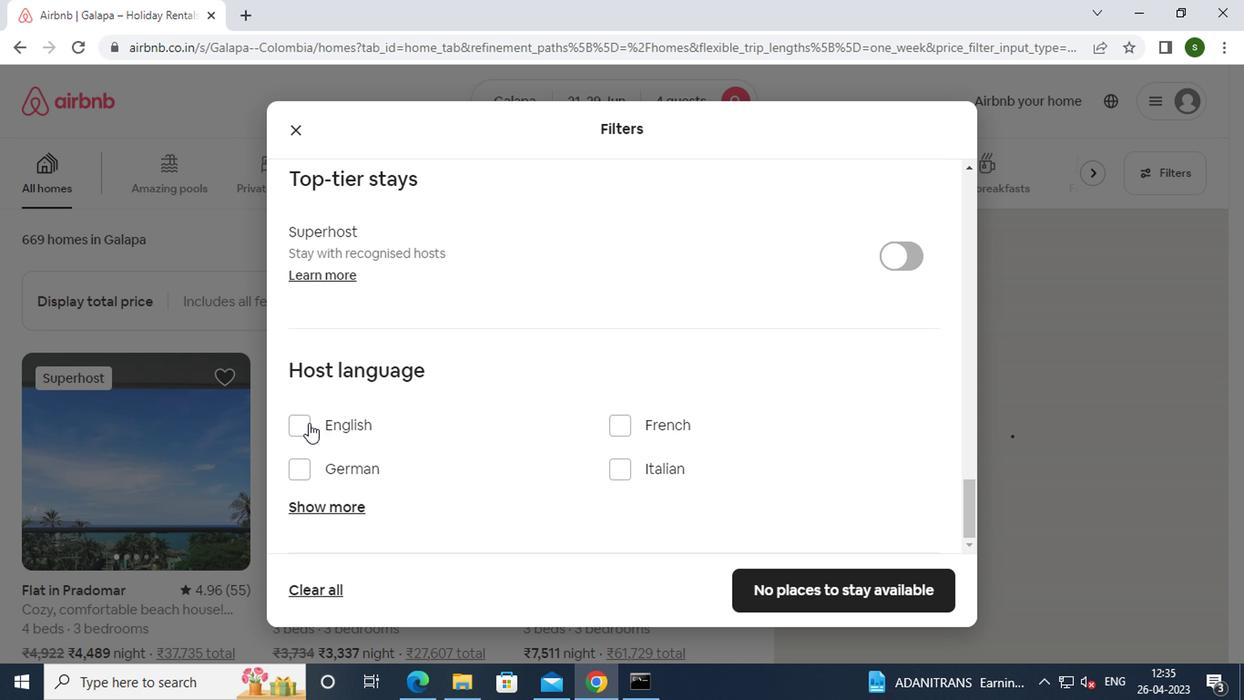 
Action: Mouse moved to (623, 493)
Screenshot: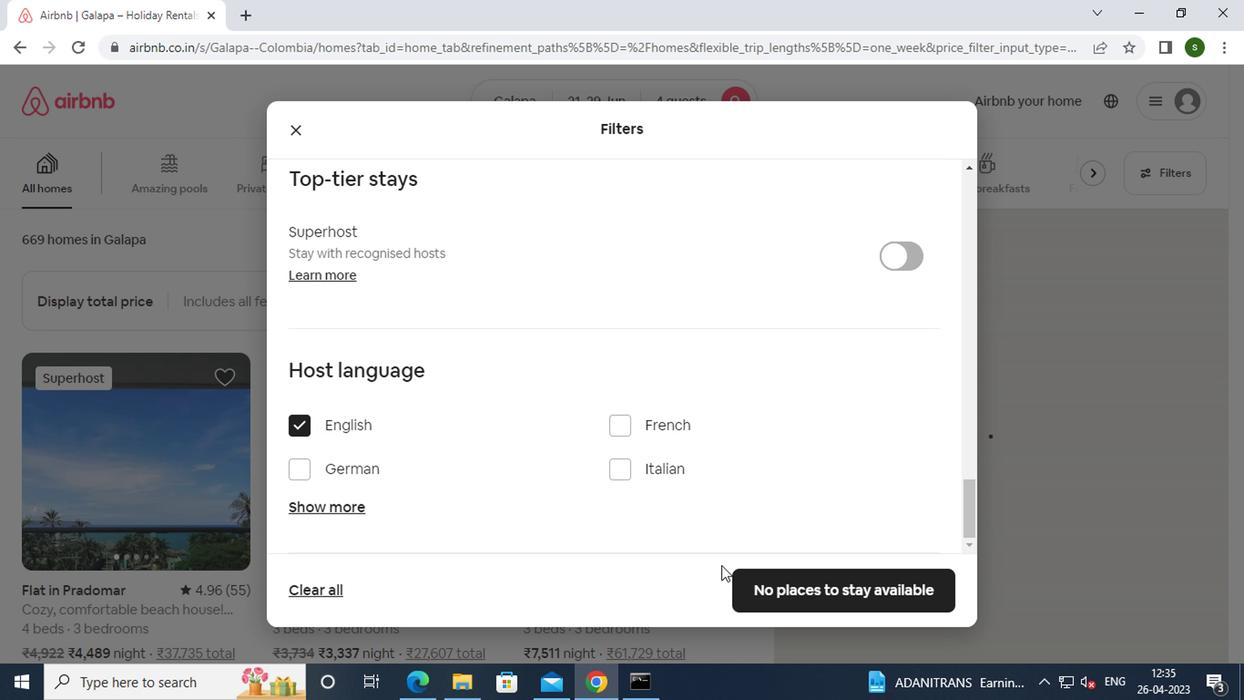 
Action: Mouse pressed left at (623, 493)
Screenshot: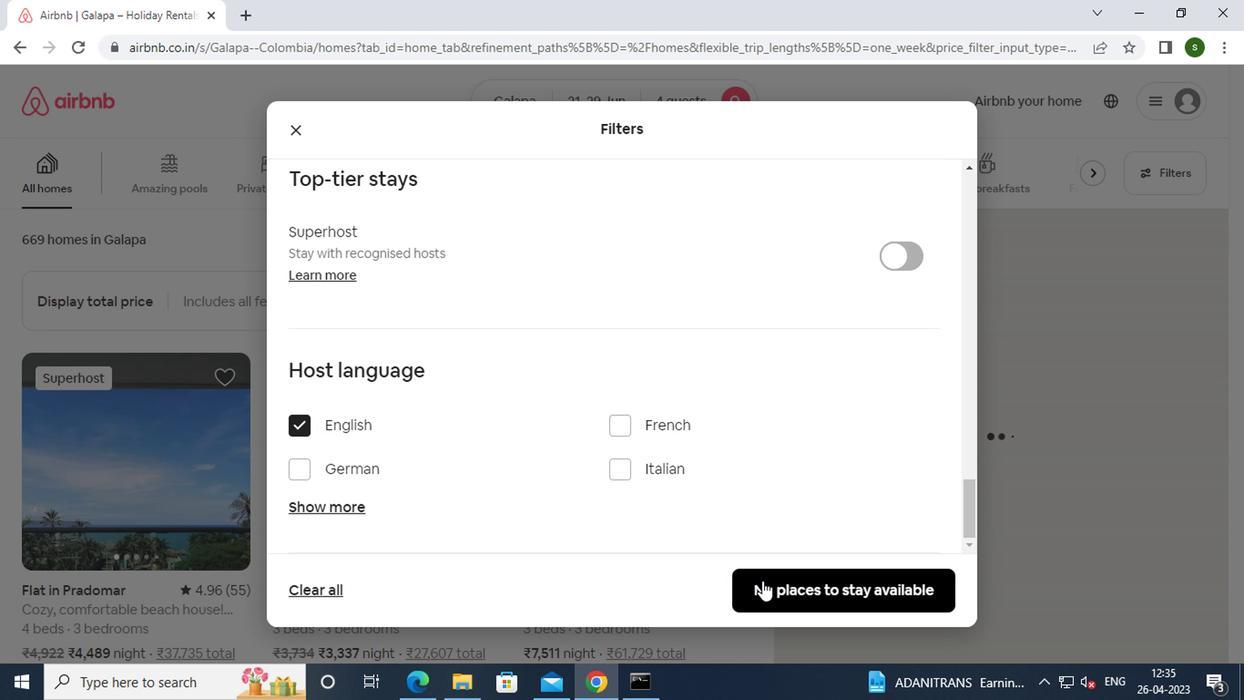 
